 Task: Search one way flight ticket for 2 adults, 4 children and 1 infant on lap in business from Watertown: Watertown Regional Airport to Gillette: Gillette Campbell County Airport on 5-1-2023. Choice of flights is Emirates and Kenya Airways. Number of bags: 1 carry on bag. Price is upto 83000. Outbound departure time preference is 10:45.
Action: Mouse moved to (228, 271)
Screenshot: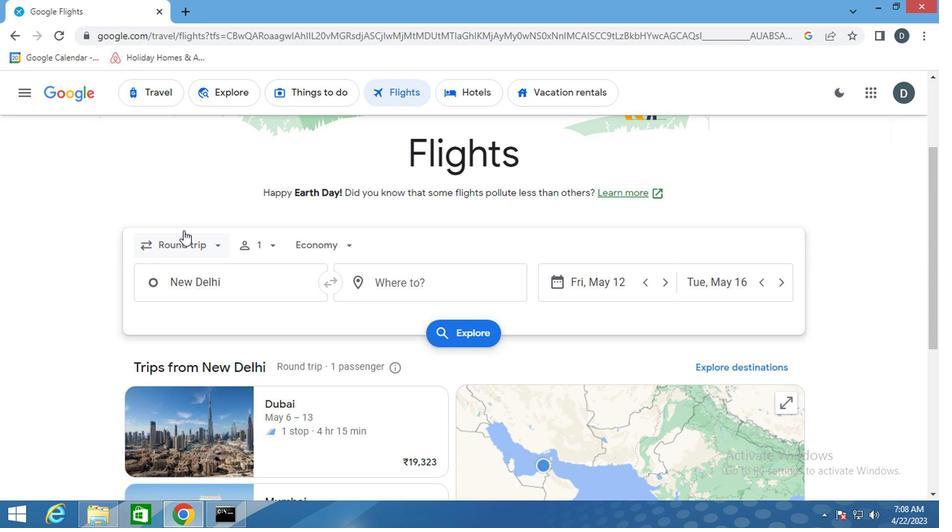 
Action: Mouse pressed left at (228, 271)
Screenshot: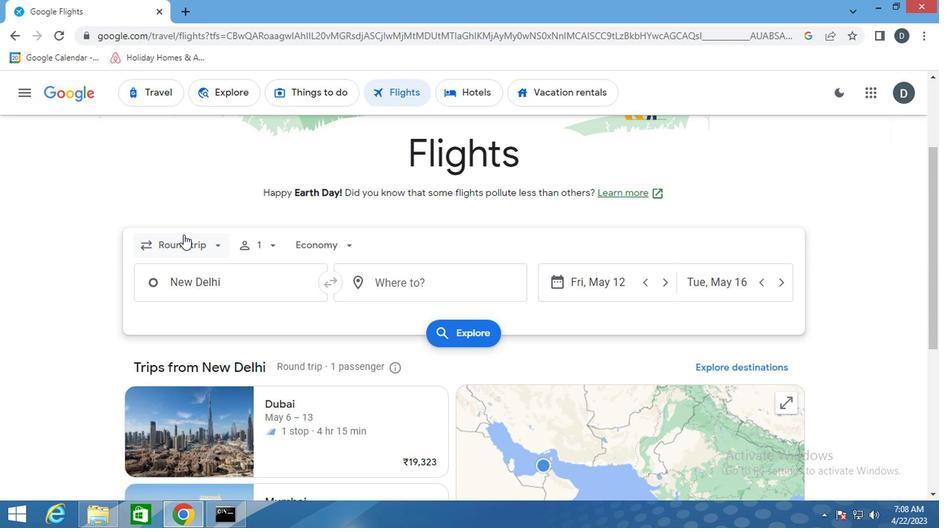 
Action: Mouse moved to (240, 322)
Screenshot: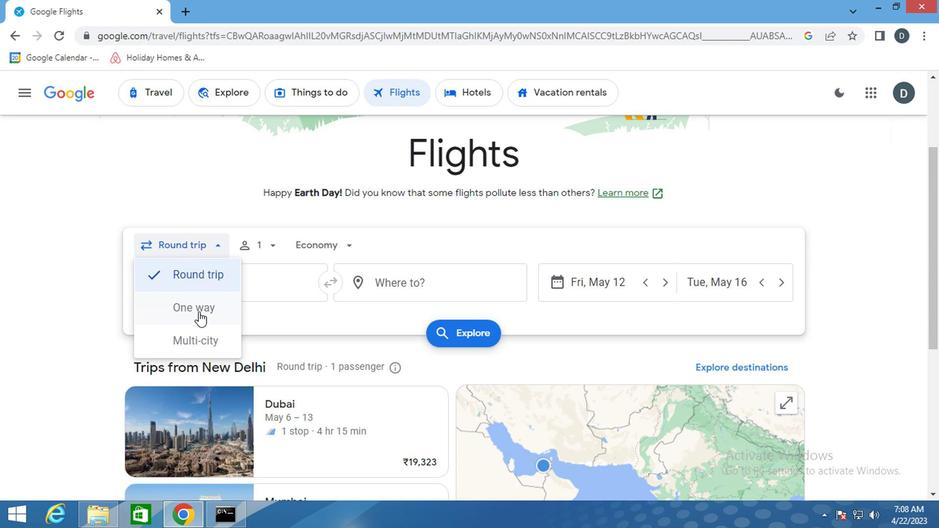 
Action: Mouse pressed left at (240, 322)
Screenshot: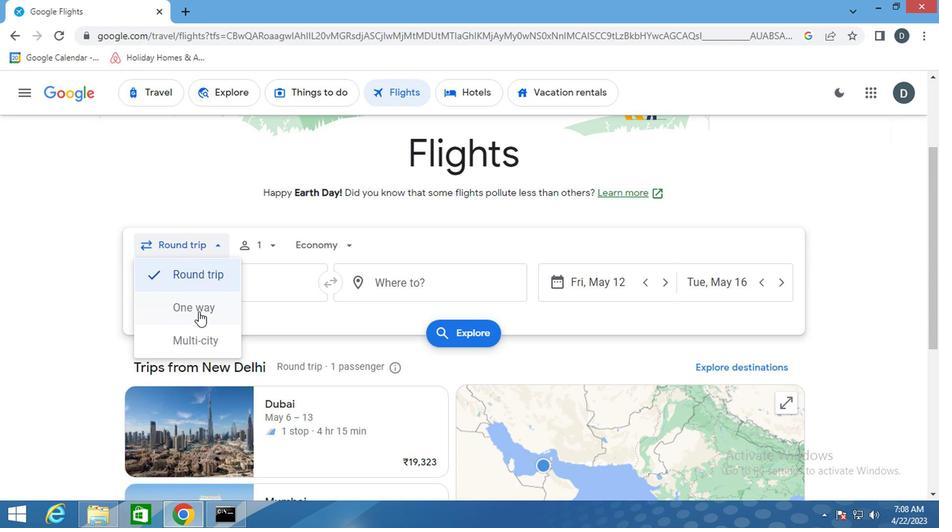 
Action: Mouse moved to (282, 270)
Screenshot: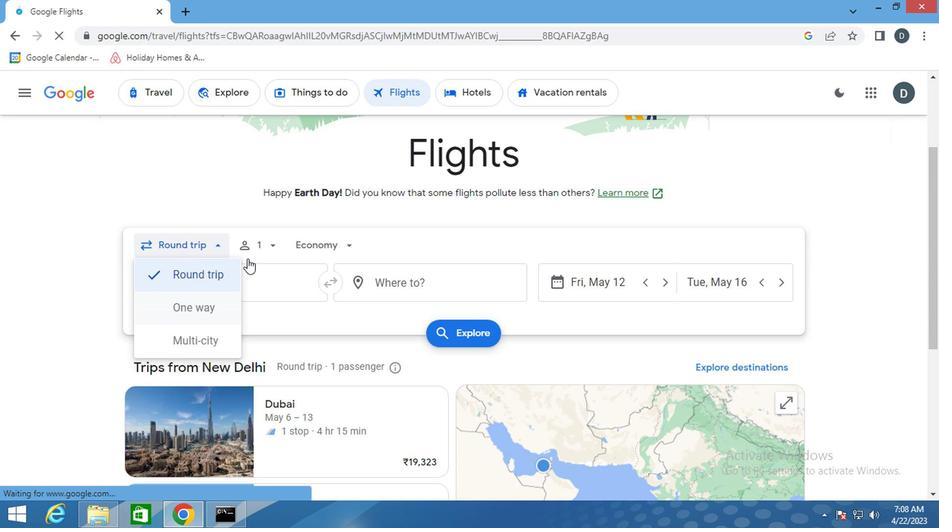 
Action: Mouse pressed left at (282, 270)
Screenshot: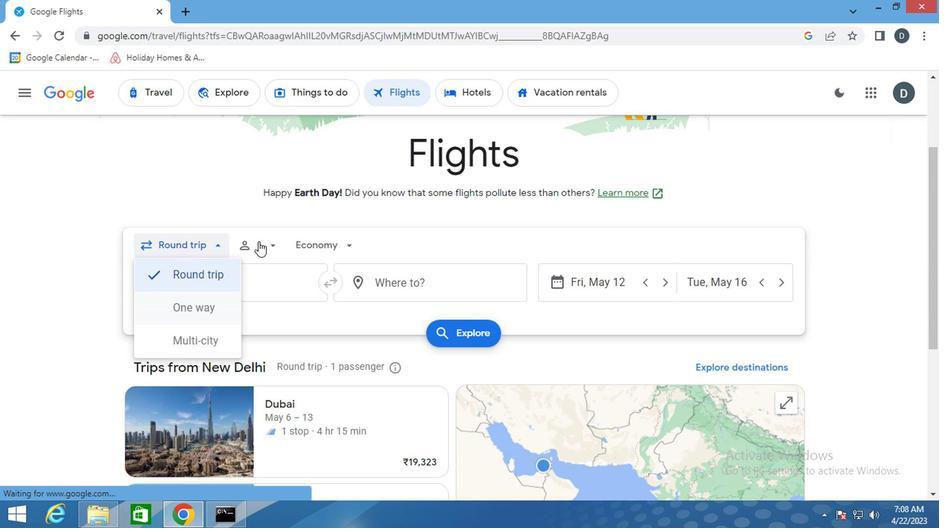 
Action: Mouse moved to (357, 300)
Screenshot: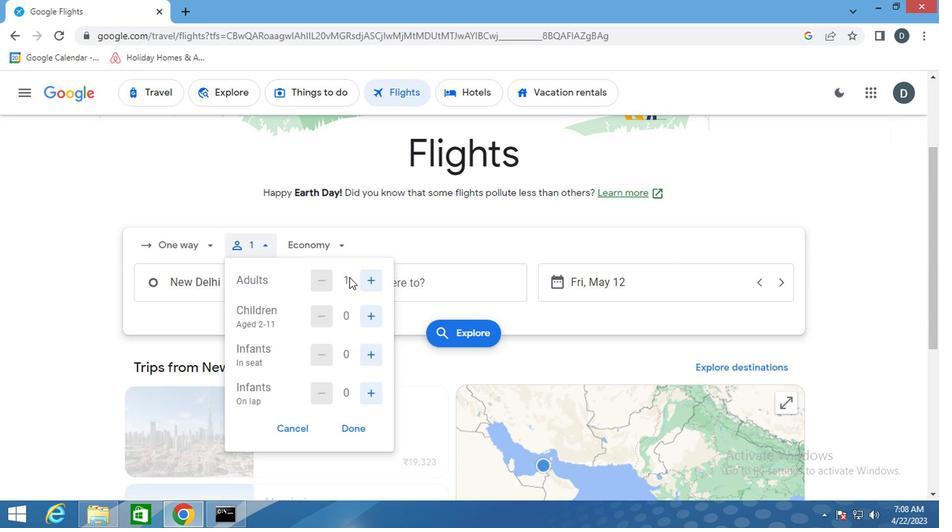 
Action: Mouse pressed left at (357, 300)
Screenshot: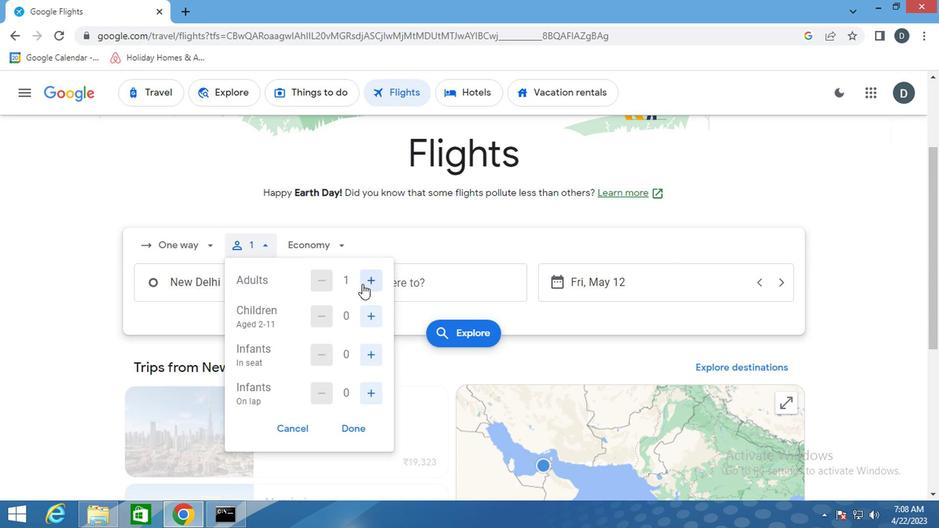 
Action: Mouse moved to (362, 330)
Screenshot: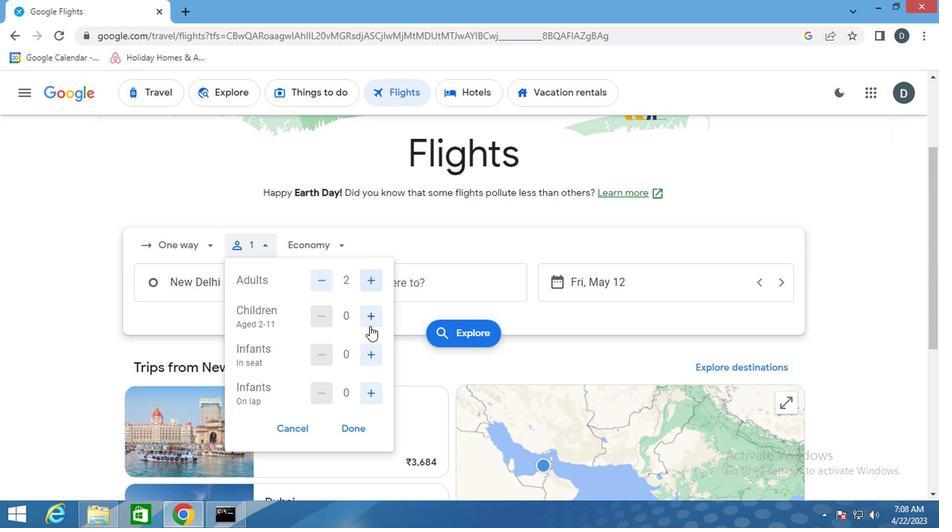 
Action: Mouse pressed left at (362, 330)
Screenshot: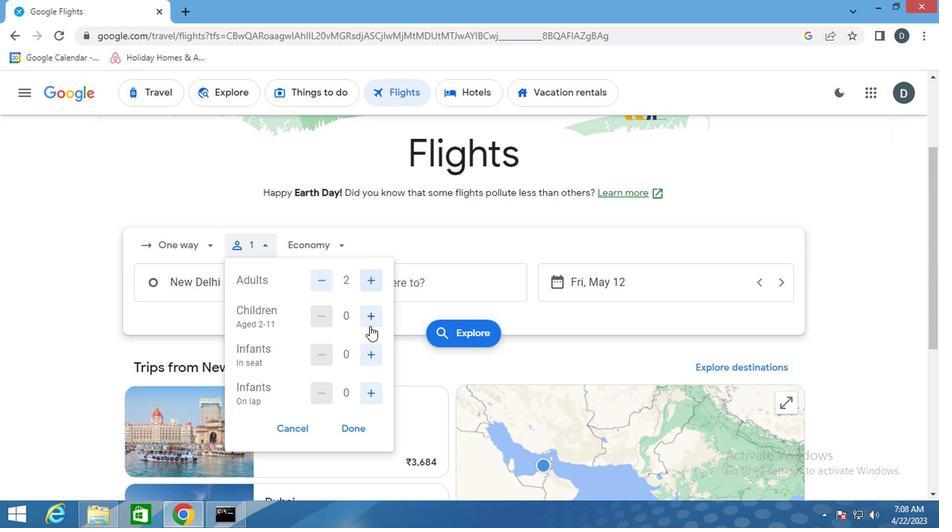 
Action: Mouse pressed left at (362, 330)
Screenshot: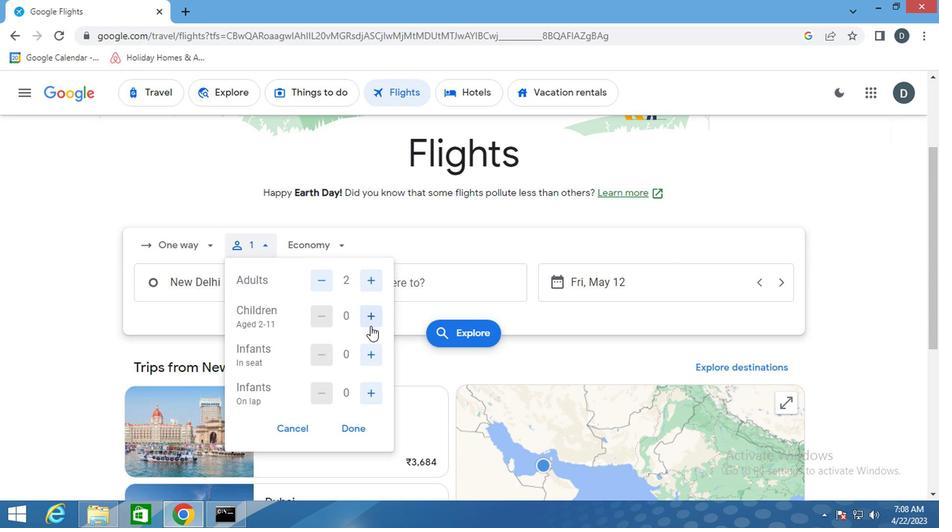 
Action: Mouse pressed left at (362, 330)
Screenshot: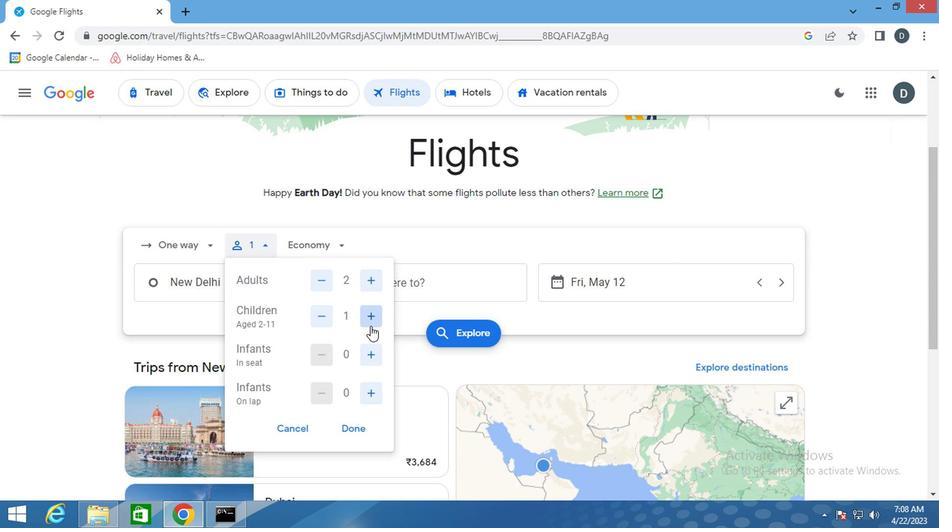 
Action: Mouse pressed left at (362, 330)
Screenshot: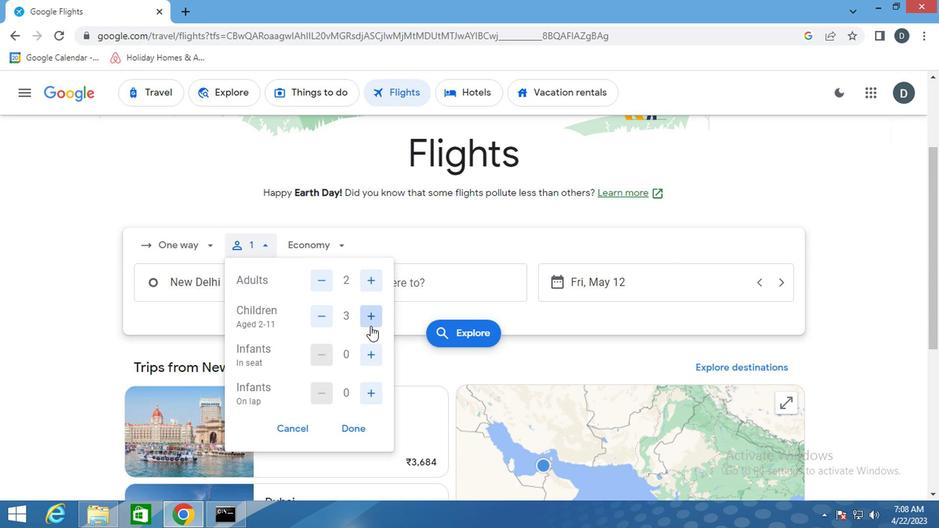 
Action: Mouse moved to (363, 379)
Screenshot: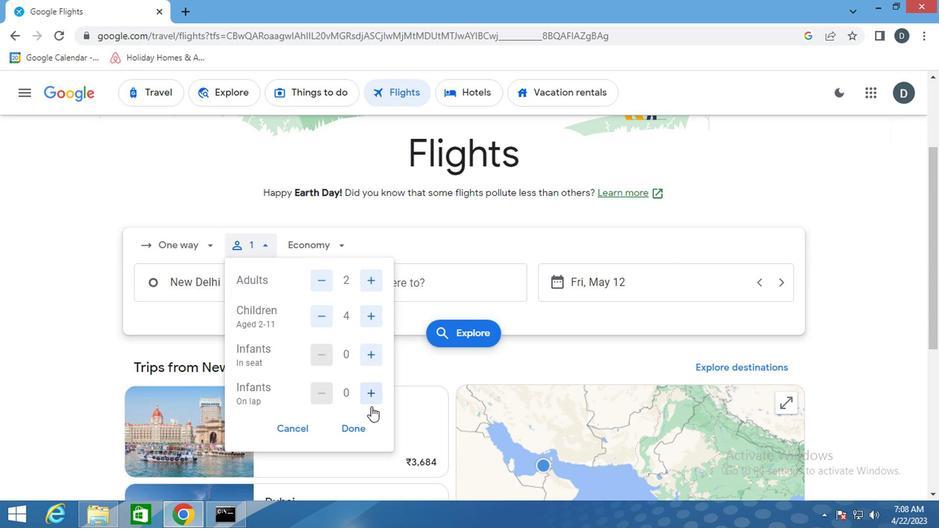 
Action: Mouse pressed left at (363, 379)
Screenshot: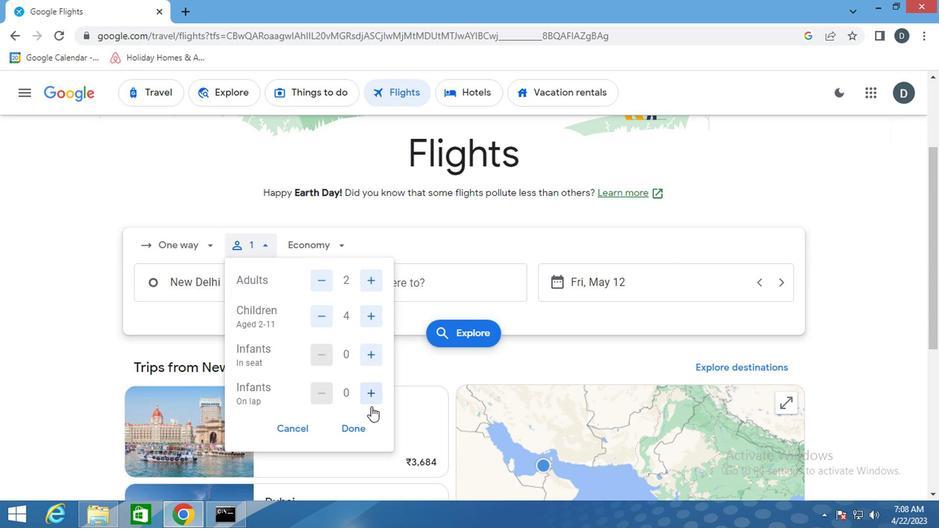 
Action: Mouse moved to (359, 400)
Screenshot: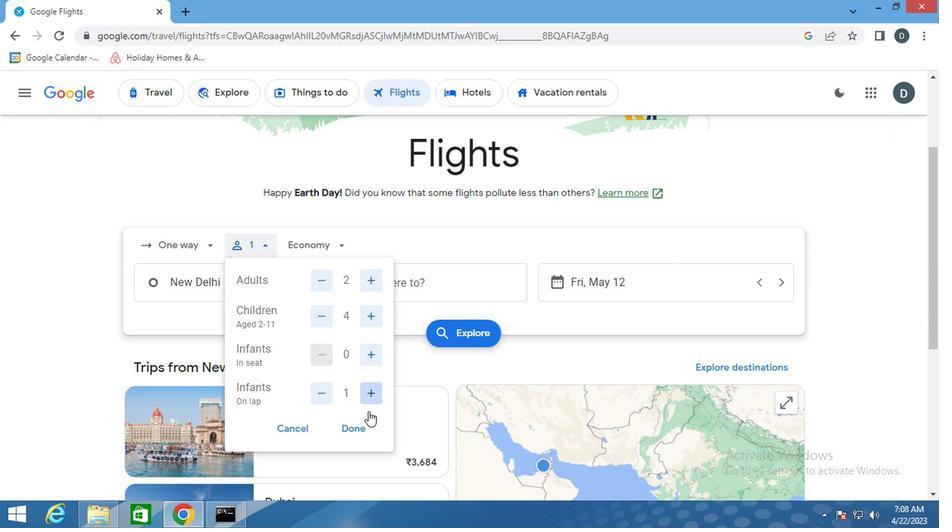 
Action: Mouse pressed left at (359, 400)
Screenshot: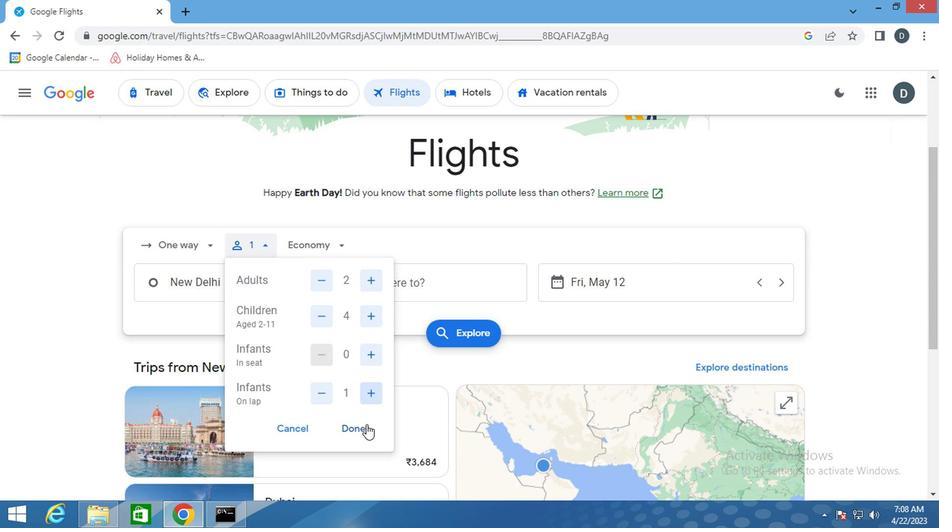 
Action: Mouse moved to (335, 271)
Screenshot: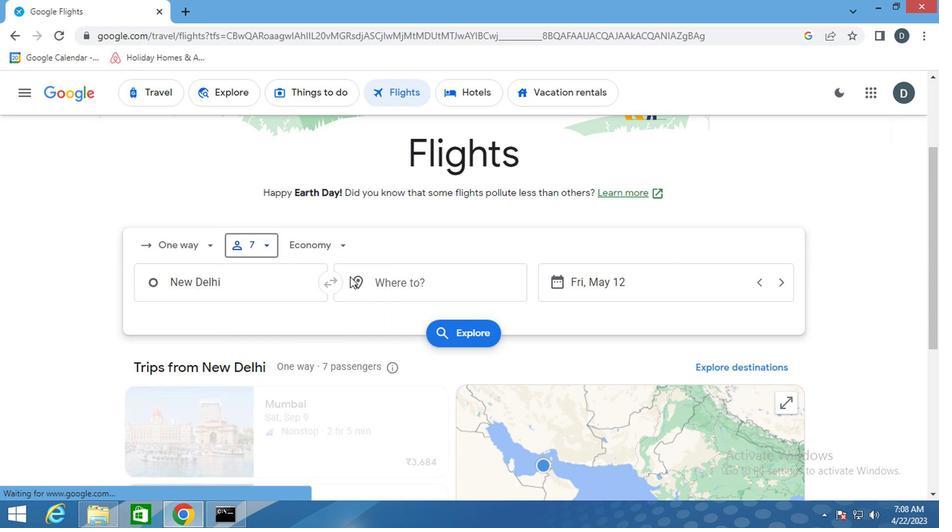 
Action: Mouse pressed left at (335, 271)
Screenshot: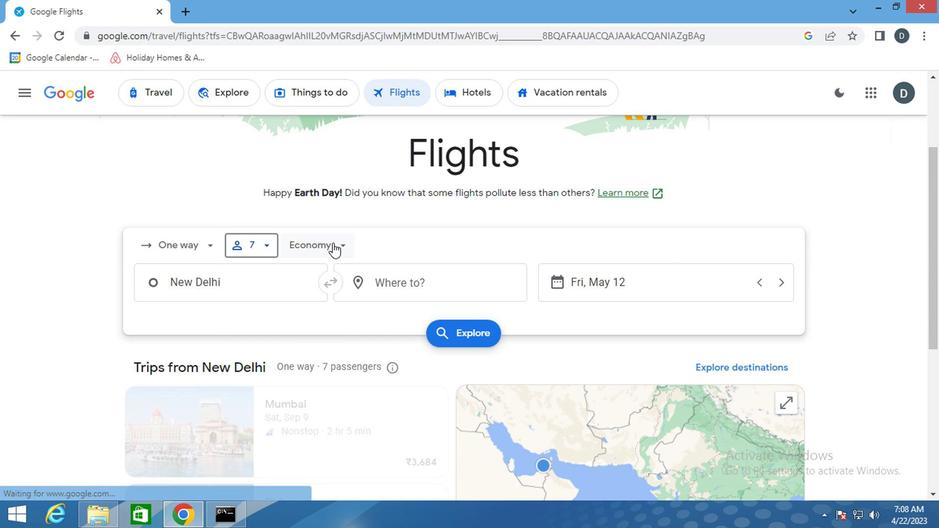 
Action: Mouse moved to (347, 348)
Screenshot: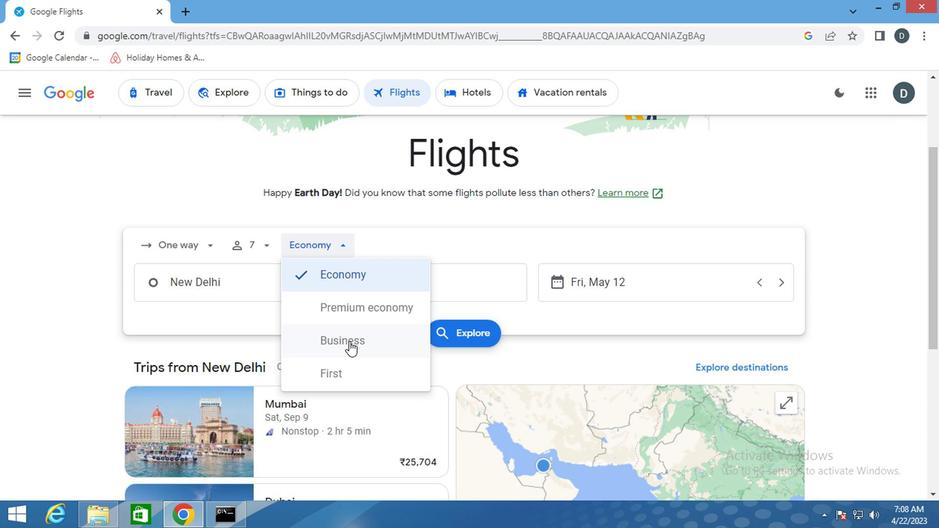 
Action: Mouse pressed left at (347, 348)
Screenshot: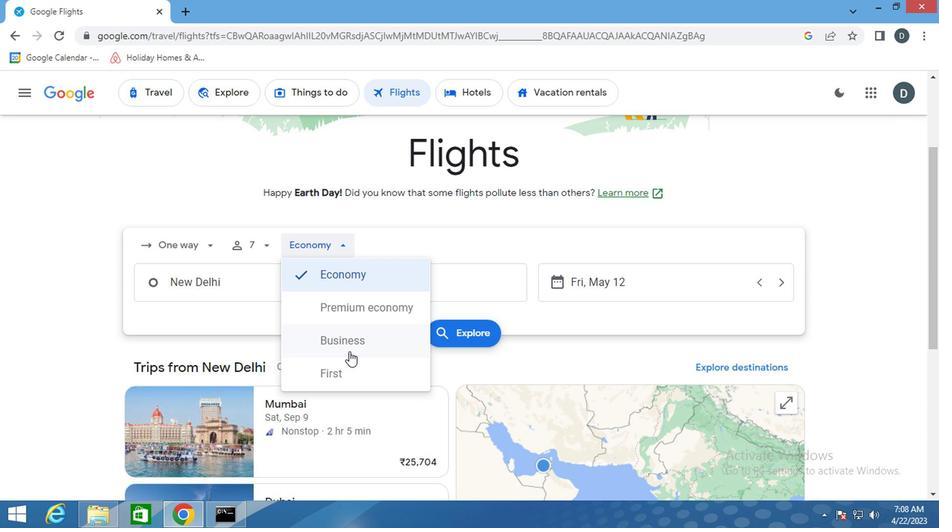 
Action: Mouse moved to (268, 299)
Screenshot: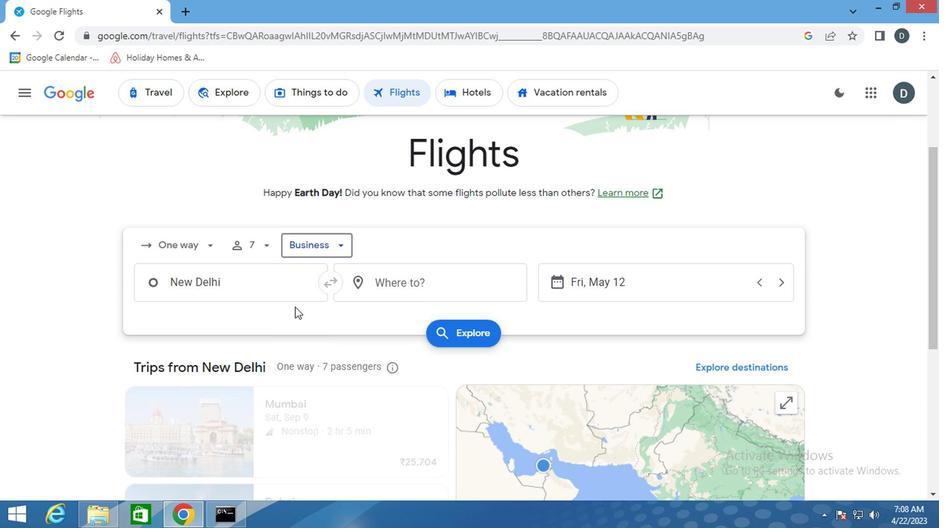 
Action: Mouse pressed left at (268, 299)
Screenshot: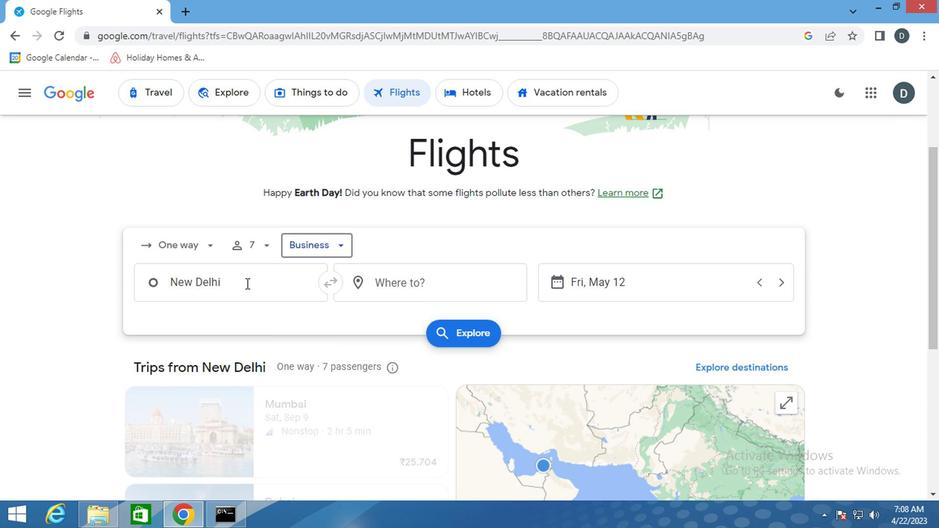
Action: Key pressed <Key.shift>WATERTOWN
Screenshot: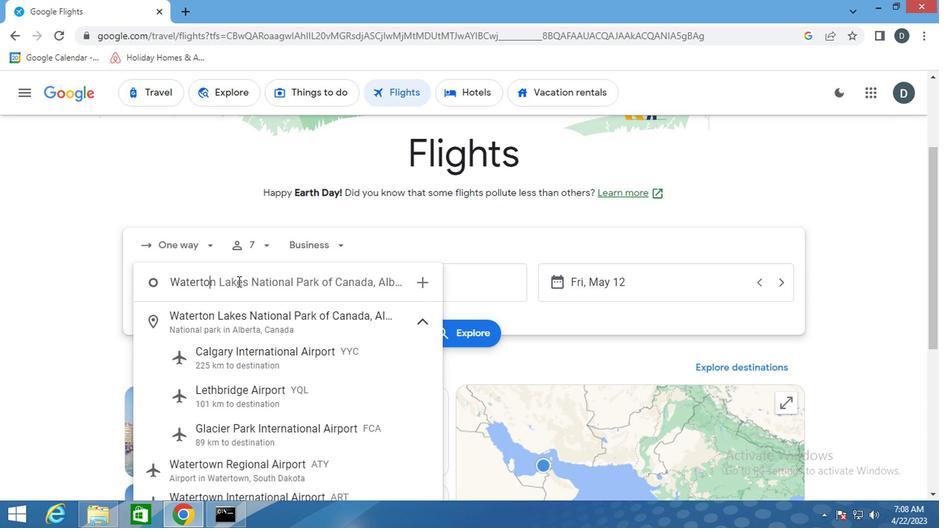 
Action: Mouse moved to (268, 330)
Screenshot: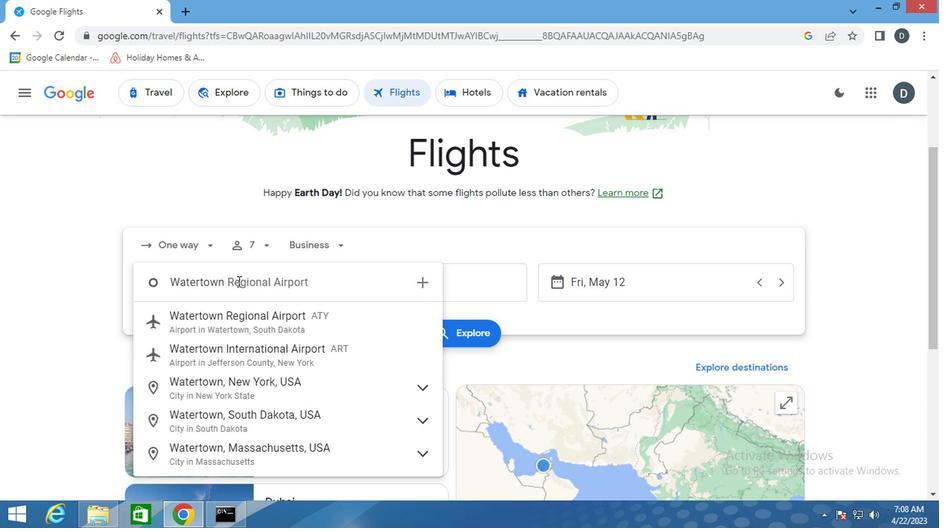 
Action: Mouse pressed left at (268, 330)
Screenshot: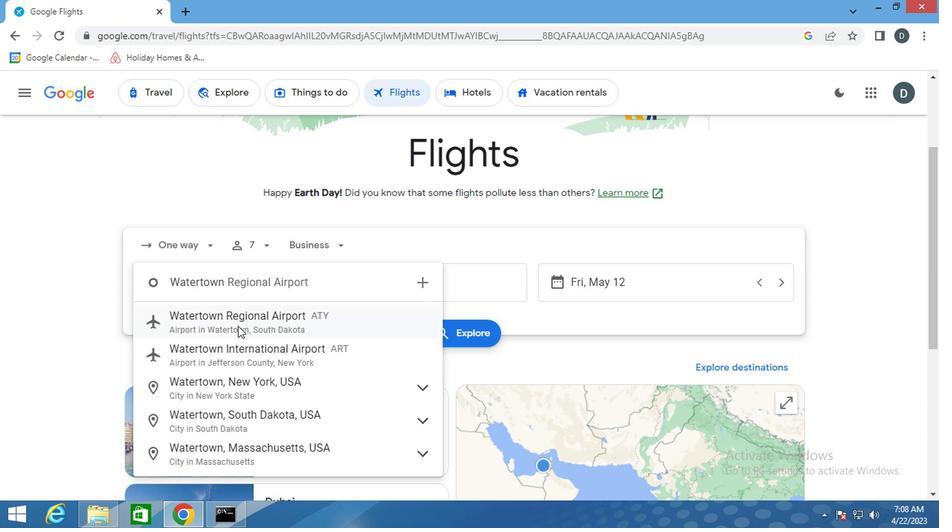 
Action: Mouse moved to (375, 299)
Screenshot: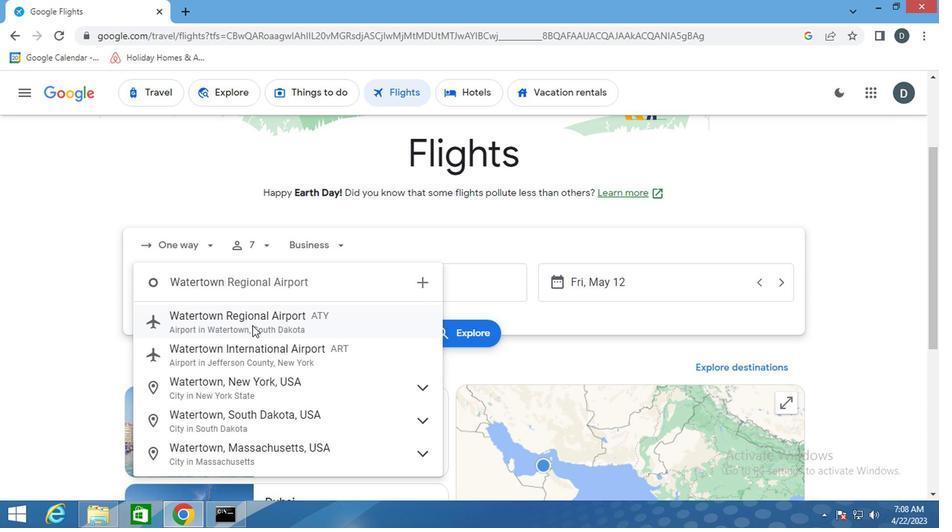 
Action: Mouse pressed left at (375, 299)
Screenshot: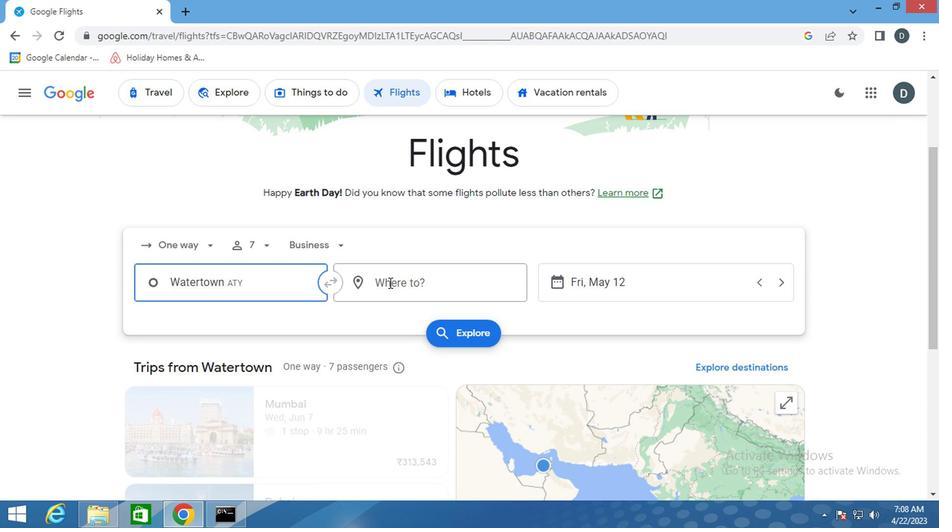 
Action: Key pressed <Key.shift><Key.shift><Key.shift><Key.shift><Key.shift><Key.shift><Key.shift><Key.shift><Key.shift>GILLETTE
Screenshot: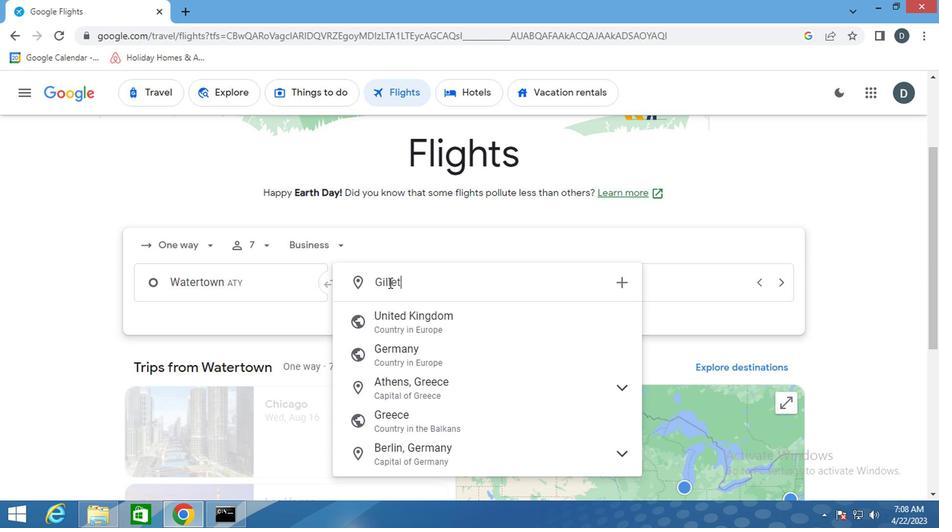
Action: Mouse moved to (446, 320)
Screenshot: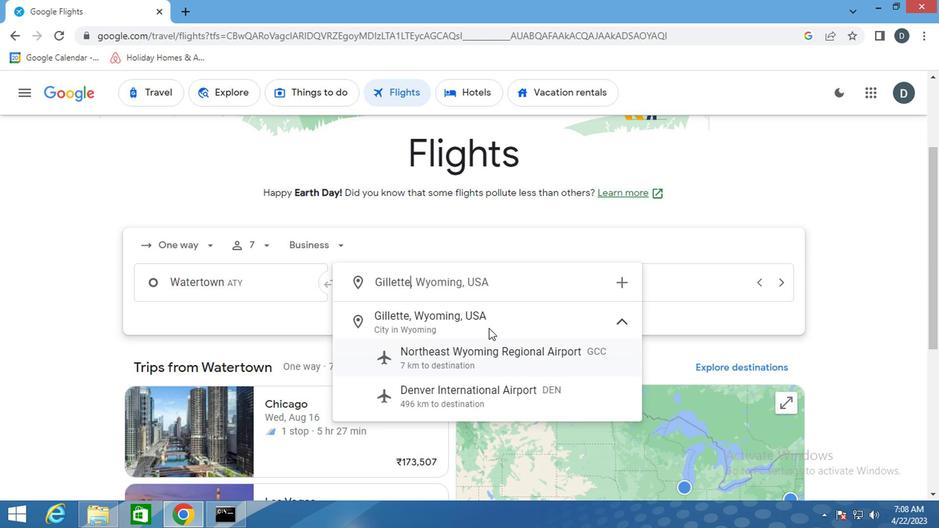 
Action: Mouse pressed left at (446, 320)
Screenshot: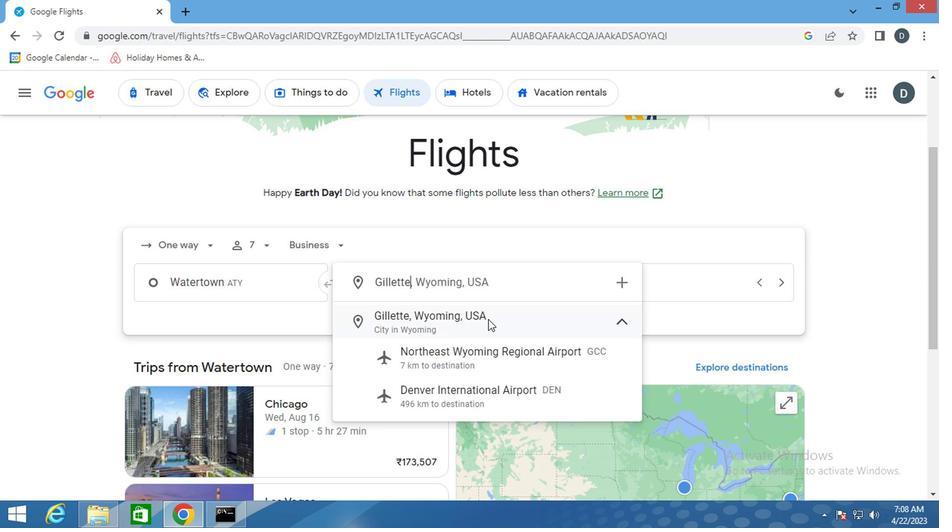 
Action: Mouse moved to (551, 292)
Screenshot: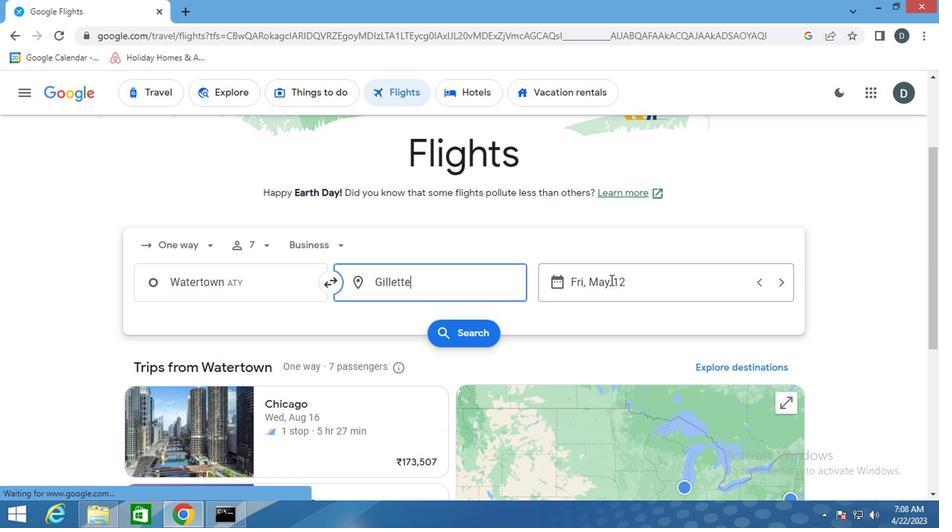 
Action: Mouse pressed left at (551, 292)
Screenshot: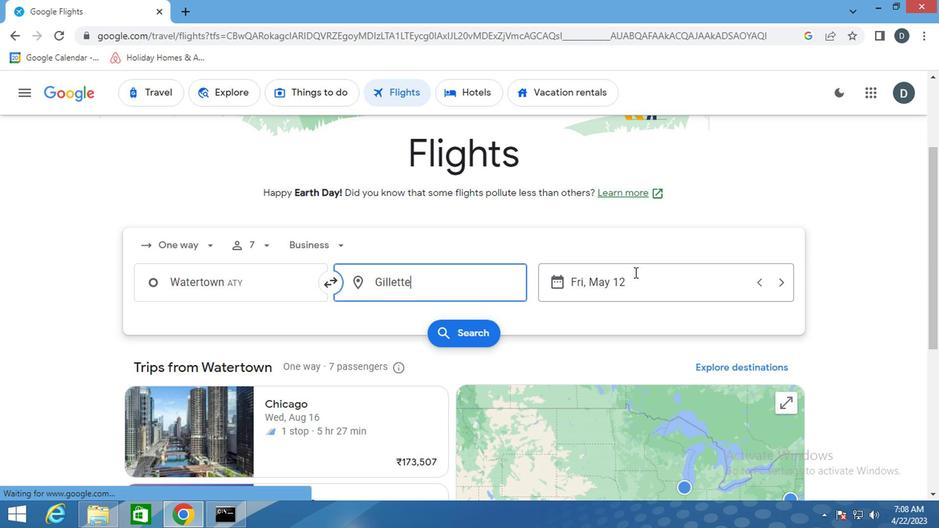 
Action: Mouse moved to (528, 273)
Screenshot: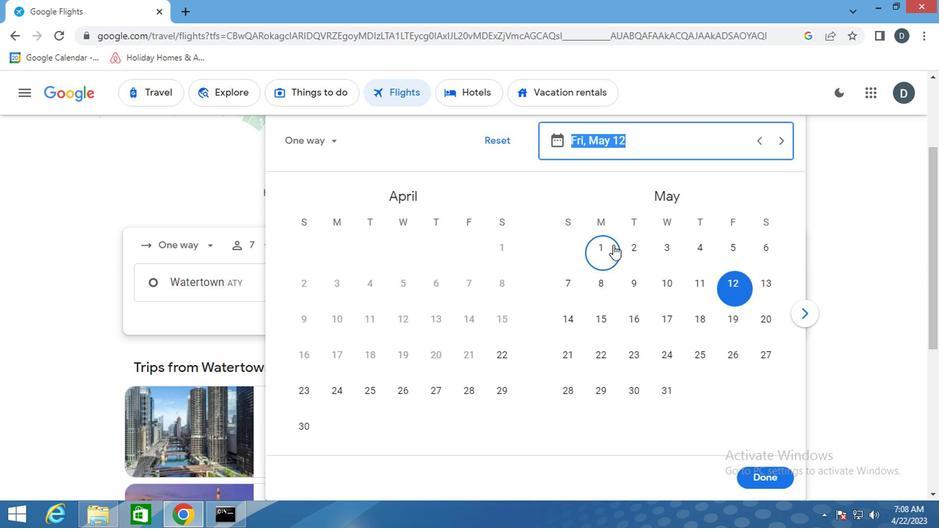 
Action: Mouse pressed left at (528, 273)
Screenshot: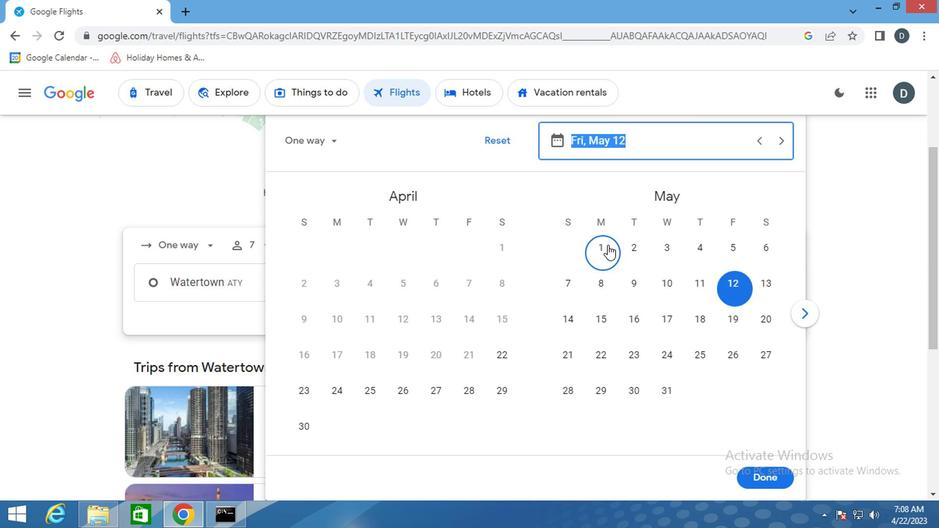 
Action: Mouse moved to (653, 435)
Screenshot: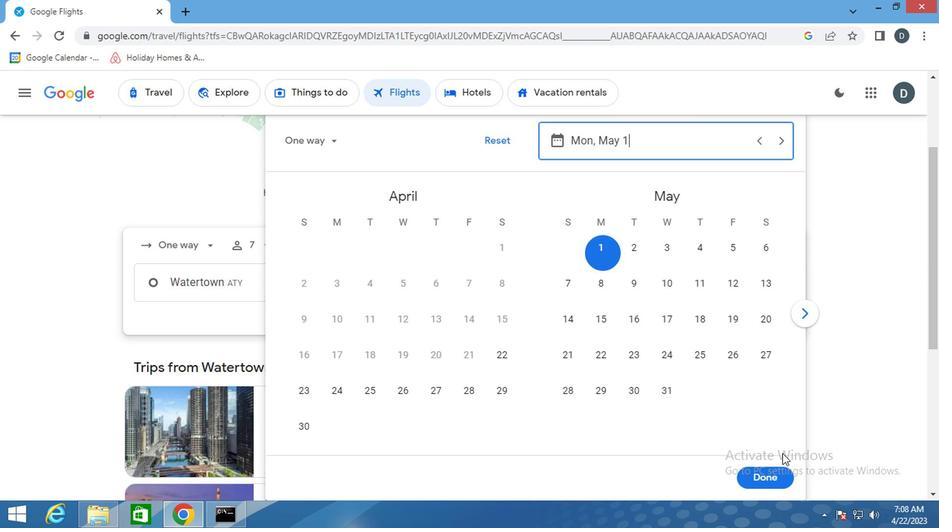
Action: Mouse pressed left at (653, 435)
Screenshot: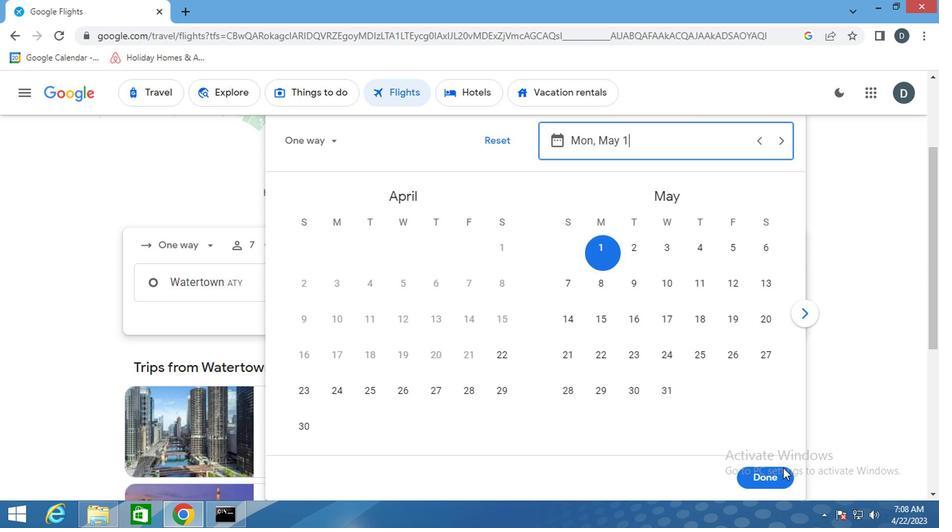
Action: Mouse moved to (430, 338)
Screenshot: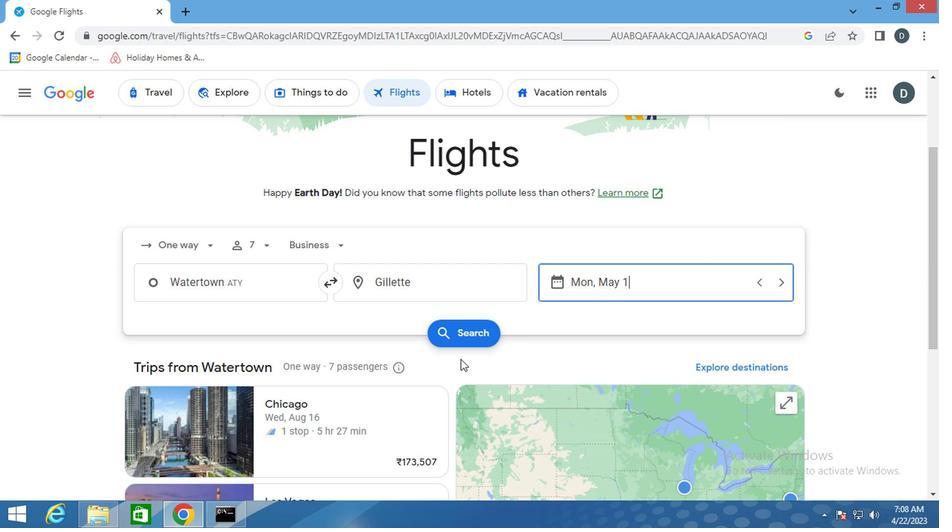 
Action: Mouse pressed left at (430, 338)
Screenshot: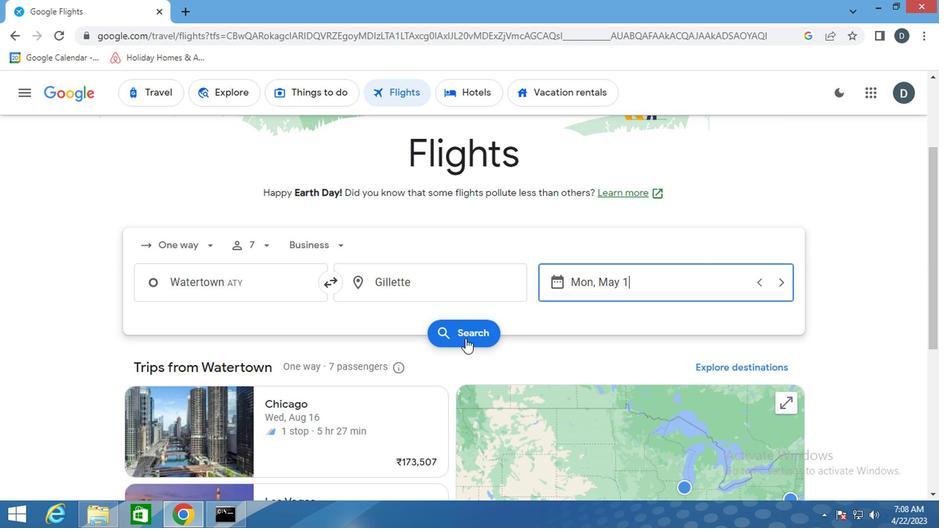 
Action: Mouse moved to (195, 256)
Screenshot: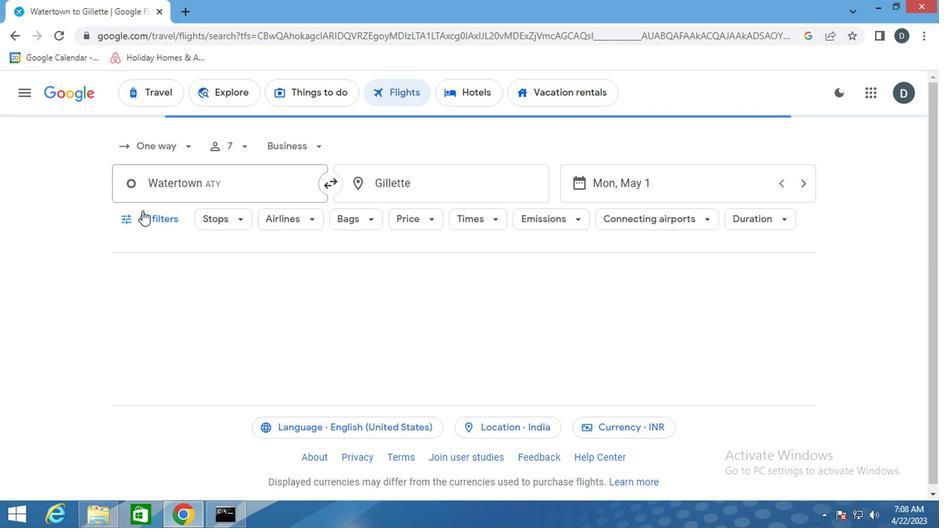 
Action: Mouse pressed left at (195, 256)
Screenshot: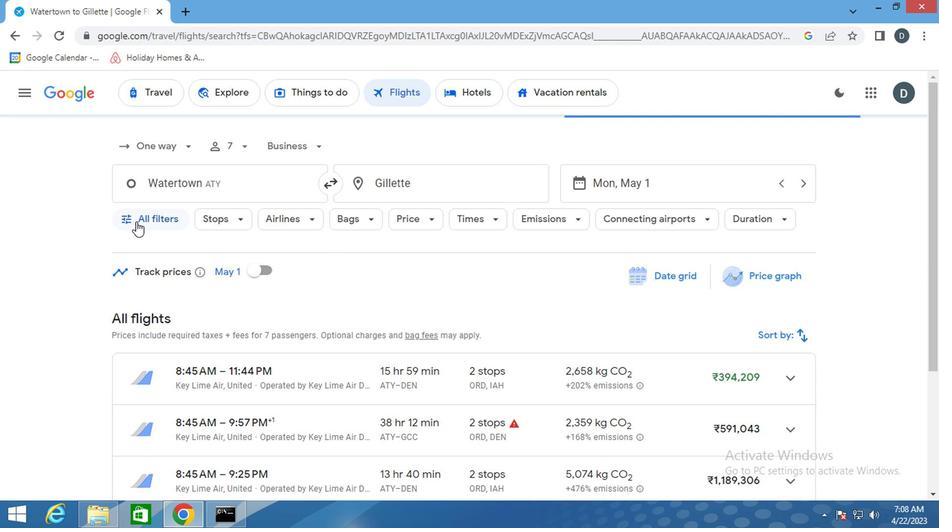 
Action: Mouse moved to (256, 339)
Screenshot: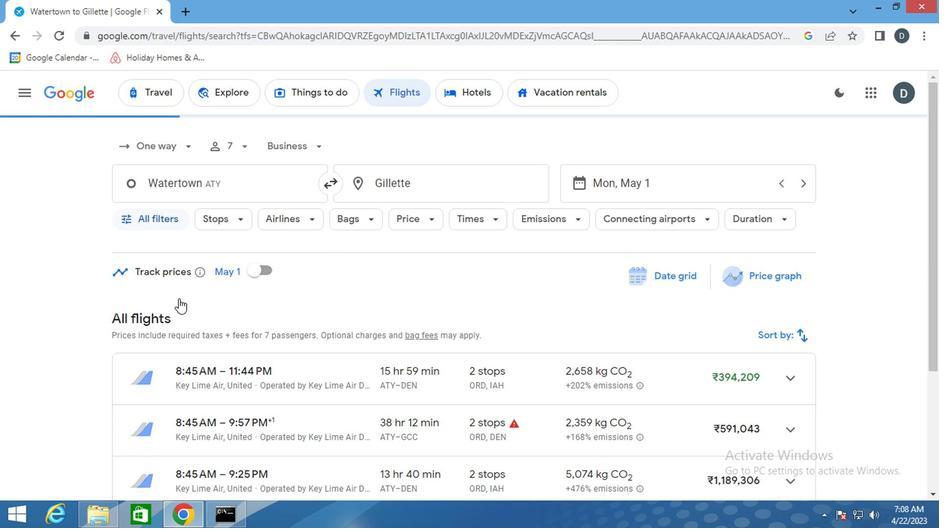 
Action: Mouse scrolled (256, 338) with delta (0, 0)
Screenshot: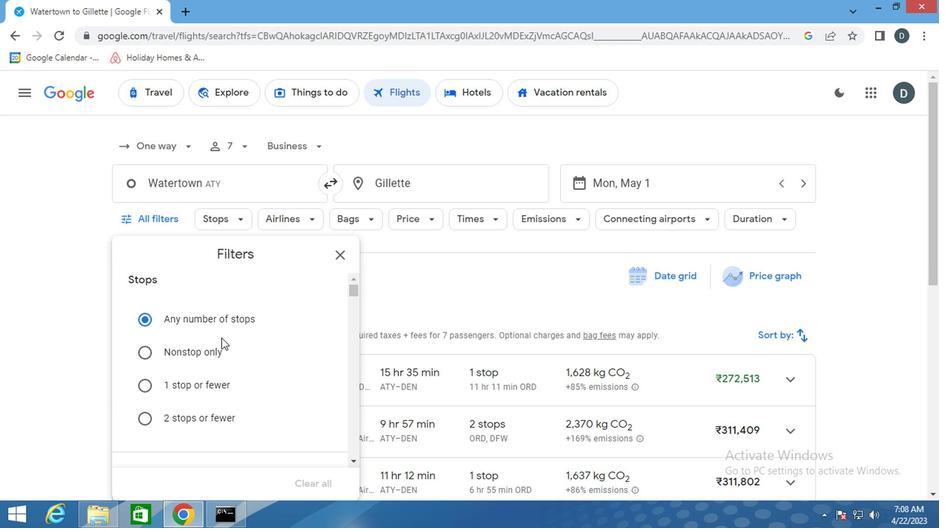 
Action: Mouse scrolled (256, 338) with delta (0, 0)
Screenshot: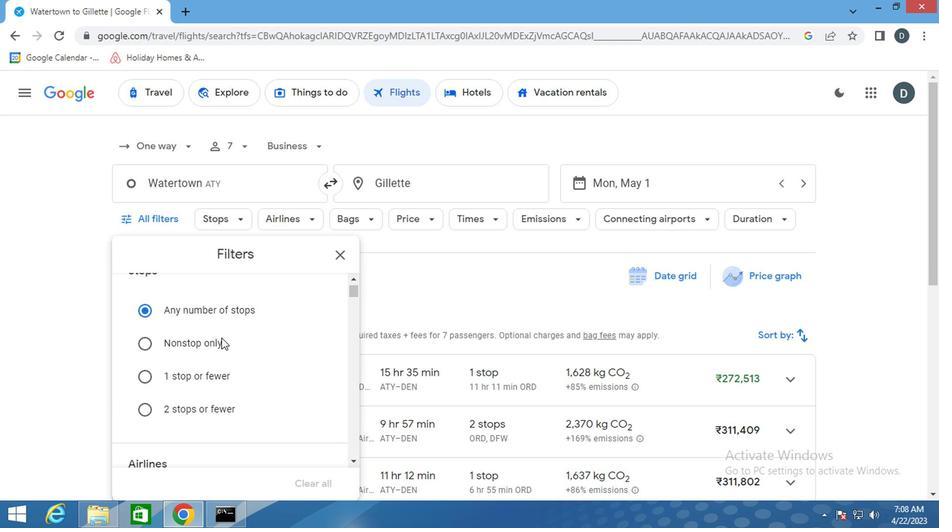 
Action: Mouse scrolled (256, 338) with delta (0, 0)
Screenshot: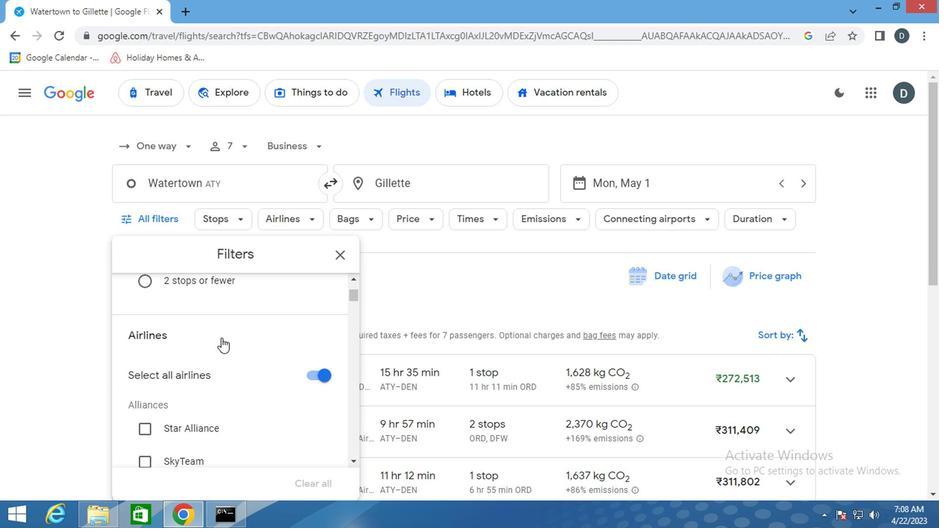 
Action: Mouse scrolled (256, 338) with delta (0, 0)
Screenshot: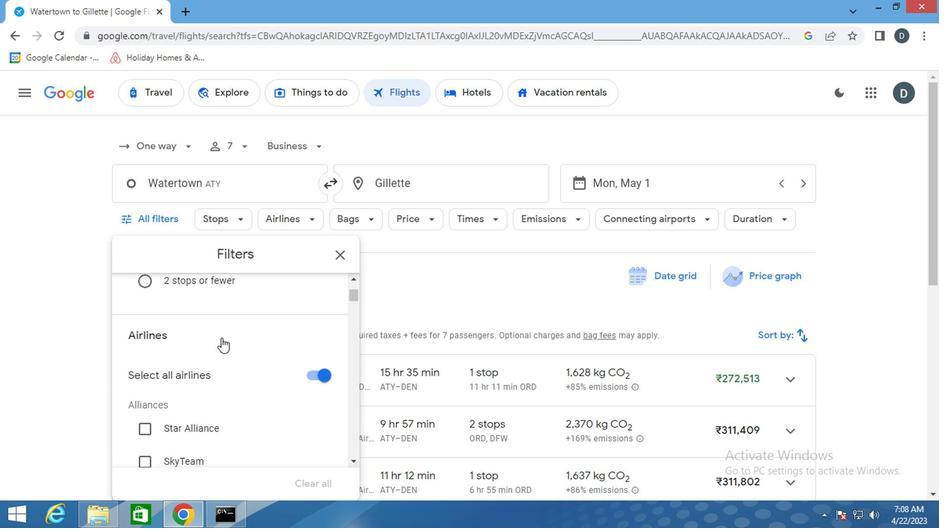 
Action: Mouse moved to (256, 339)
Screenshot: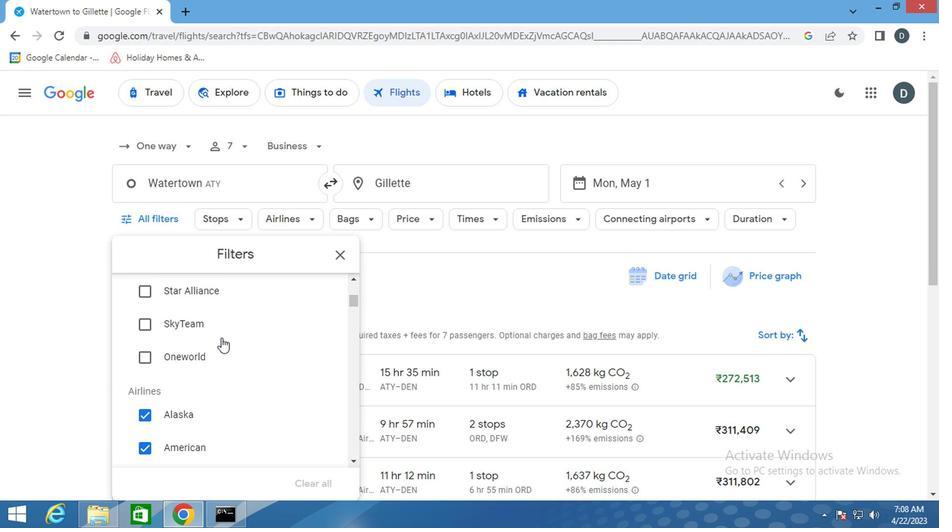 
Action: Mouse scrolled (256, 339) with delta (0, 0)
Screenshot: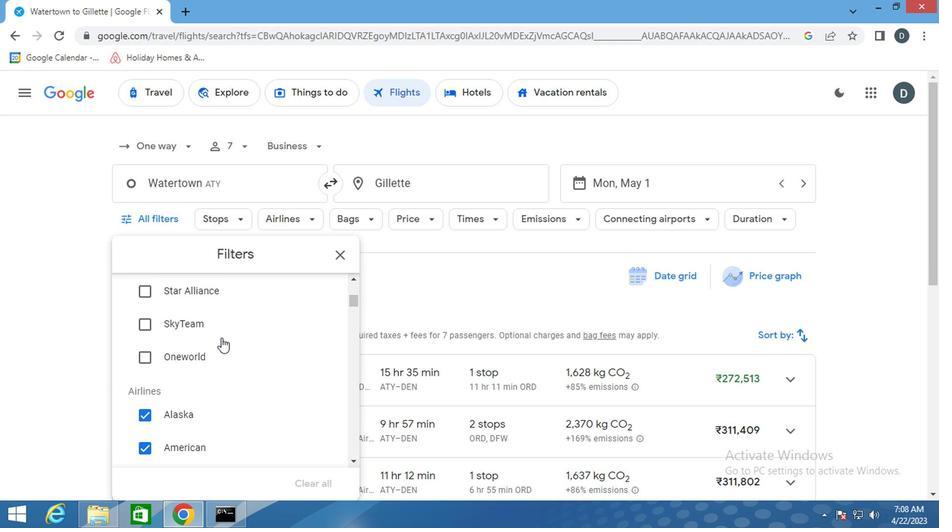 
Action: Mouse scrolled (256, 339) with delta (0, 0)
Screenshot: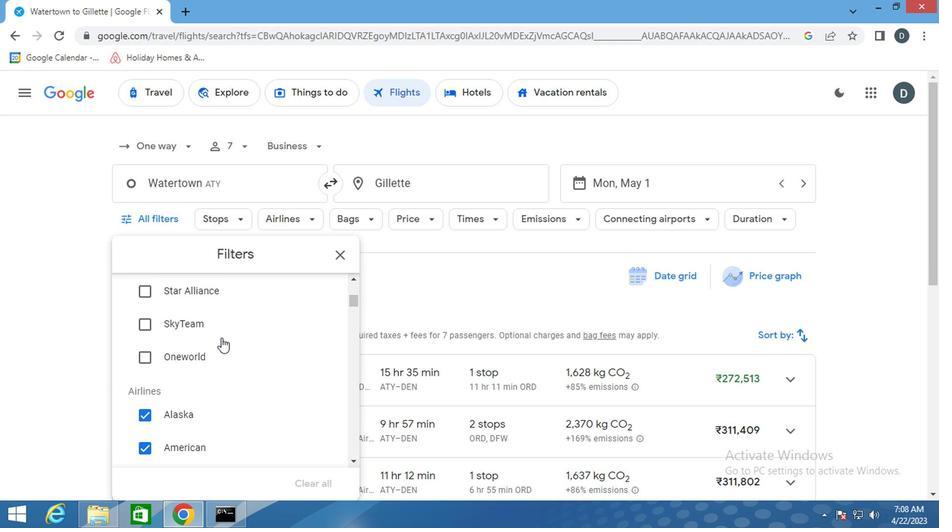 
Action: Mouse moved to (263, 363)
Screenshot: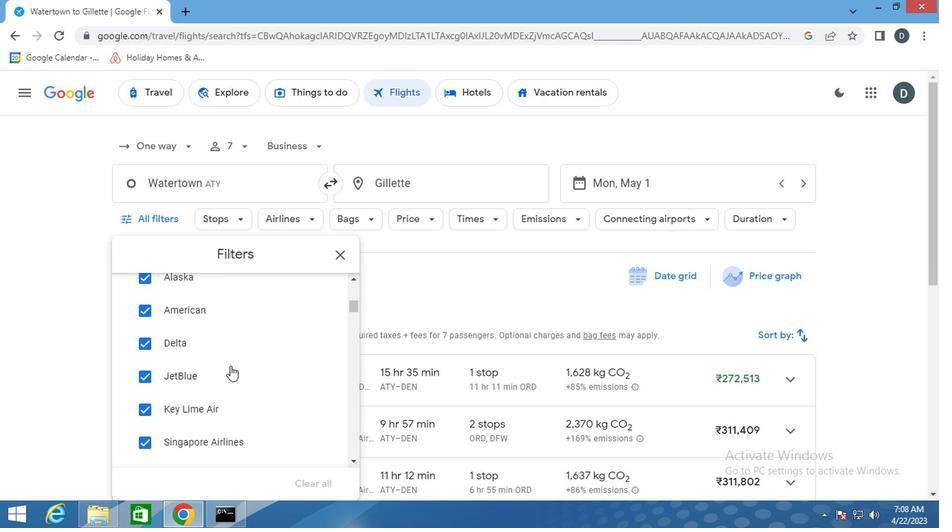 
Action: Mouse scrolled (263, 362) with delta (0, 0)
Screenshot: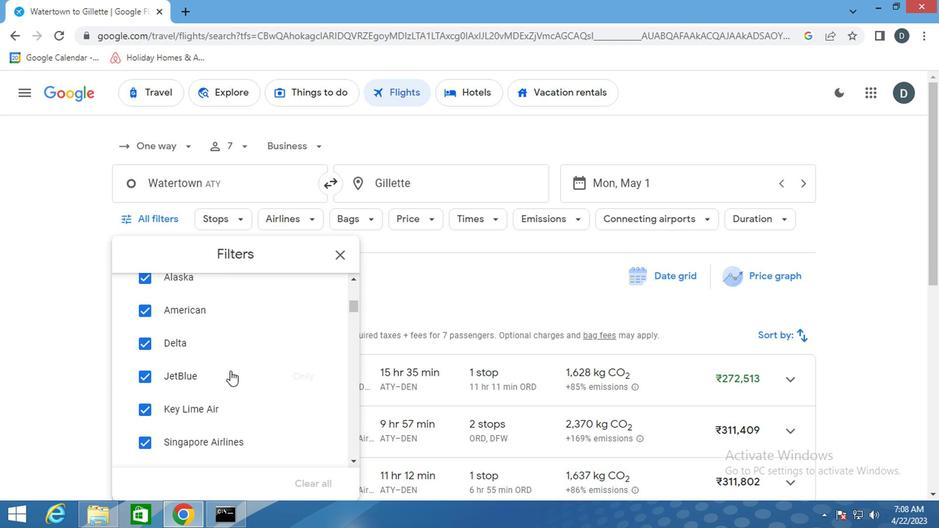 
Action: Mouse scrolled (263, 362) with delta (0, 0)
Screenshot: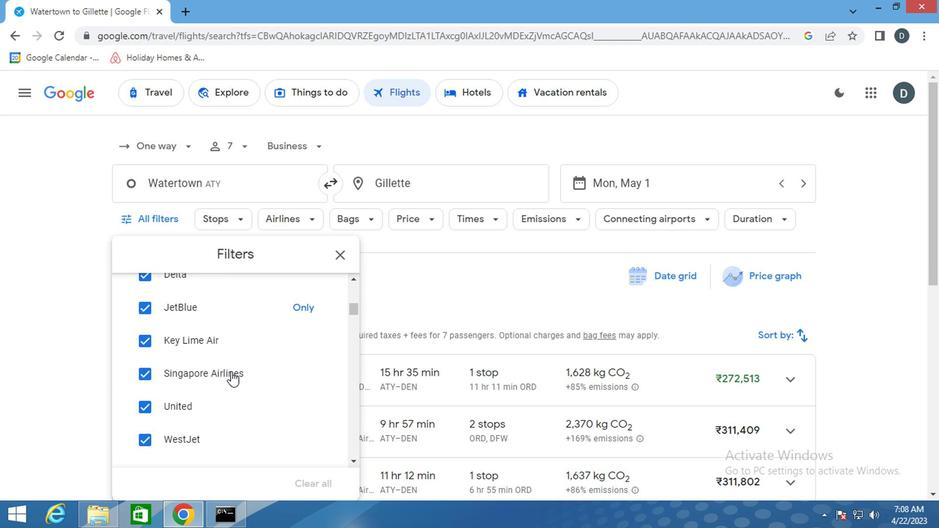 
Action: Mouse scrolled (263, 363) with delta (0, 0)
Screenshot: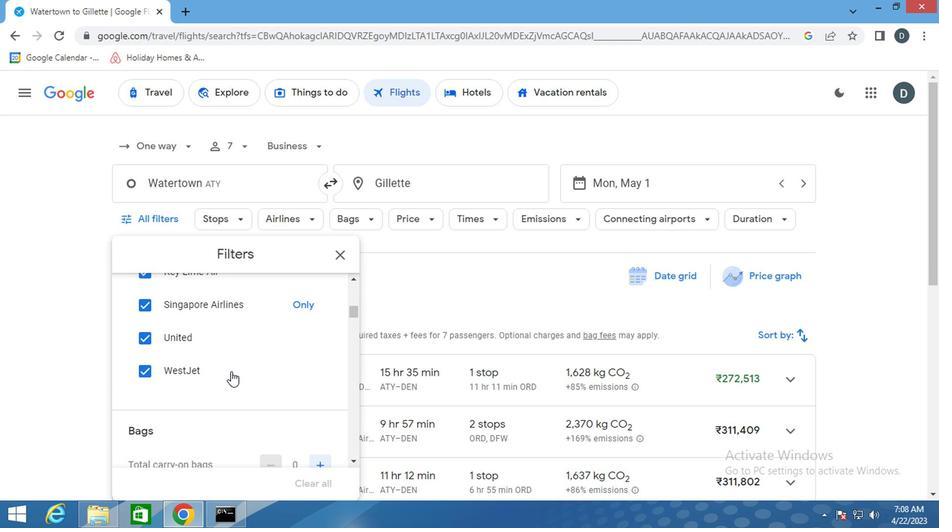 
Action: Mouse scrolled (263, 363) with delta (0, 0)
Screenshot: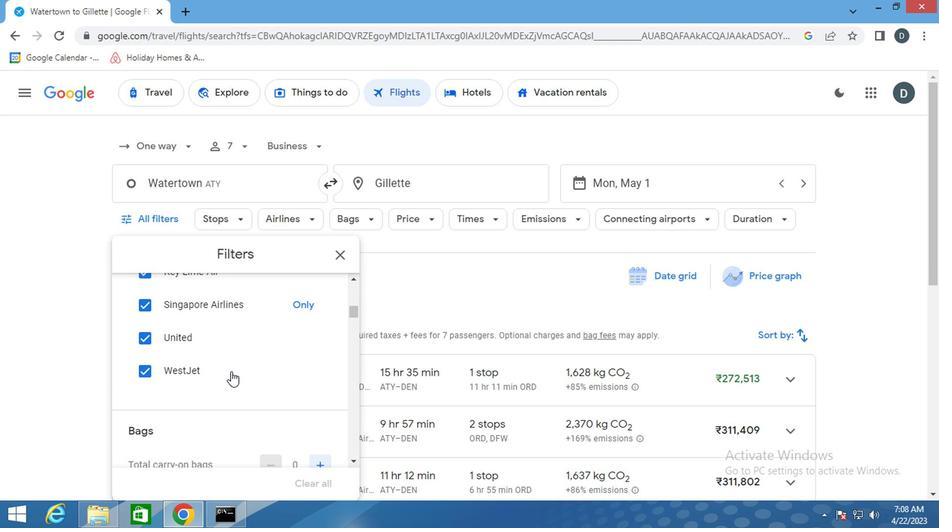 
Action: Mouse scrolled (263, 363) with delta (0, 0)
Screenshot: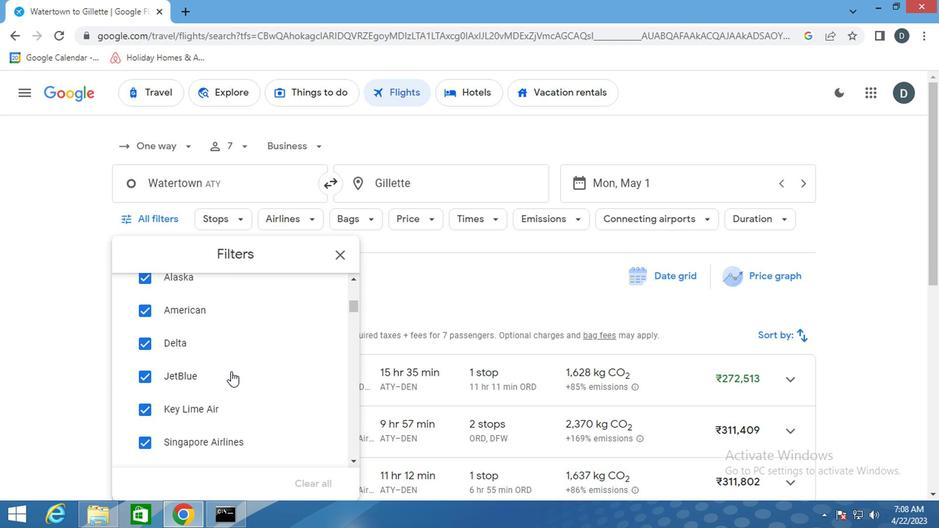 
Action: Mouse scrolled (263, 362) with delta (0, 0)
Screenshot: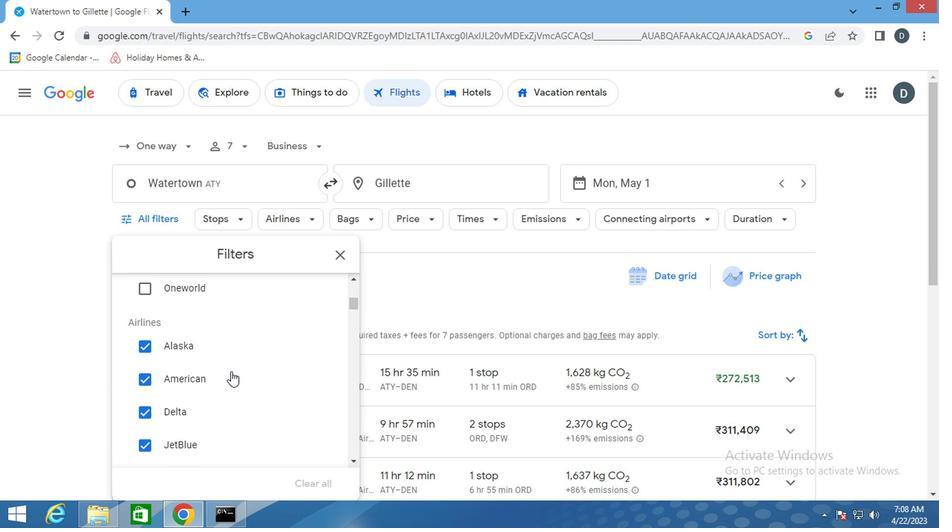 
Action: Mouse scrolled (263, 362) with delta (0, 0)
Screenshot: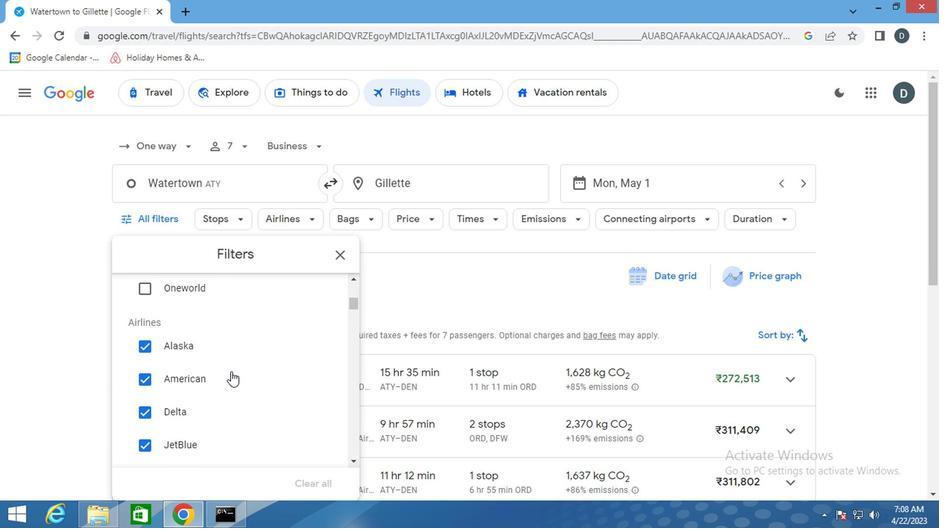 
Action: Mouse scrolled (263, 362) with delta (0, 0)
Screenshot: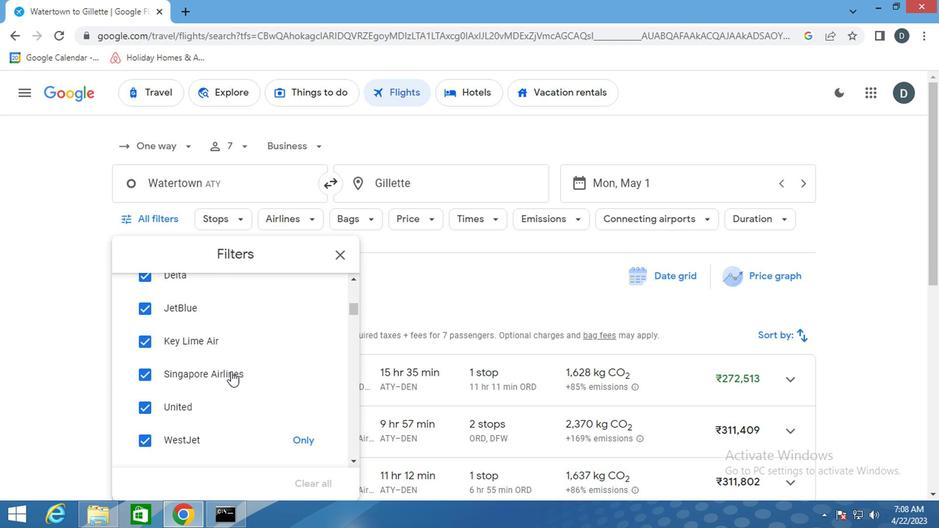 
Action: Mouse scrolled (263, 363) with delta (0, 0)
Screenshot: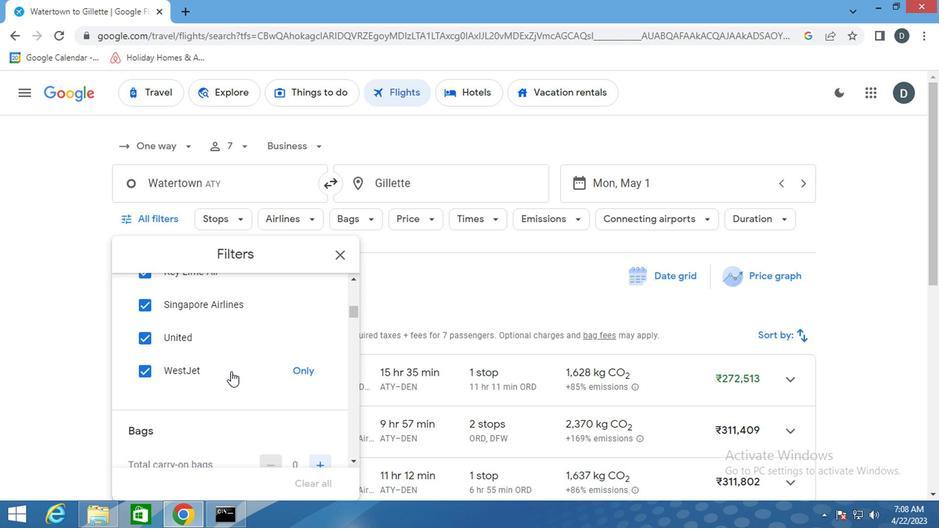 
Action: Mouse scrolled (263, 363) with delta (0, 0)
Screenshot: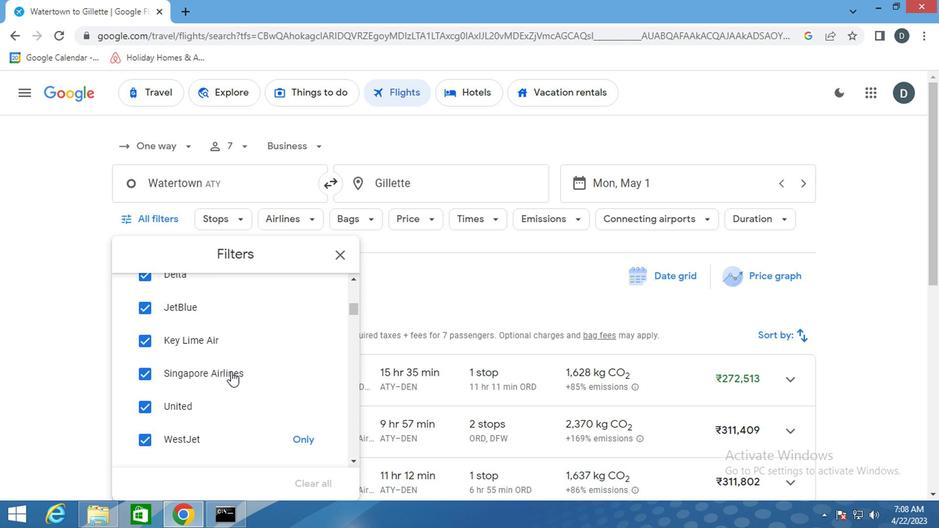 
Action: Mouse scrolled (263, 363) with delta (0, 0)
Screenshot: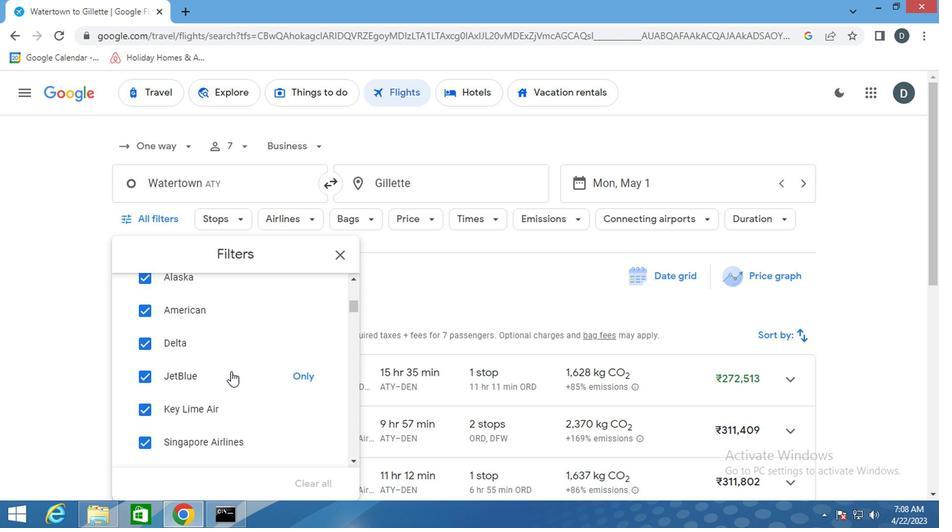 
Action: Mouse scrolled (263, 362) with delta (0, 0)
Screenshot: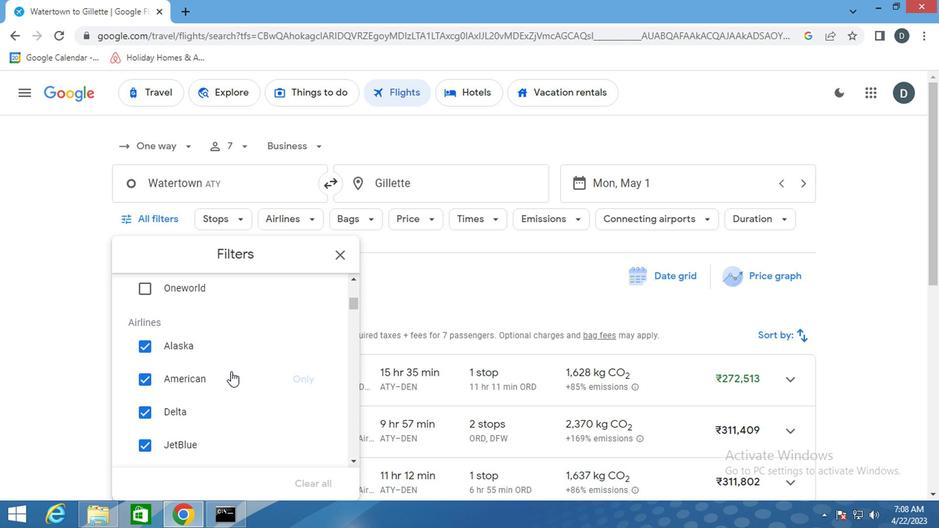 
Action: Mouse scrolled (263, 362) with delta (0, 0)
Screenshot: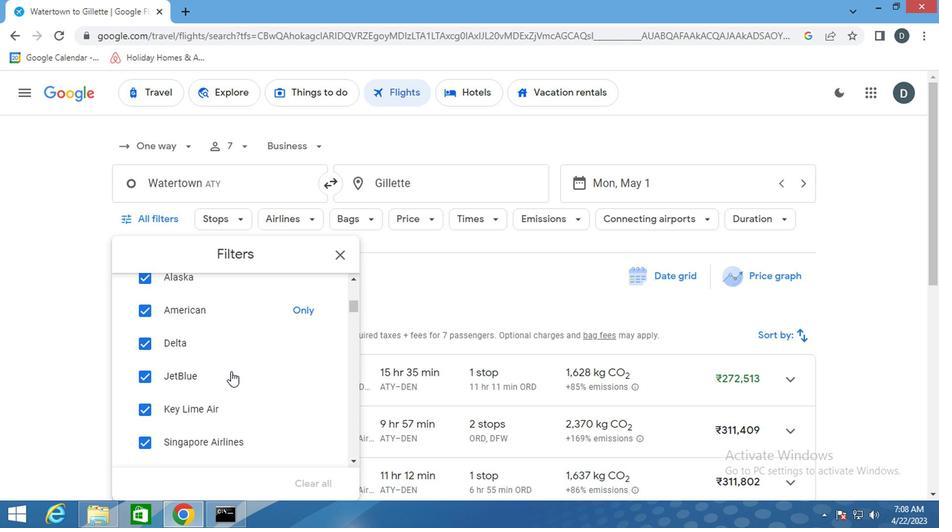 
Action: Mouse scrolled (263, 362) with delta (0, 0)
Screenshot: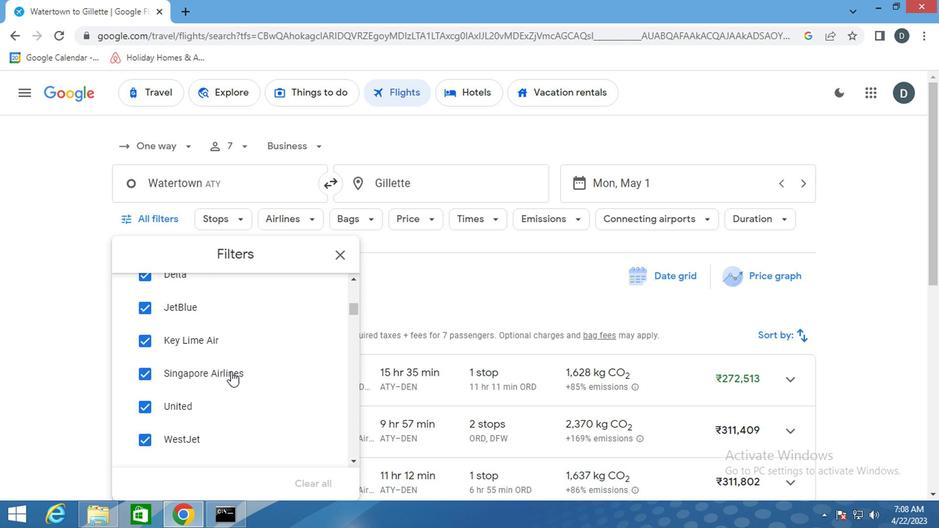 
Action: Mouse scrolled (263, 362) with delta (0, 0)
Screenshot: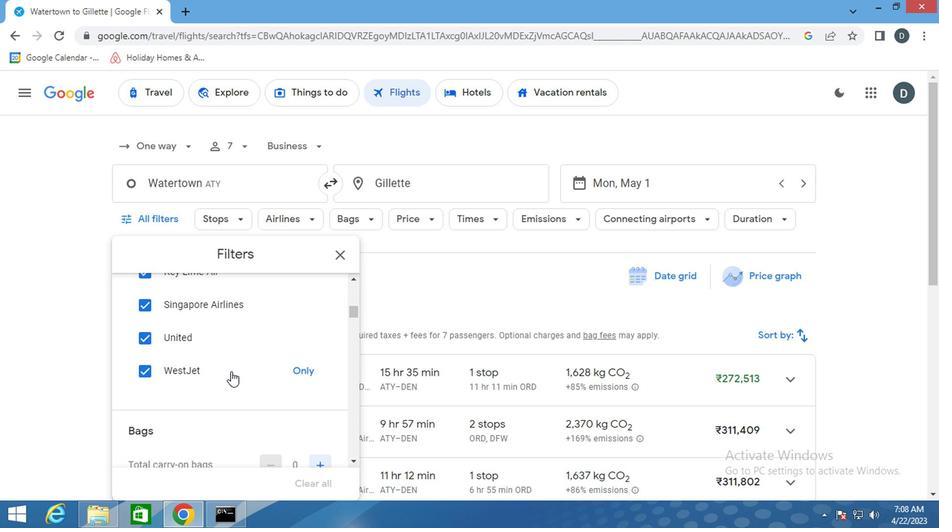 
Action: Mouse scrolled (263, 362) with delta (0, 0)
Screenshot: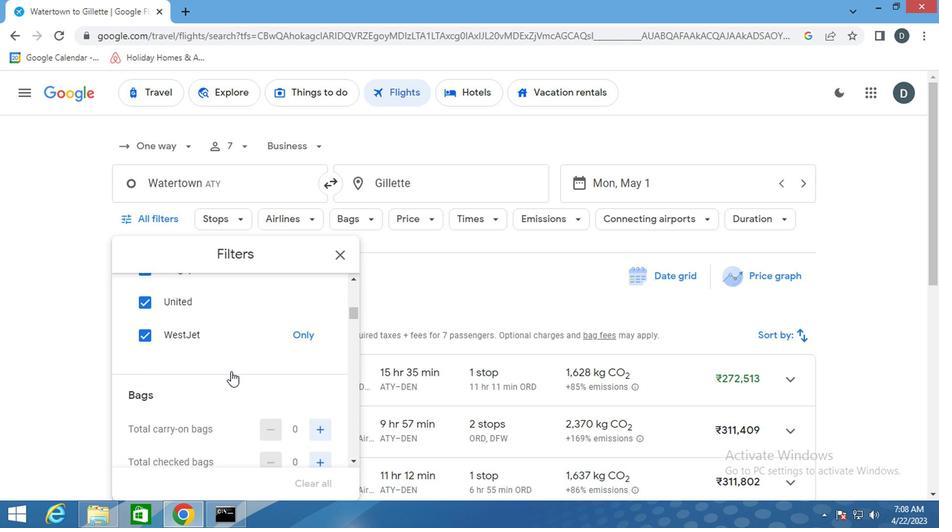 
Action: Mouse moved to (327, 332)
Screenshot: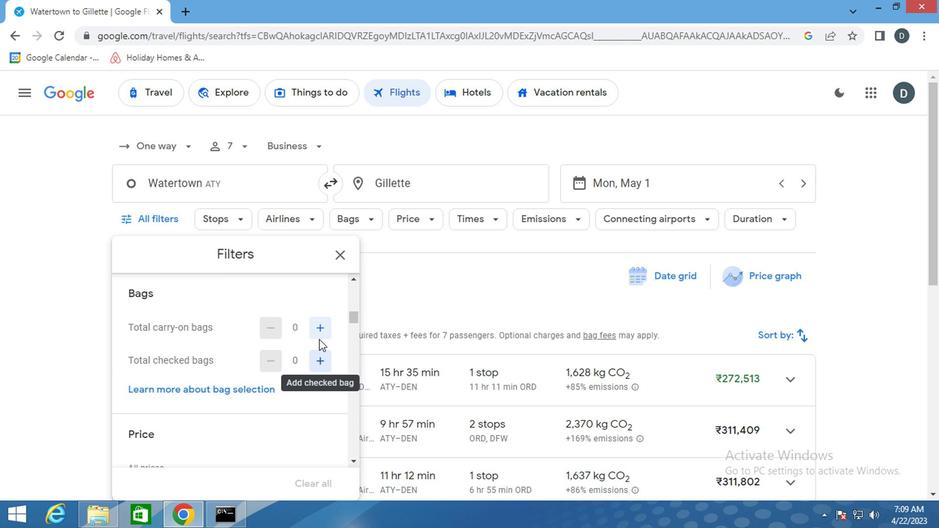 
Action: Mouse pressed left at (327, 332)
Screenshot: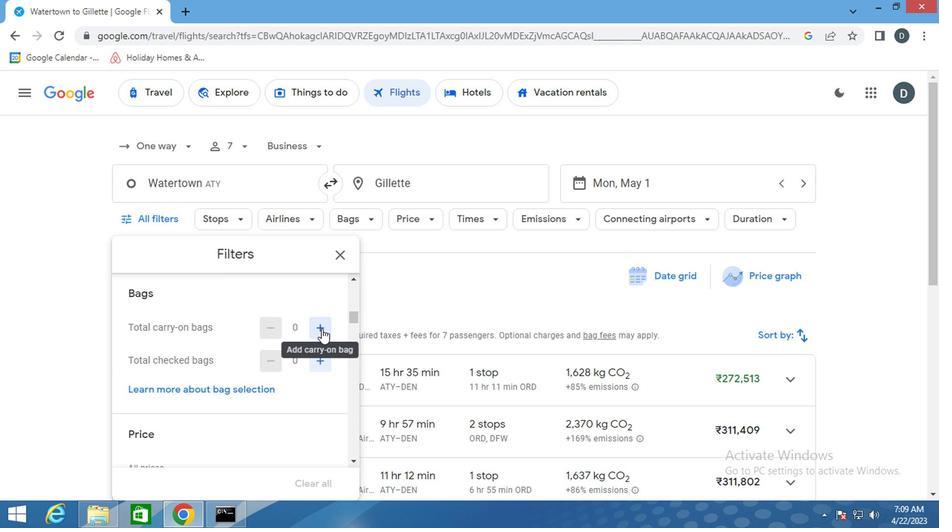 
Action: Mouse moved to (306, 383)
Screenshot: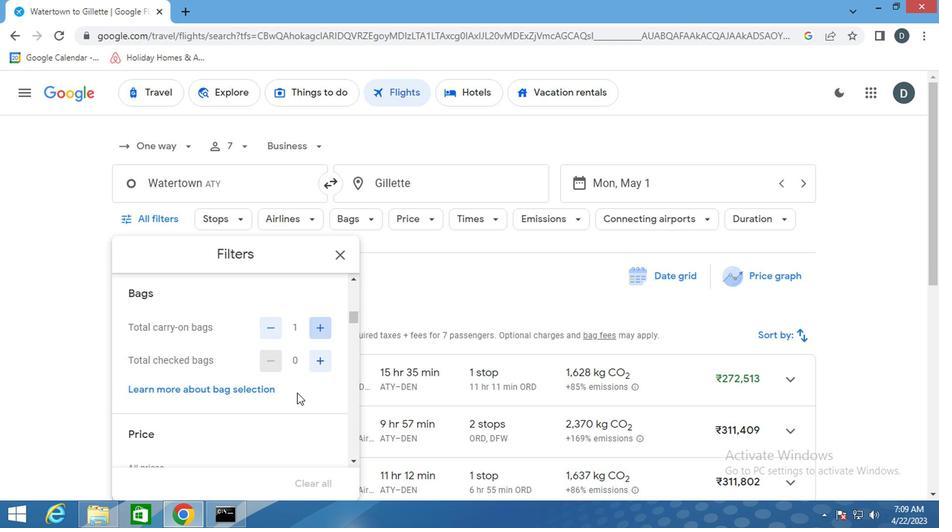 
Action: Mouse scrolled (306, 382) with delta (0, 0)
Screenshot: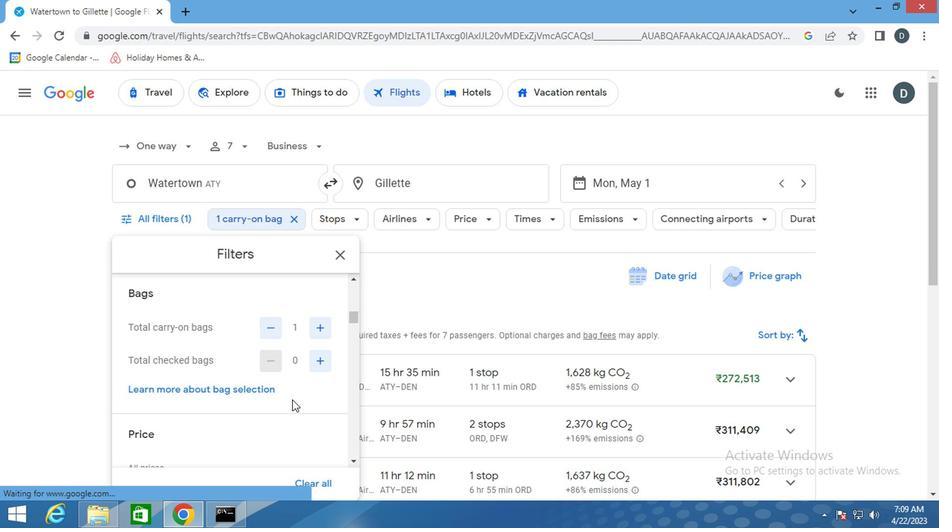 
Action: Mouse scrolled (306, 382) with delta (0, 0)
Screenshot: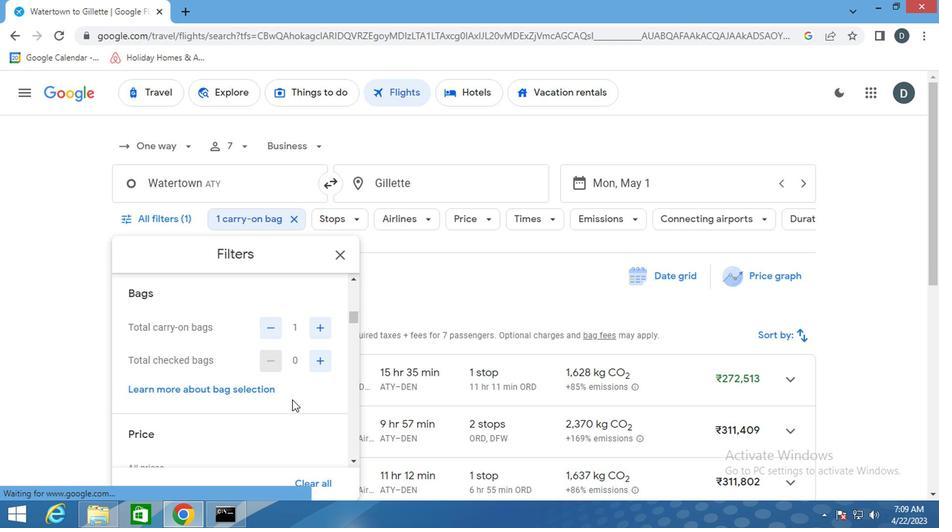 
Action: Mouse moved to (332, 356)
Screenshot: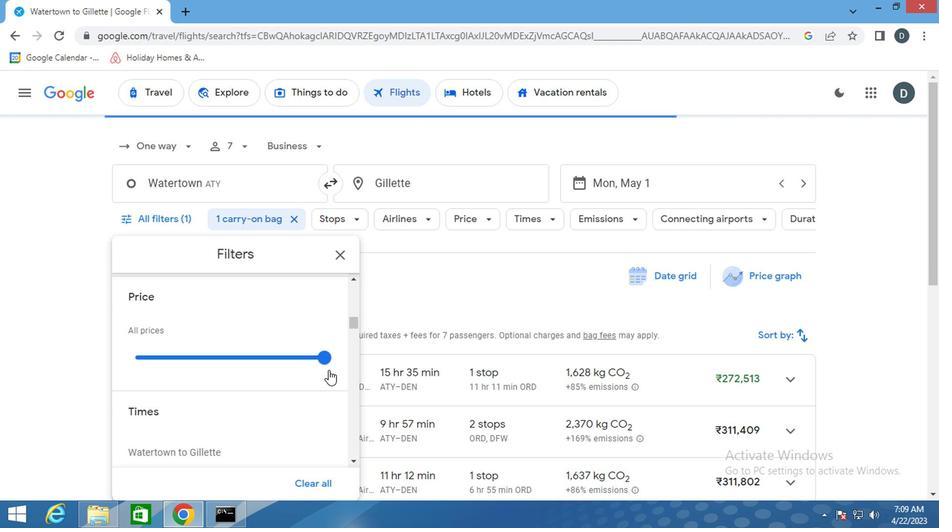 
Action: Mouse pressed left at (332, 356)
Screenshot: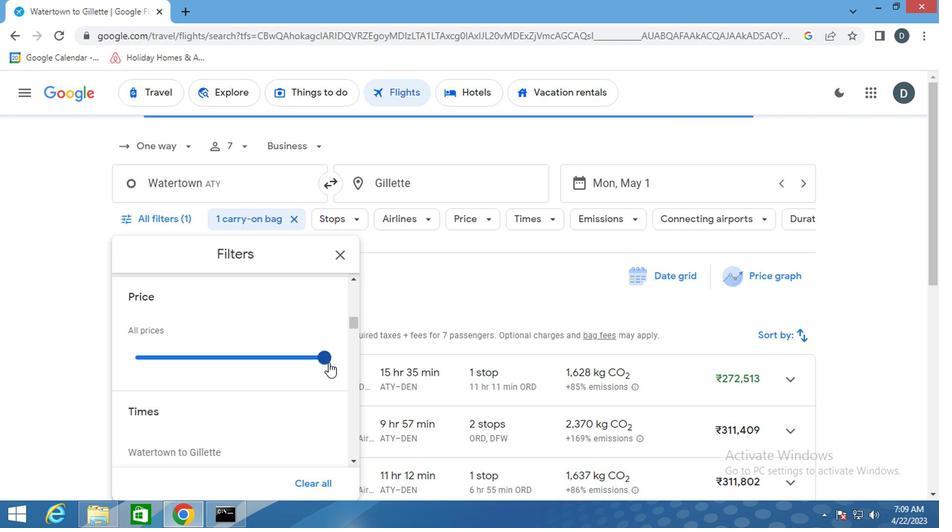 
Action: Mouse moved to (333, 352)
Screenshot: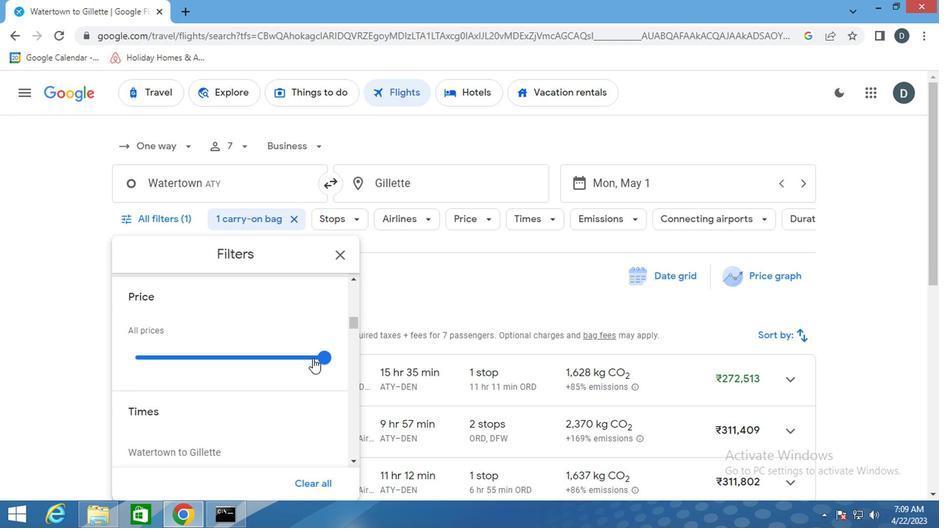 
Action: Mouse pressed left at (333, 352)
Screenshot: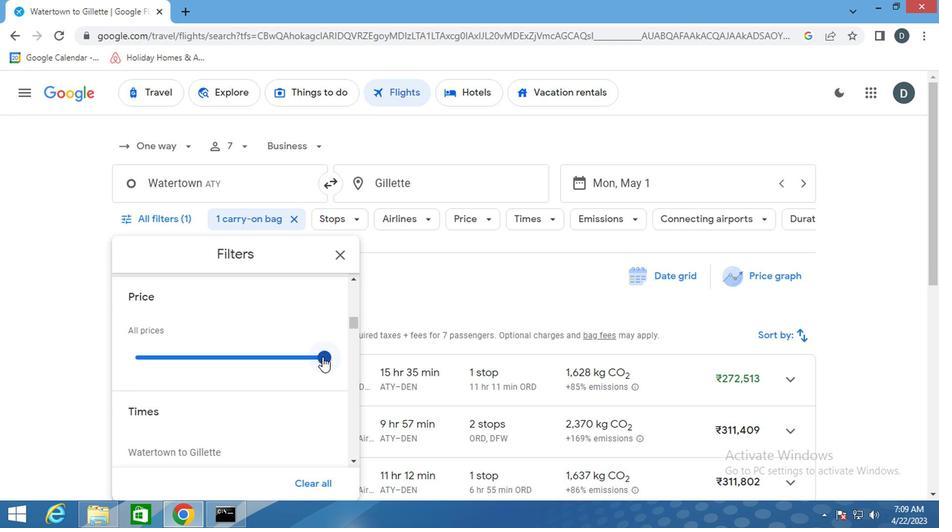 
Action: Mouse moved to (234, 366)
Screenshot: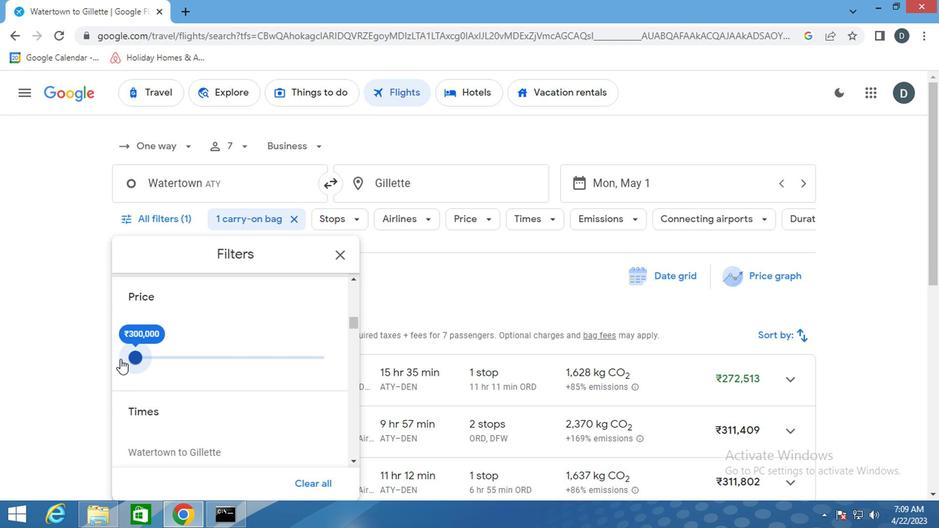 
Action: Mouse scrolled (234, 366) with delta (0, 0)
Screenshot: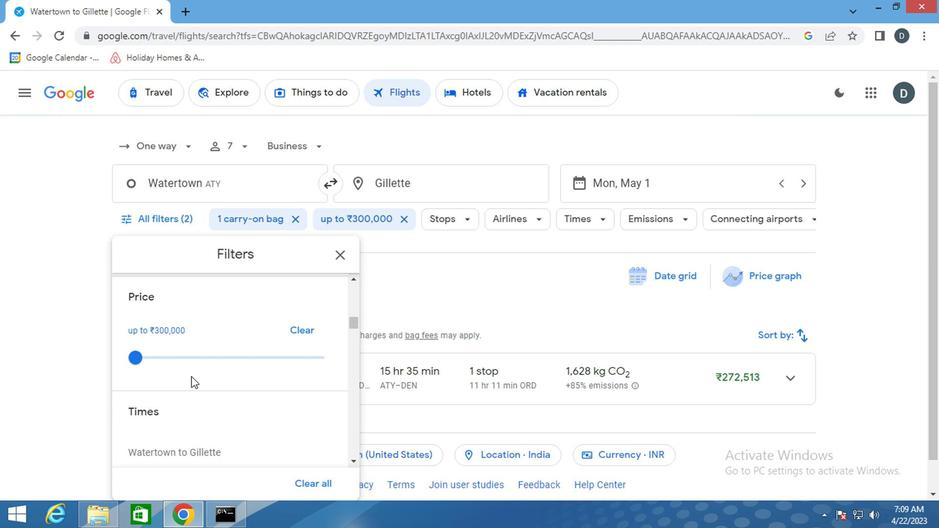 
Action: Mouse scrolled (234, 366) with delta (0, 0)
Screenshot: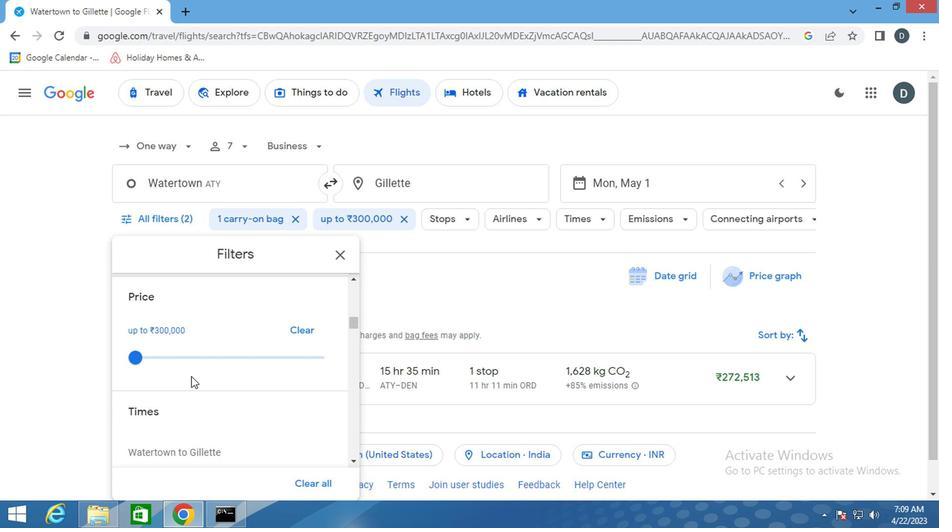 
Action: Mouse moved to (243, 366)
Screenshot: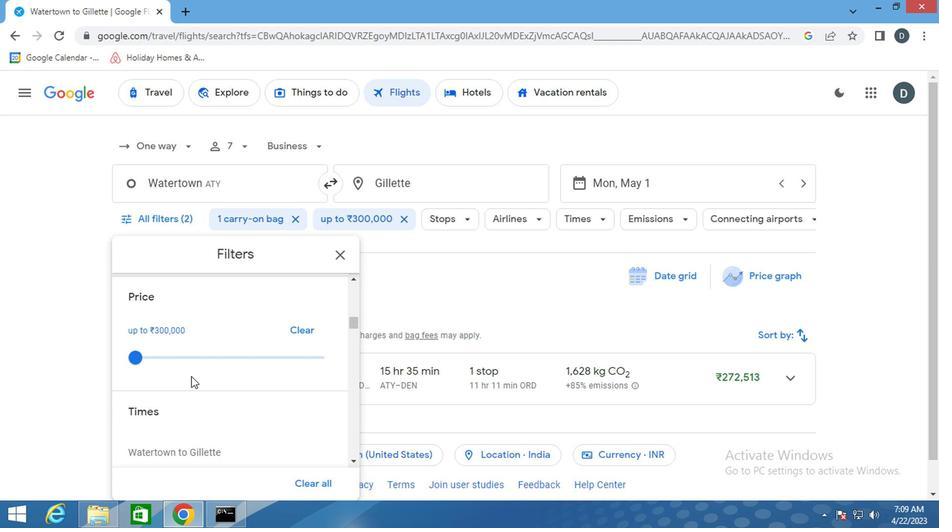 
Action: Mouse scrolled (243, 365) with delta (0, 0)
Screenshot: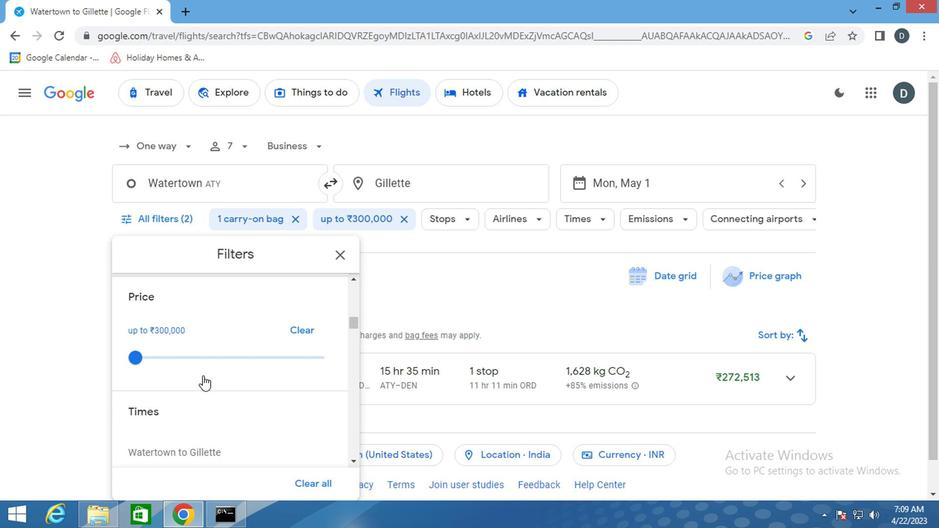 
Action: Mouse moved to (239, 353)
Screenshot: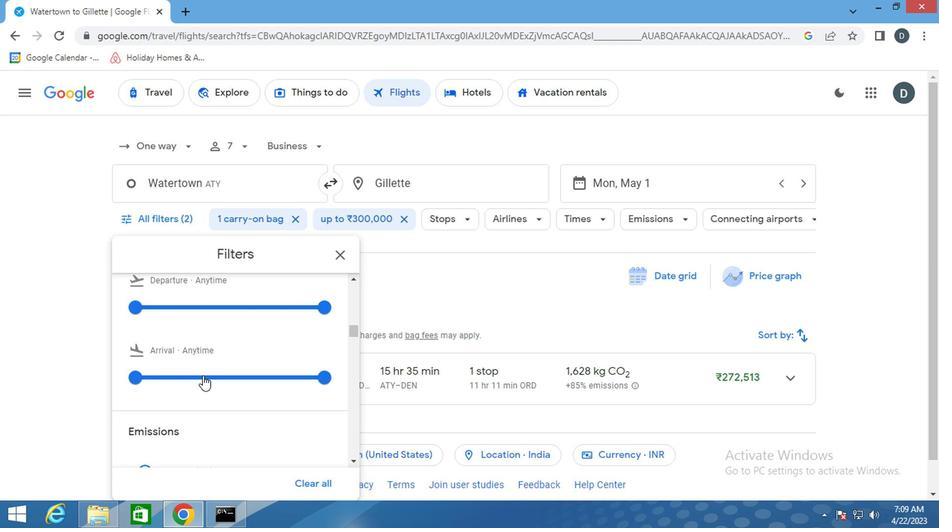 
Action: Mouse scrolled (239, 353) with delta (0, 0)
Screenshot: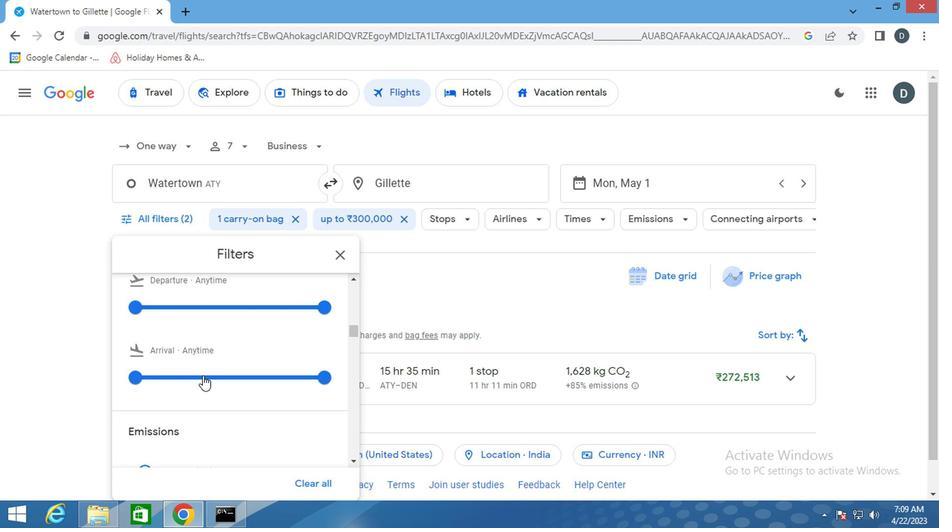 
Action: Mouse scrolled (239, 353) with delta (0, 0)
Screenshot: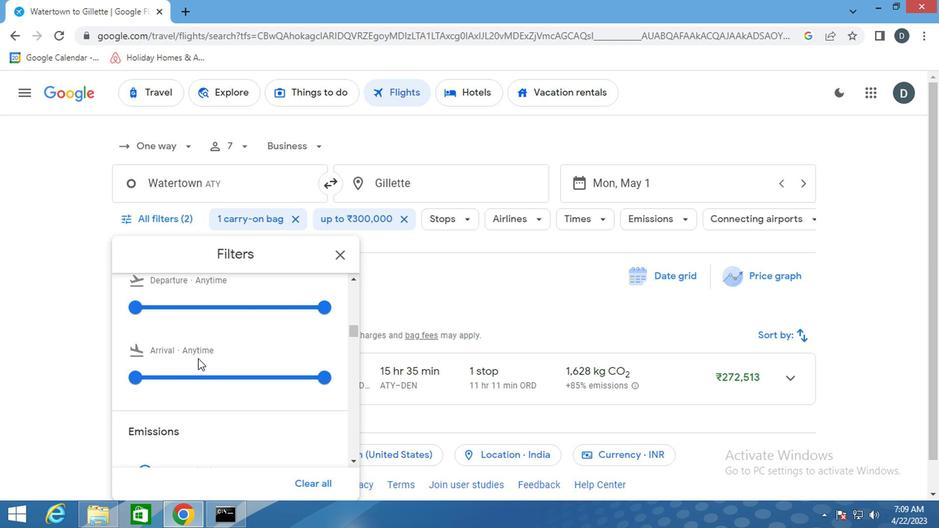
Action: Mouse moved to (195, 377)
Screenshot: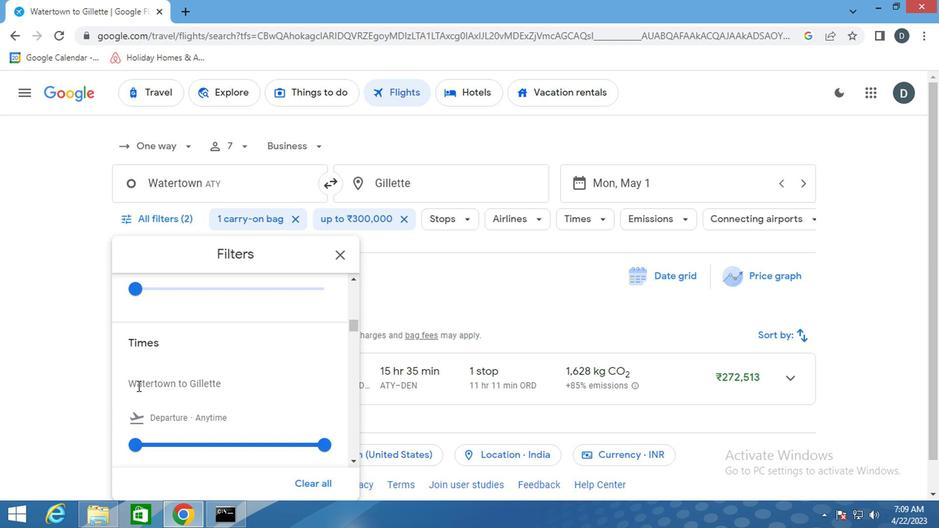 
Action: Mouse scrolled (195, 377) with delta (0, 0)
Screenshot: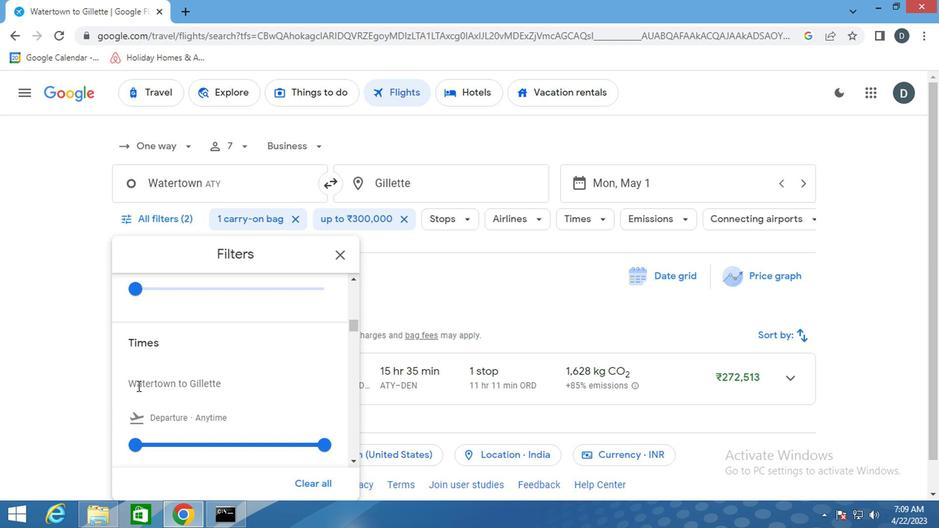 
Action: Mouse moved to (200, 363)
Screenshot: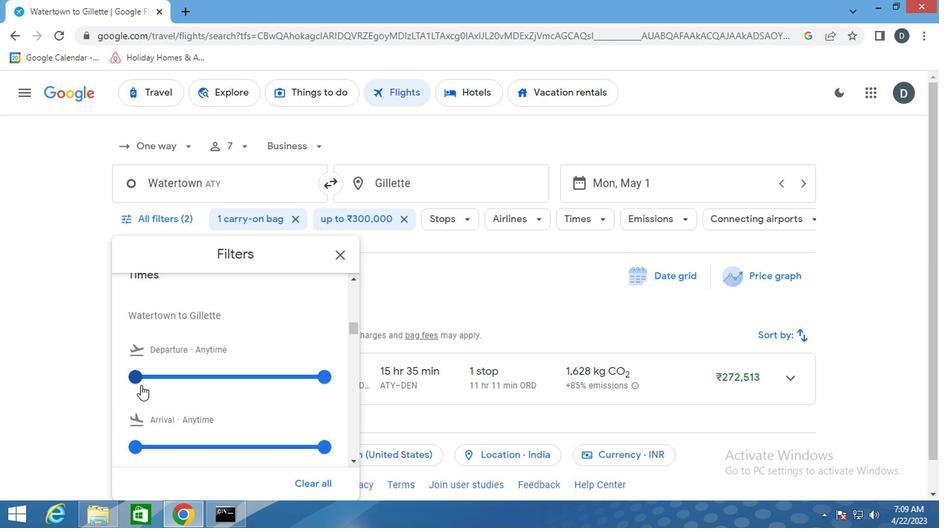 
Action: Mouse pressed left at (200, 363)
Screenshot: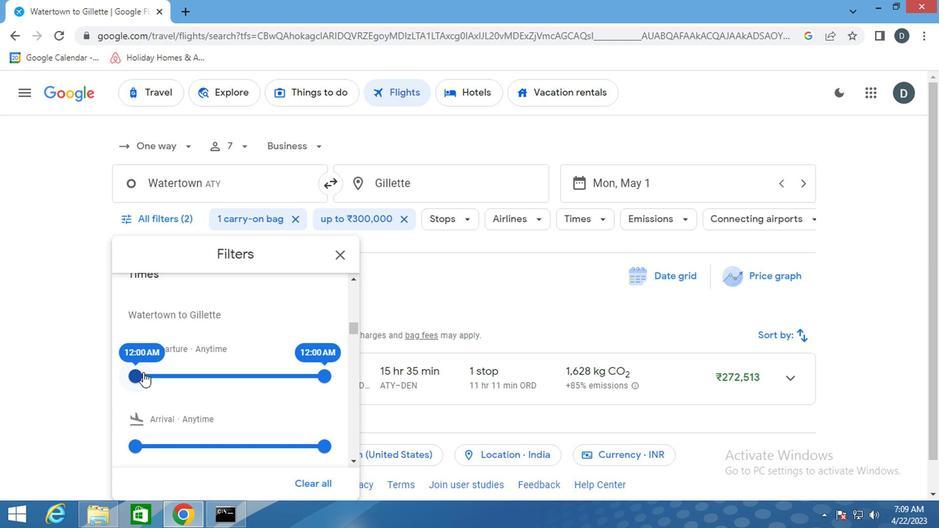 
Action: Mouse moved to (334, 360)
Screenshot: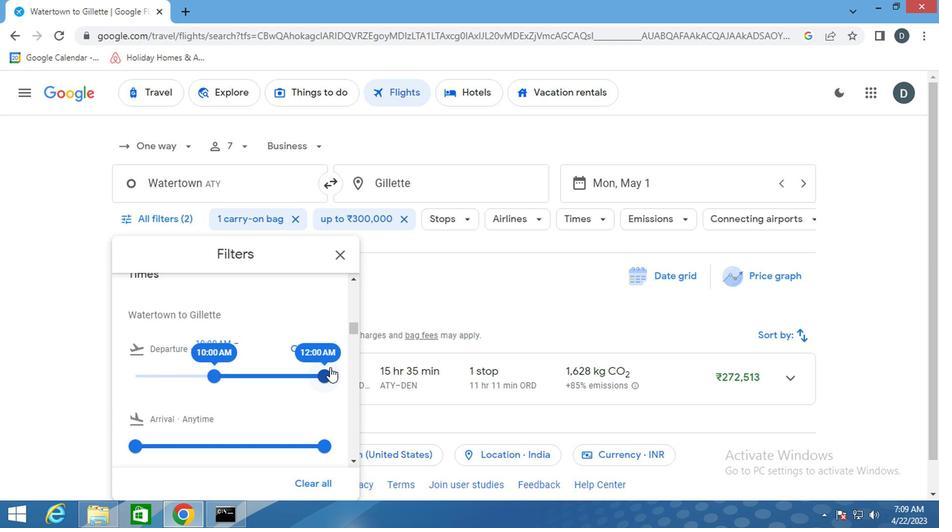 
Action: Mouse pressed left at (334, 360)
Screenshot: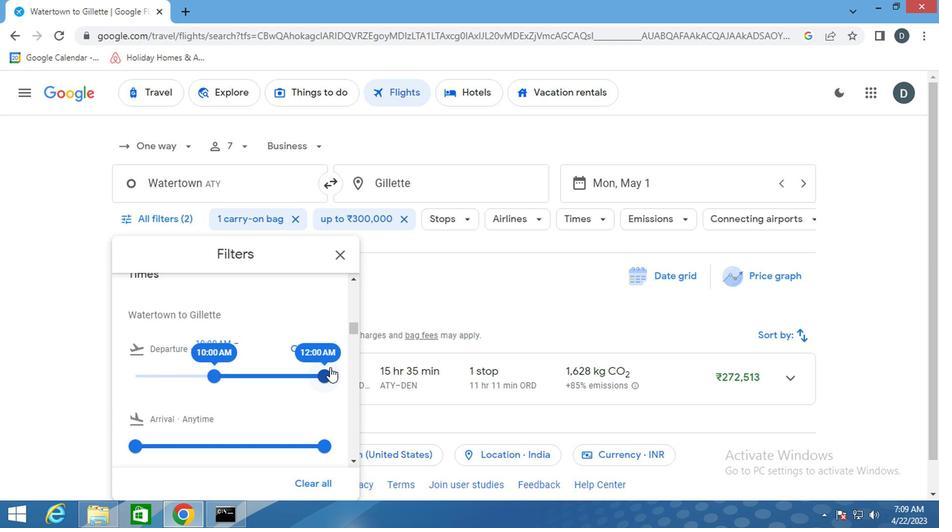 
Action: Mouse moved to (268, 386)
Screenshot: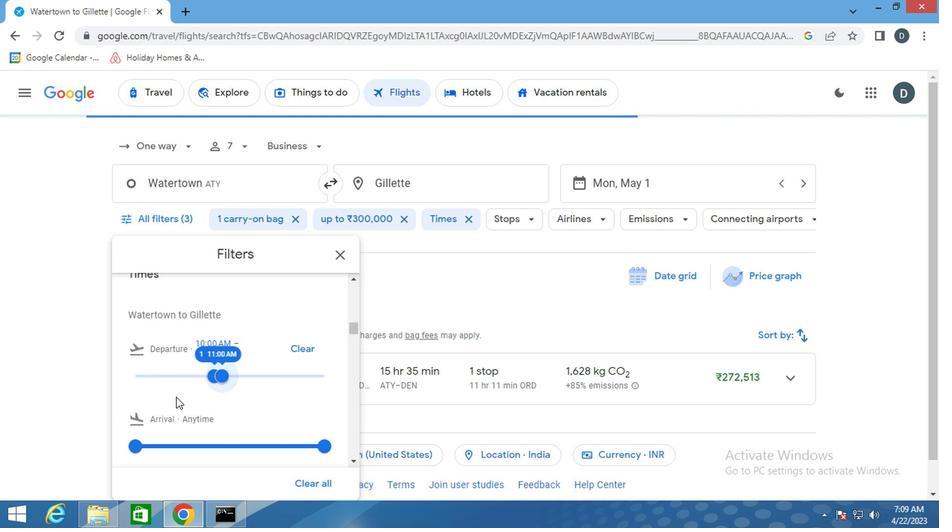 
Action: Mouse scrolled (268, 386) with delta (0, 0)
Screenshot: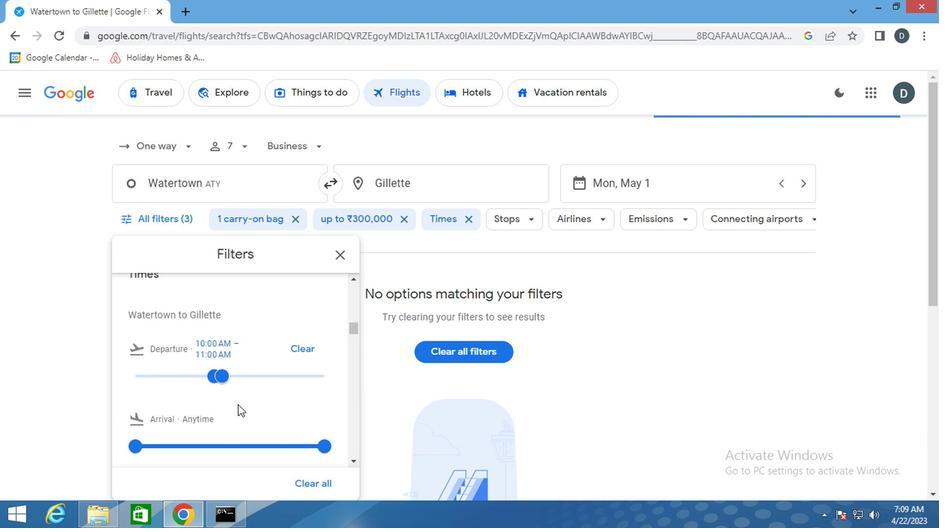 
Action: Mouse scrolled (268, 386) with delta (0, 0)
Screenshot: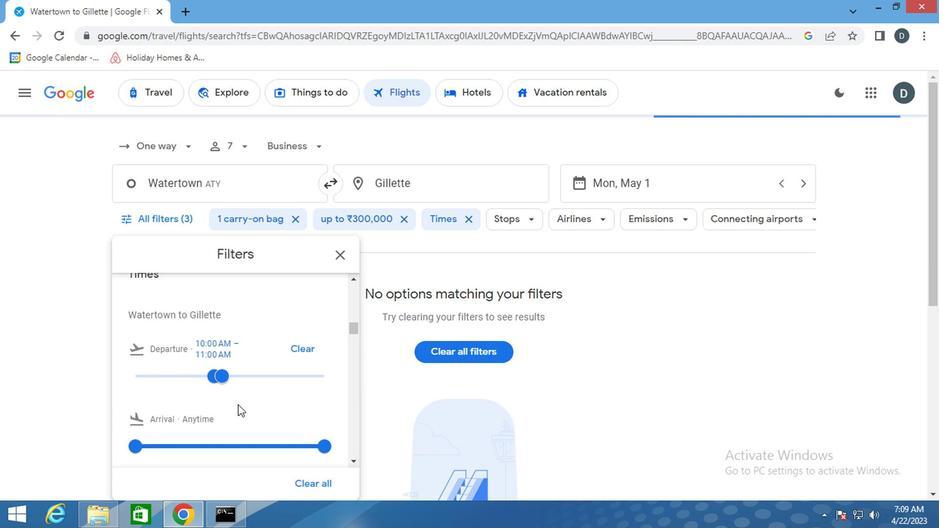 
Action: Mouse scrolled (268, 386) with delta (0, 0)
Screenshot: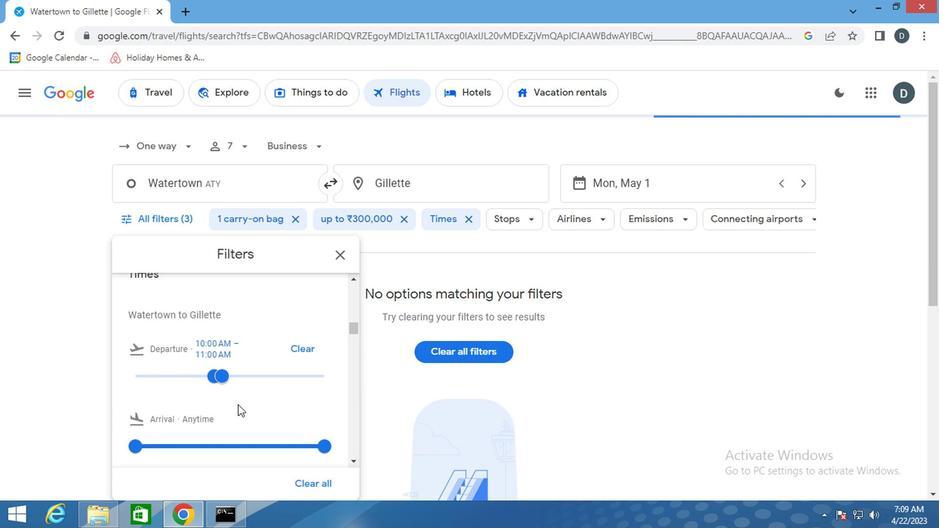 
Action: Mouse scrolled (268, 386) with delta (0, 0)
Screenshot: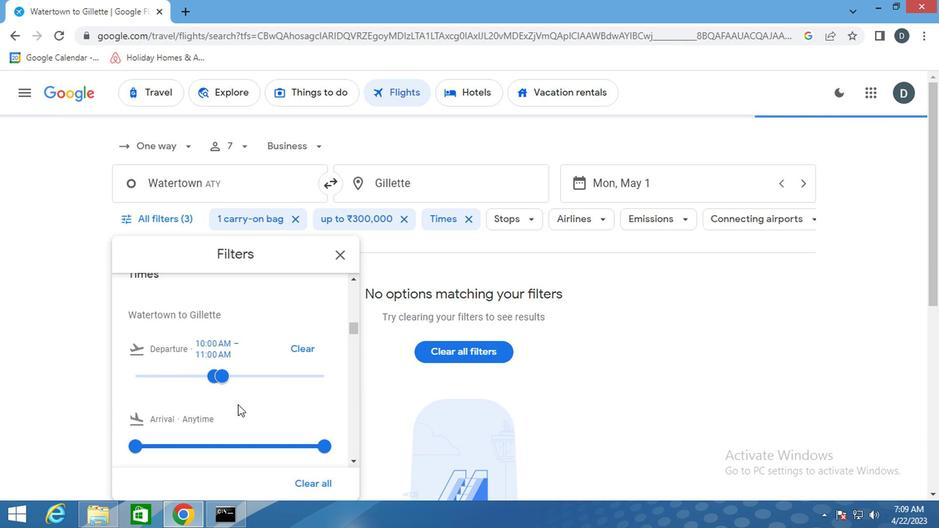 
Action: Mouse scrolled (268, 386) with delta (0, 0)
Screenshot: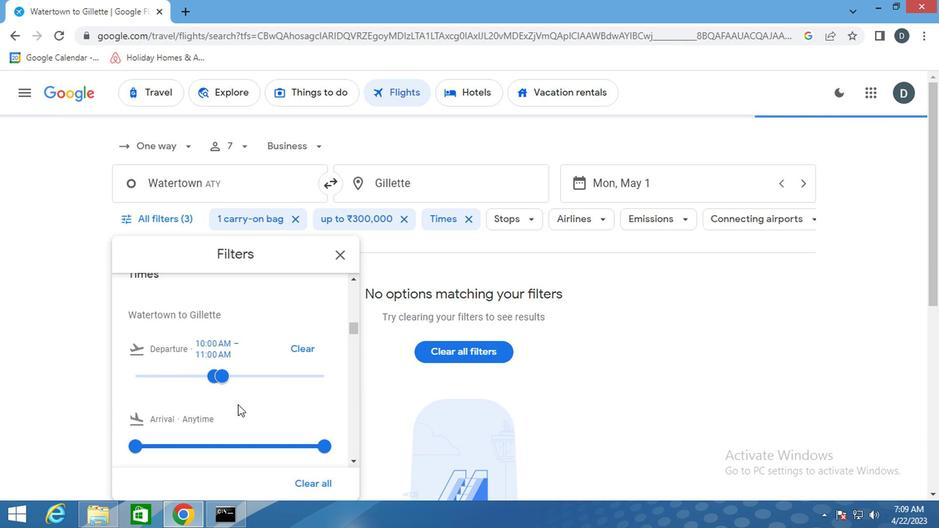 
Action: Mouse scrolled (268, 386) with delta (0, 0)
Screenshot: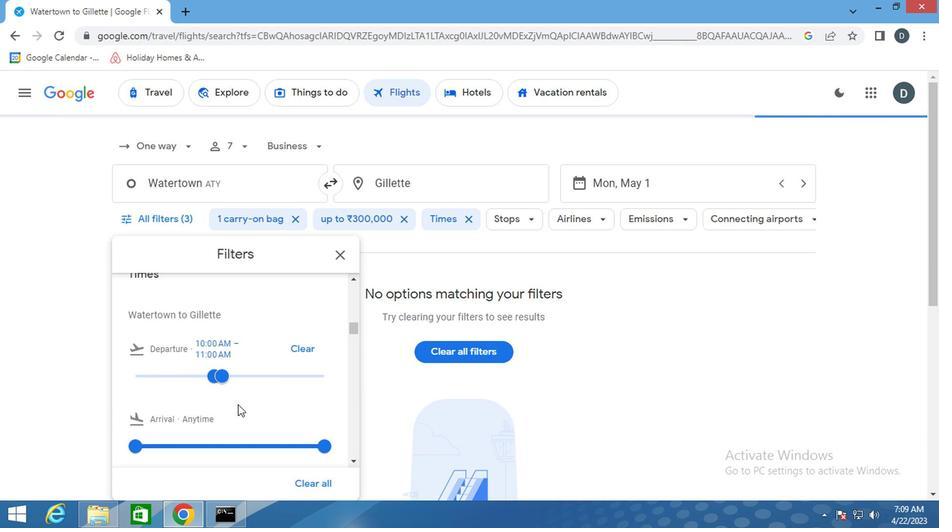 
Action: Mouse scrolled (268, 386) with delta (0, 0)
Screenshot: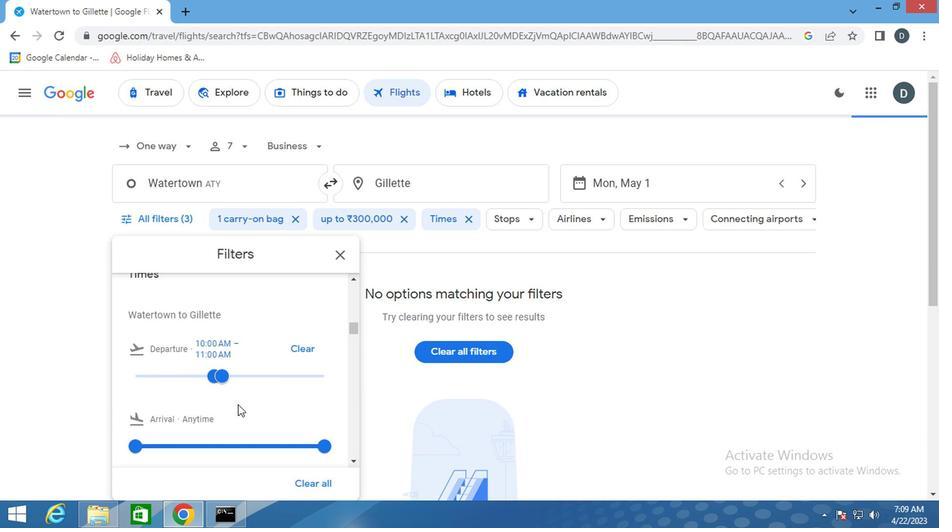 
Action: Mouse scrolled (268, 386) with delta (0, 0)
Screenshot: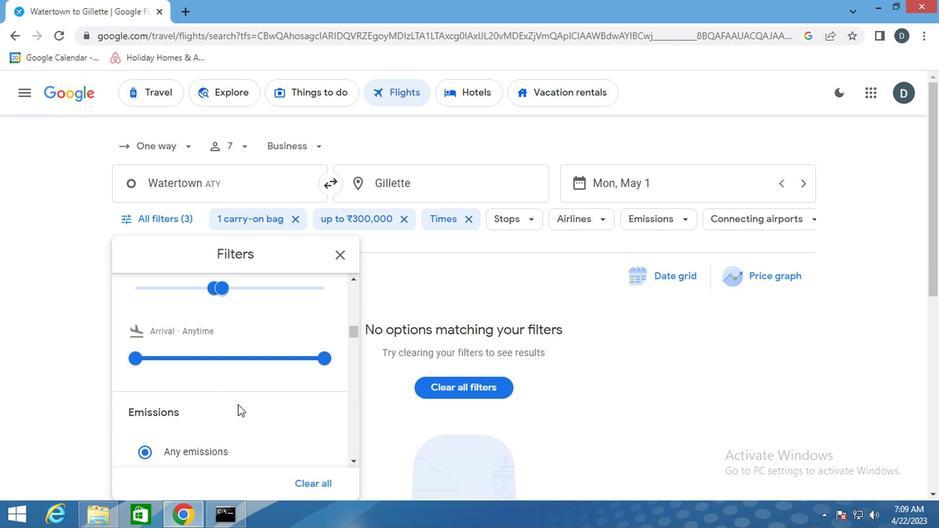 
Action: Mouse scrolled (268, 386) with delta (0, 0)
Screenshot: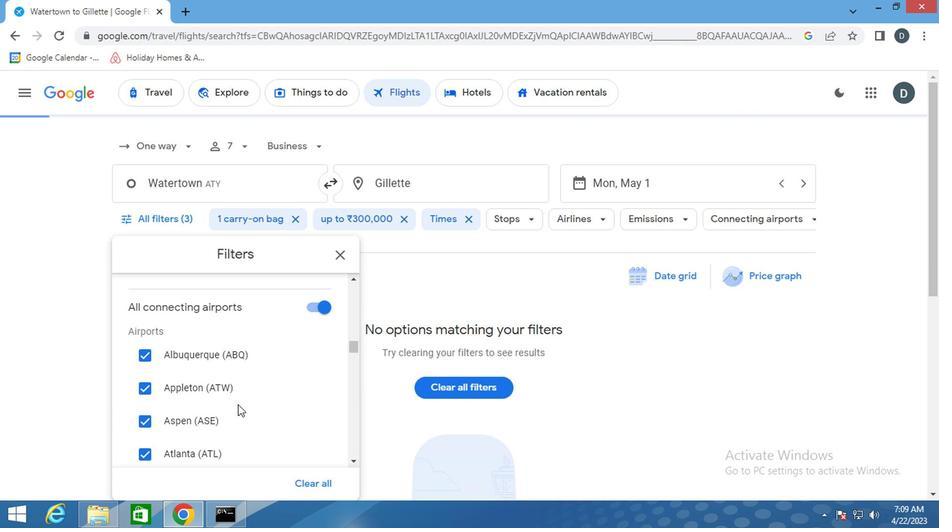 
Action: Mouse scrolled (268, 386) with delta (0, 0)
Screenshot: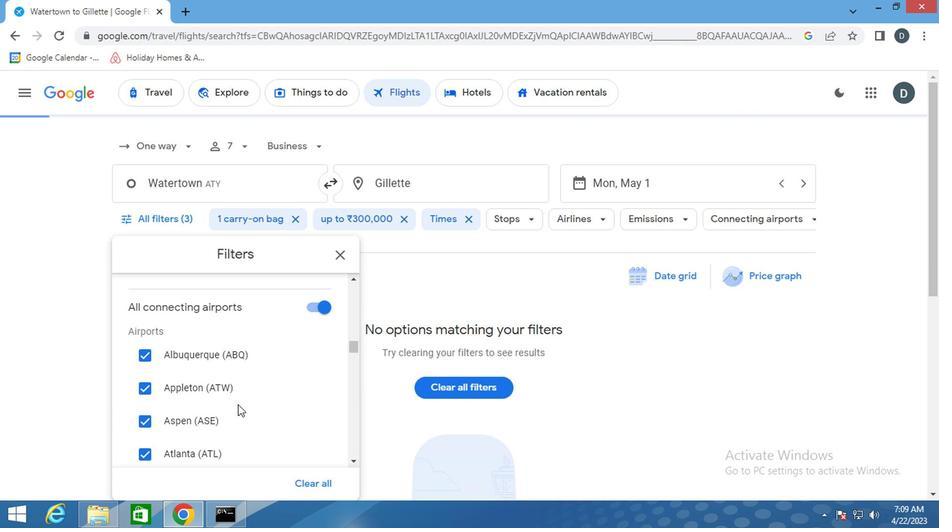 
Action: Mouse scrolled (268, 386) with delta (0, 0)
Screenshot: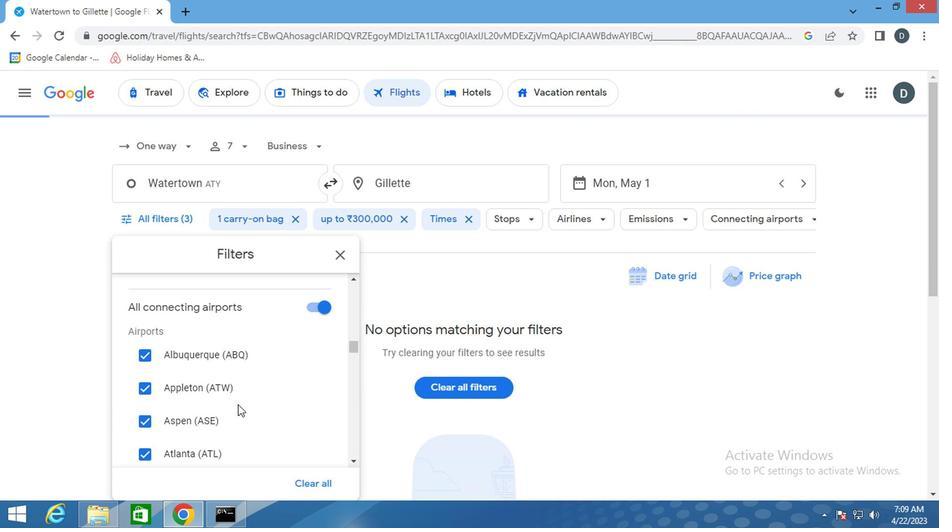 
Action: Mouse scrolled (268, 386) with delta (0, 0)
Screenshot: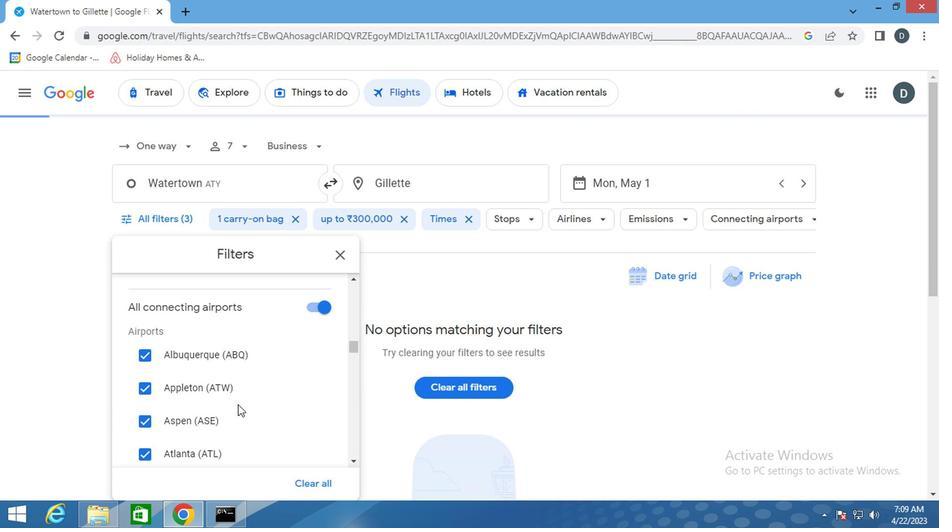 
Action: Mouse scrolled (268, 386) with delta (0, 0)
Screenshot: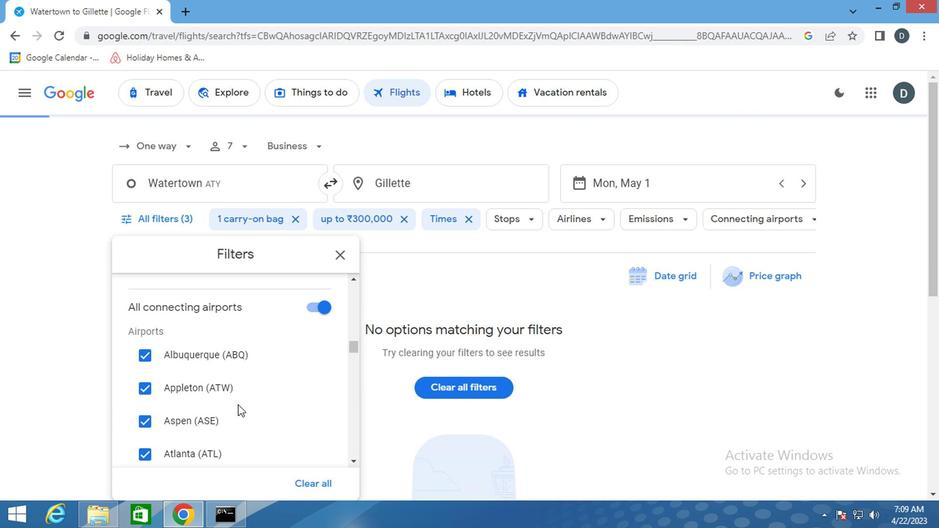 
Action: Mouse scrolled (268, 386) with delta (0, 0)
Screenshot: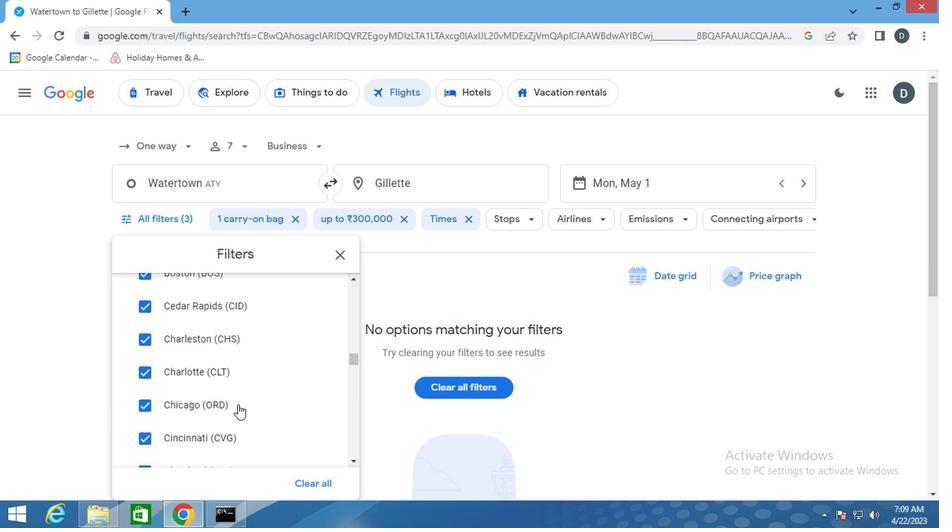 
Action: Mouse scrolled (268, 386) with delta (0, 0)
Screenshot: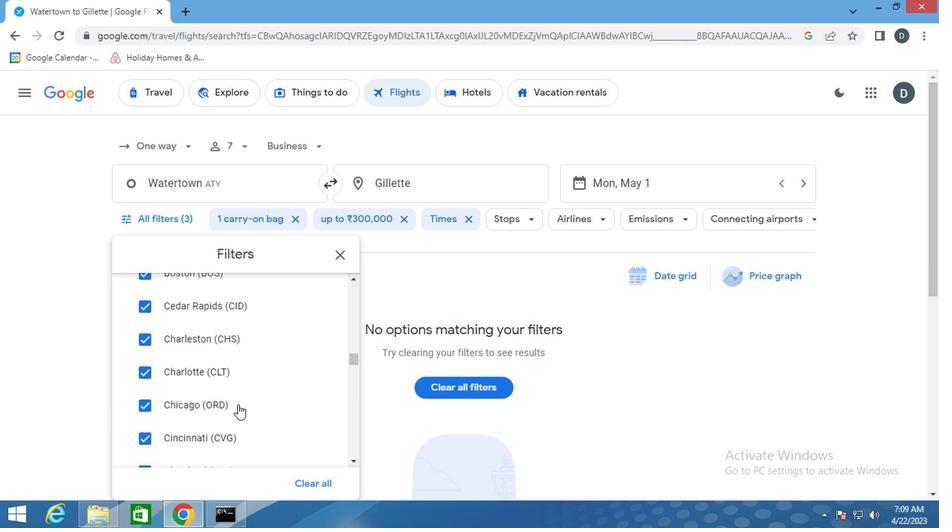 
Action: Mouse scrolled (268, 386) with delta (0, 0)
Screenshot: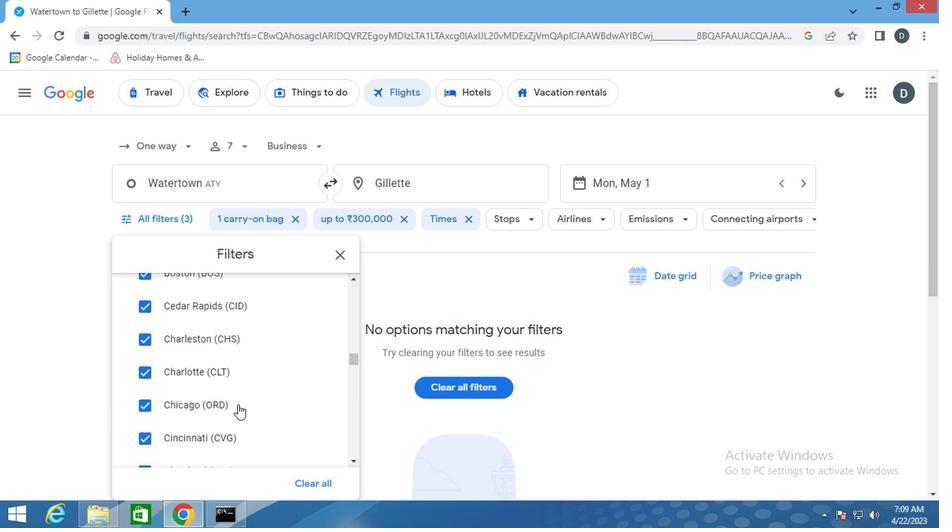 
Action: Mouse scrolled (268, 386) with delta (0, 0)
Screenshot: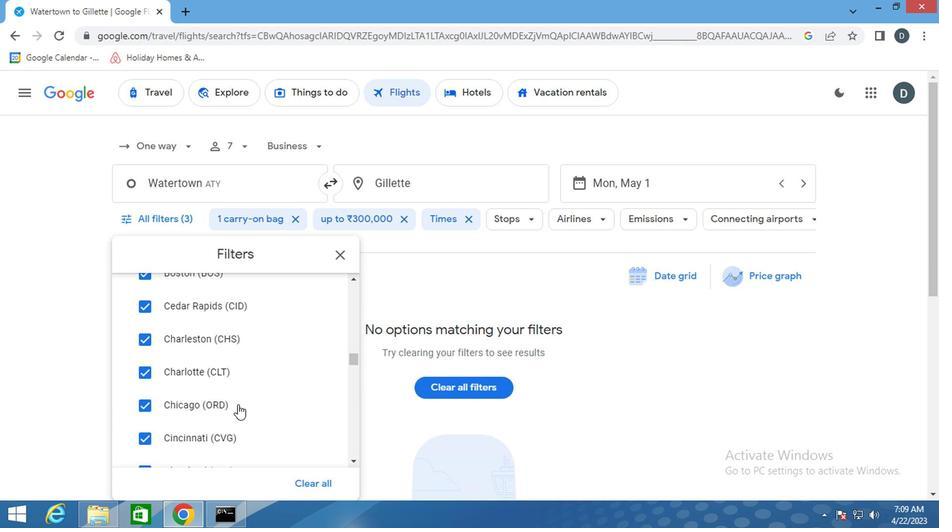 
Action: Mouse scrolled (268, 386) with delta (0, 0)
Screenshot: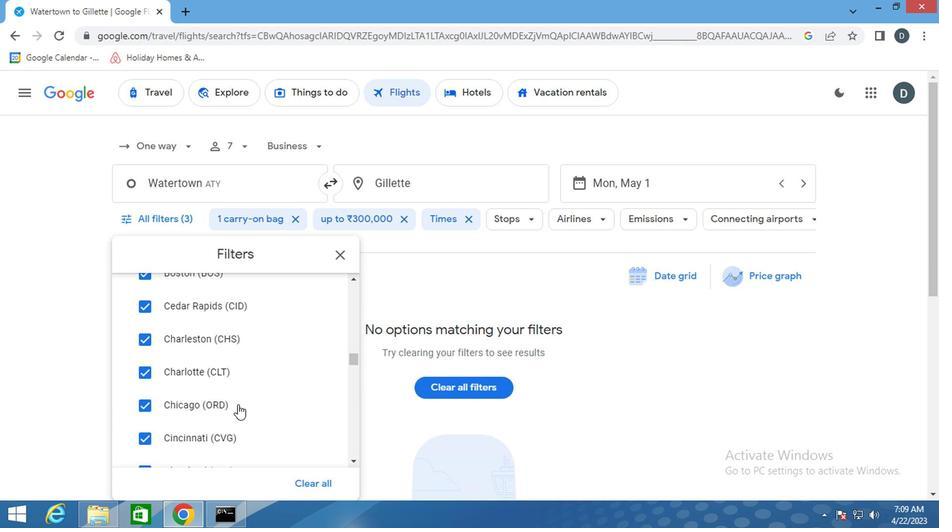 
Action: Mouse scrolled (268, 386) with delta (0, 0)
Screenshot: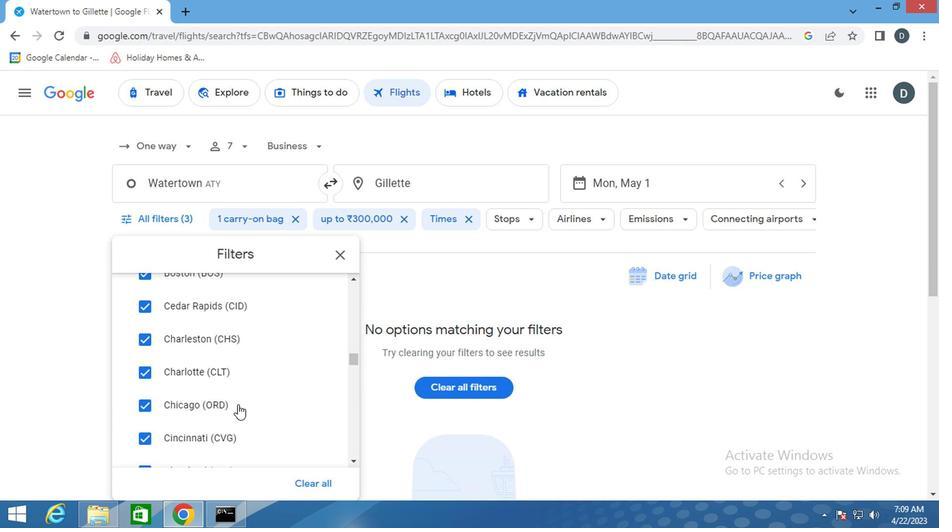 
Action: Mouse scrolled (268, 386) with delta (0, 0)
Screenshot: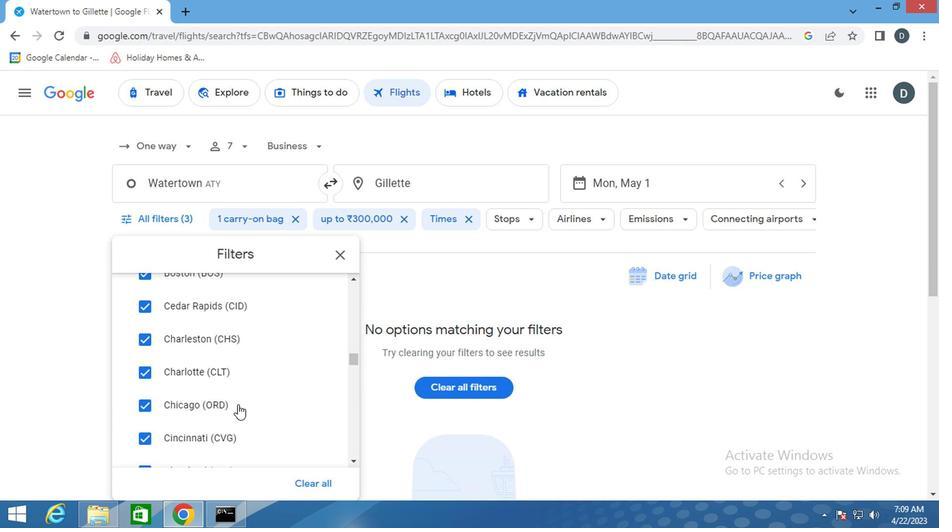 
Action: Mouse scrolled (268, 386) with delta (0, 0)
Screenshot: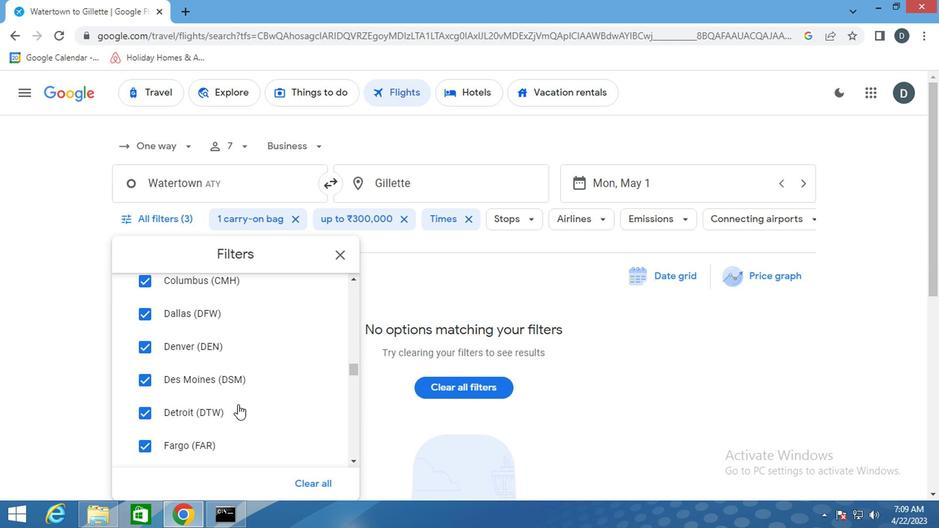 
Action: Mouse scrolled (268, 385) with delta (0, 0)
Screenshot: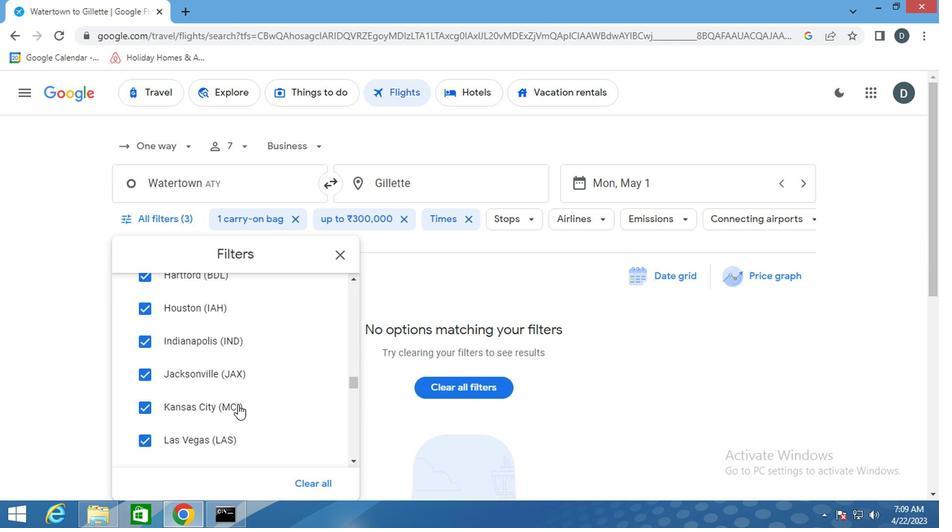 
Action: Mouse scrolled (268, 386) with delta (0, 0)
Screenshot: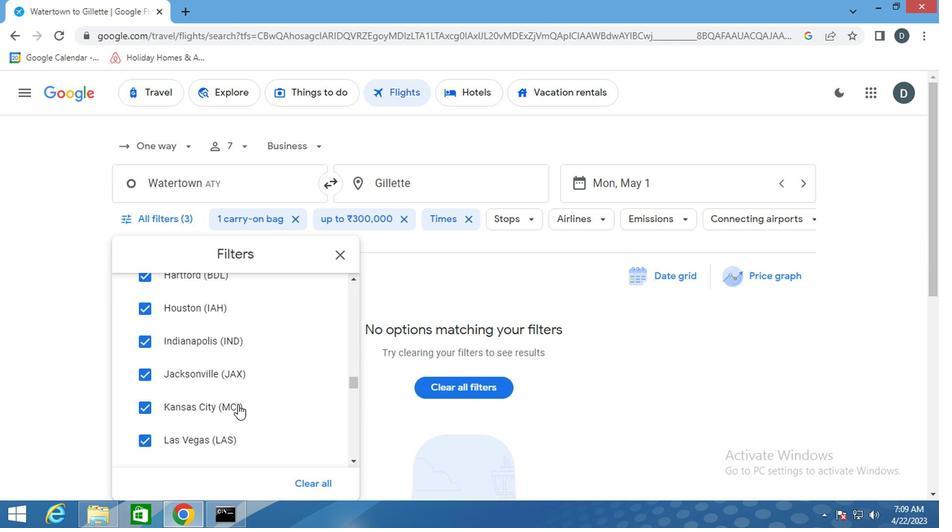 
Action: Mouse scrolled (268, 385) with delta (0, 0)
Screenshot: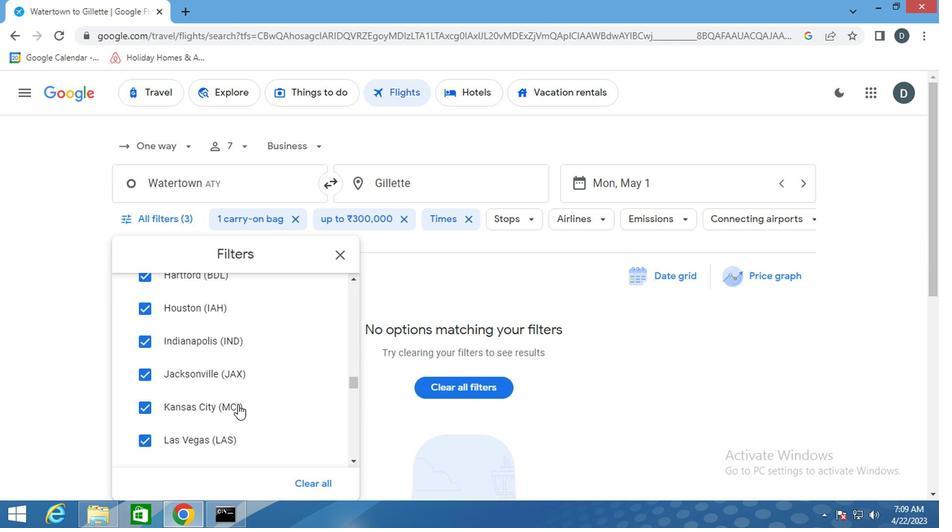 
Action: Mouse scrolled (268, 386) with delta (0, 0)
Screenshot: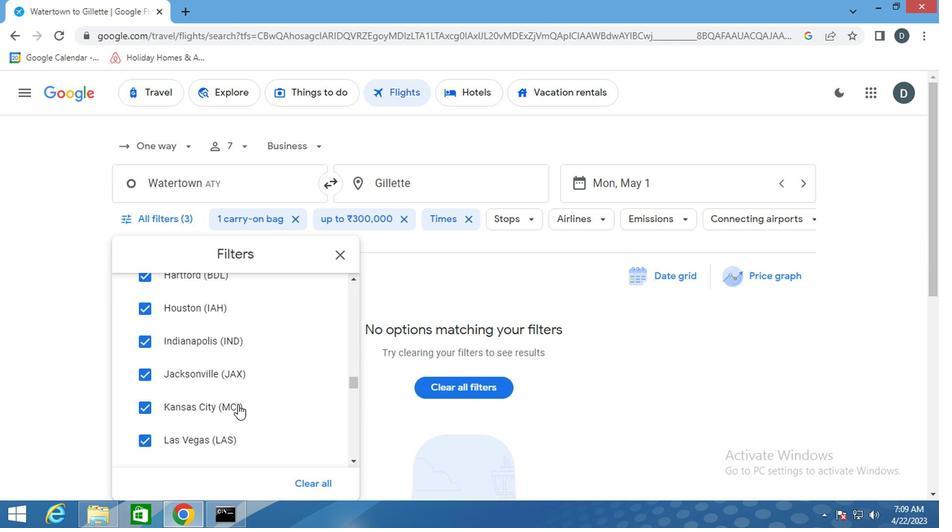 
Action: Mouse scrolled (268, 386) with delta (0, 0)
Screenshot: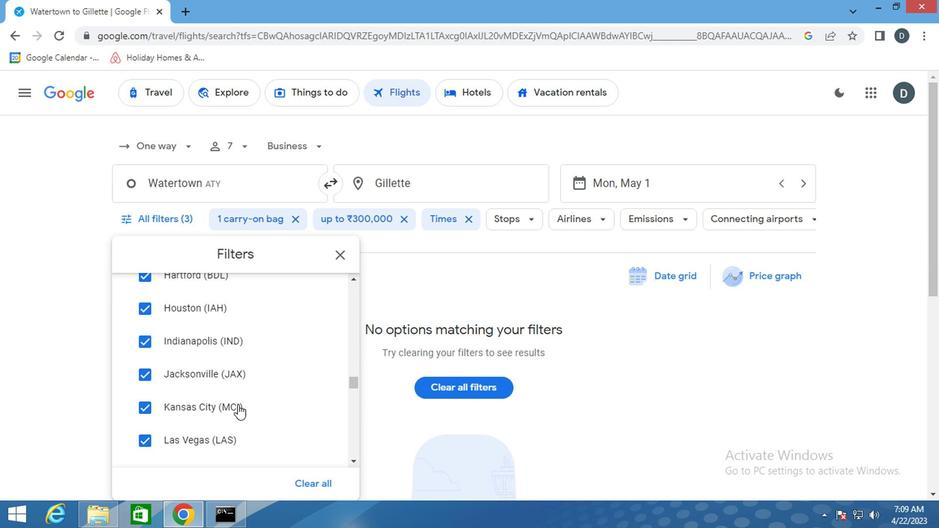 
Action: Mouse scrolled (268, 386) with delta (0, 0)
Screenshot: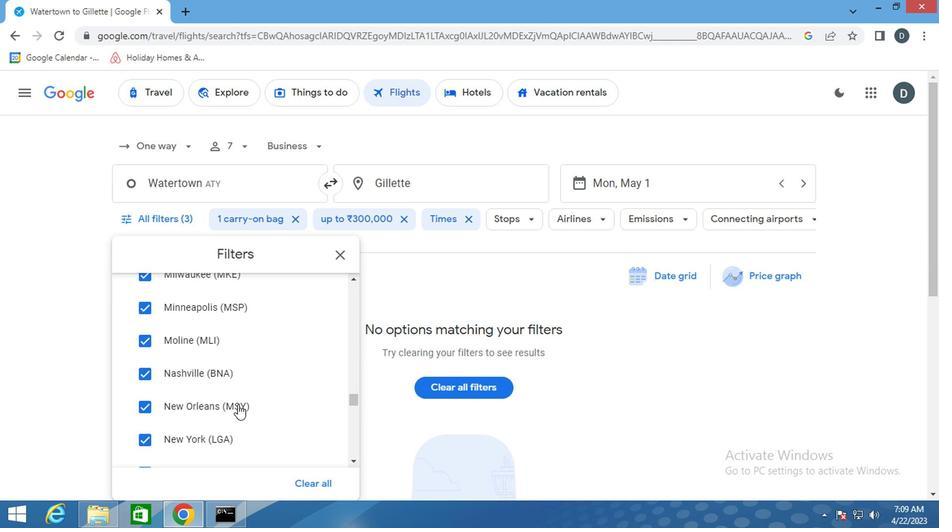 
Action: Mouse scrolled (268, 386) with delta (0, 0)
Screenshot: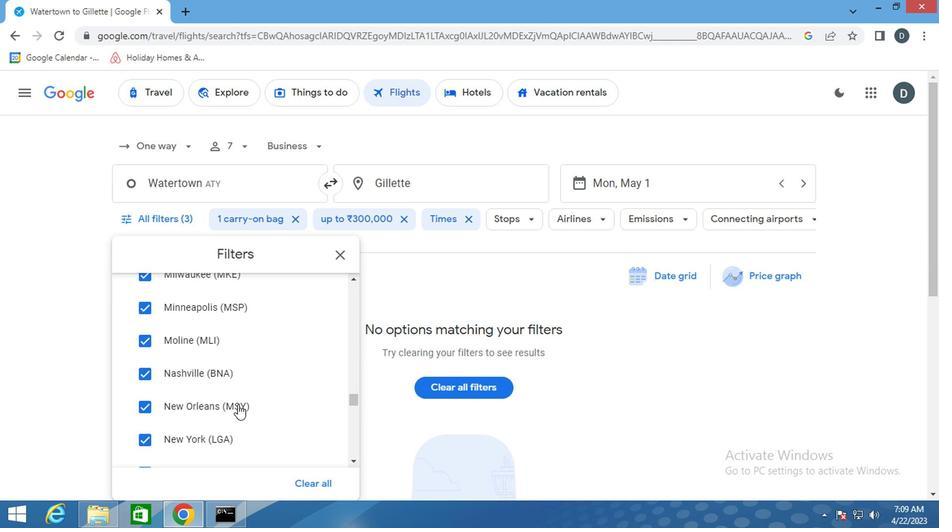 
Action: Mouse scrolled (268, 386) with delta (0, 0)
Screenshot: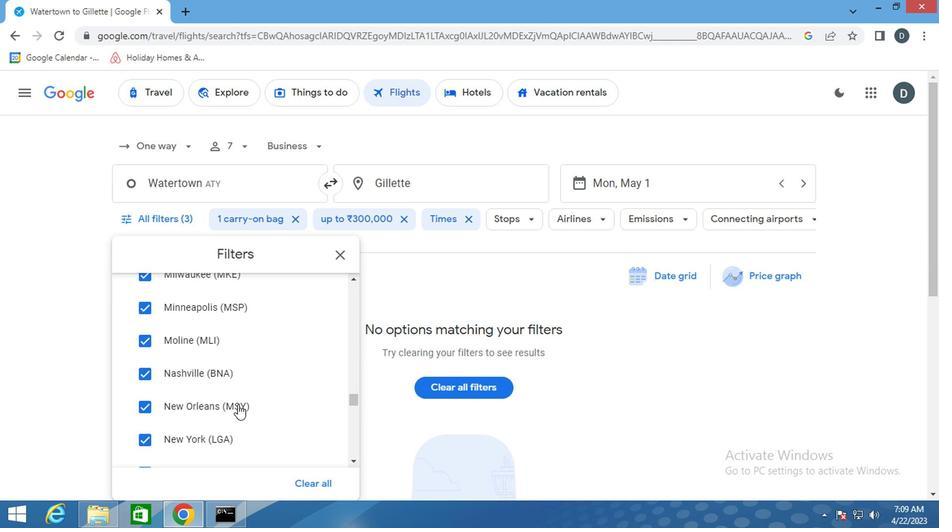 
Action: Mouse scrolled (268, 385) with delta (0, 0)
Screenshot: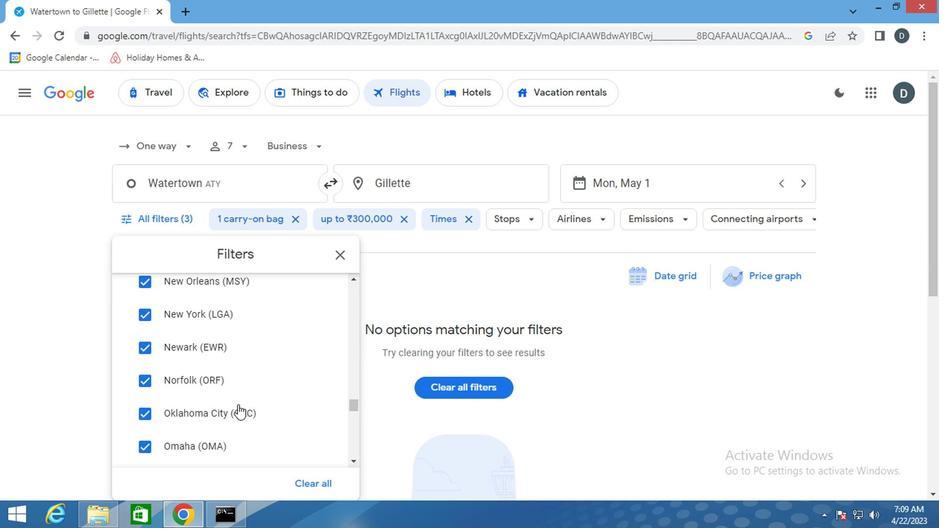 
Action: Mouse scrolled (268, 385) with delta (0, 0)
Screenshot: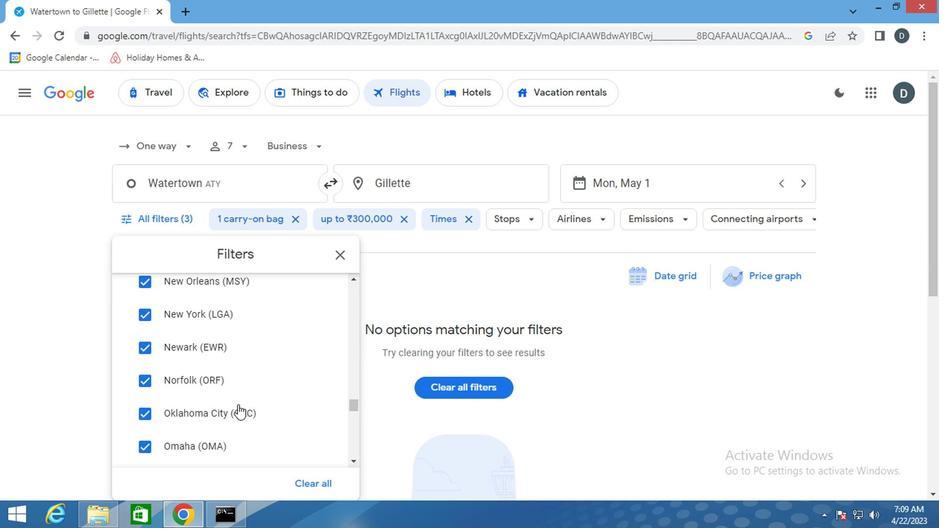 
Action: Mouse scrolled (268, 386) with delta (0, 0)
Screenshot: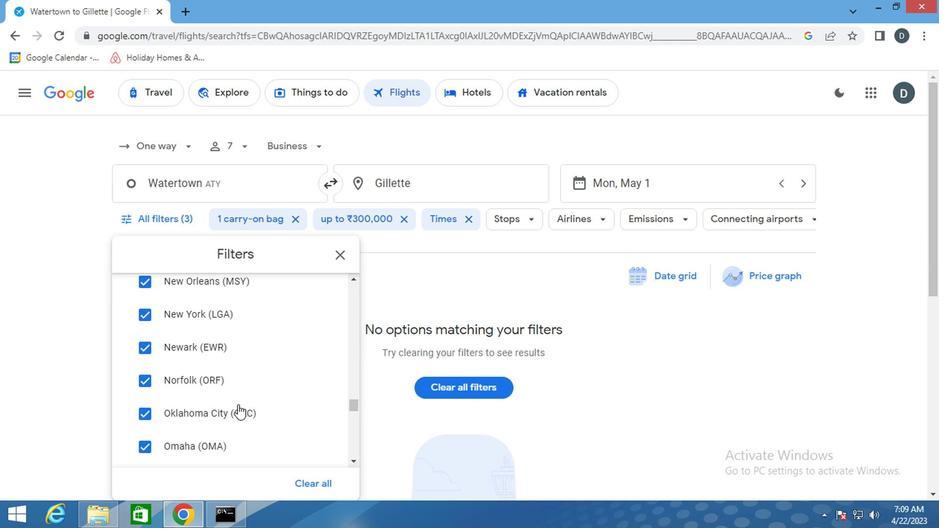 
Action: Mouse scrolled (268, 386) with delta (0, 0)
Screenshot: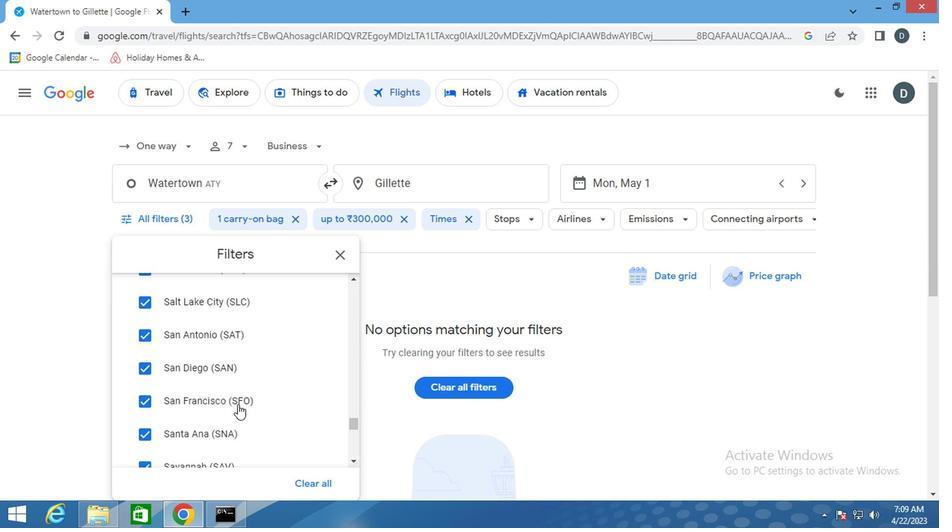 
Action: Mouse scrolled (268, 386) with delta (0, 0)
Screenshot: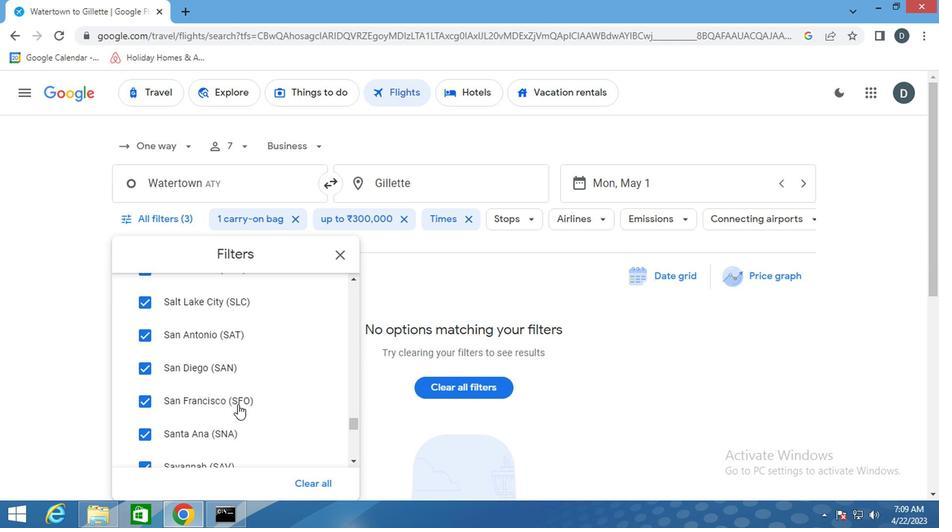 
Action: Mouse scrolled (268, 386) with delta (0, 0)
Screenshot: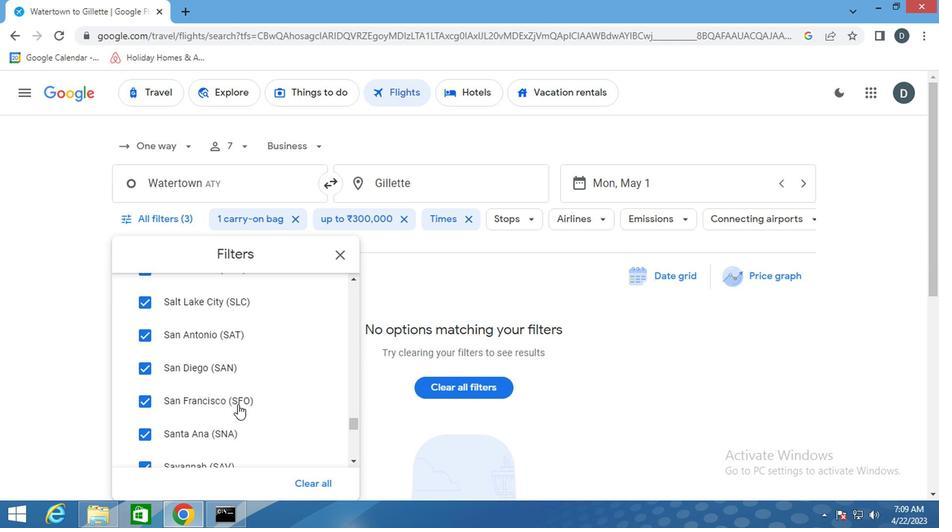 
Action: Mouse scrolled (268, 386) with delta (0, 0)
Screenshot: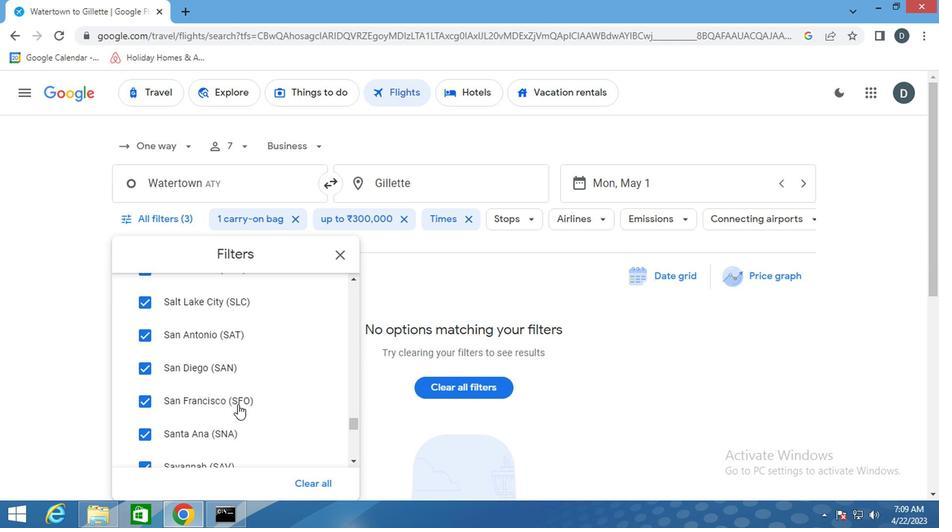 
Action: Mouse scrolled (268, 386) with delta (0, 0)
Screenshot: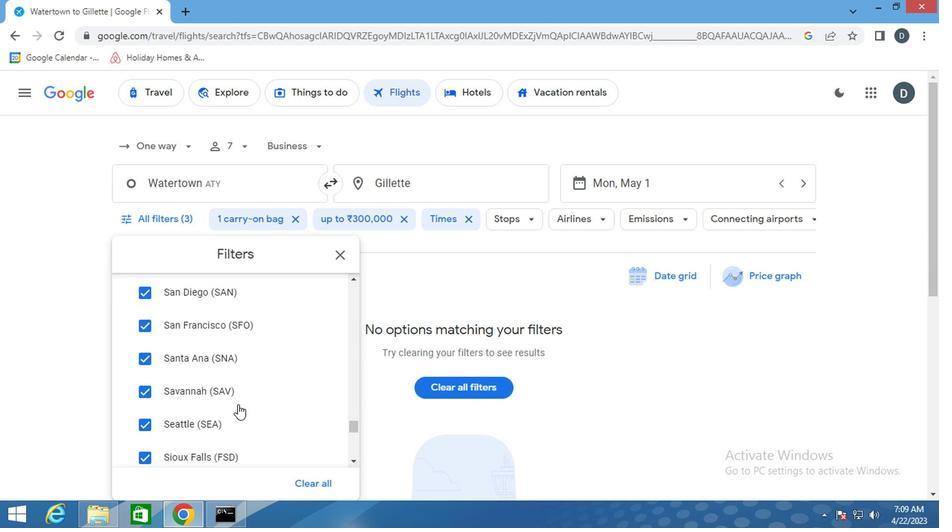 
Action: Mouse scrolled (268, 386) with delta (0, 0)
Screenshot: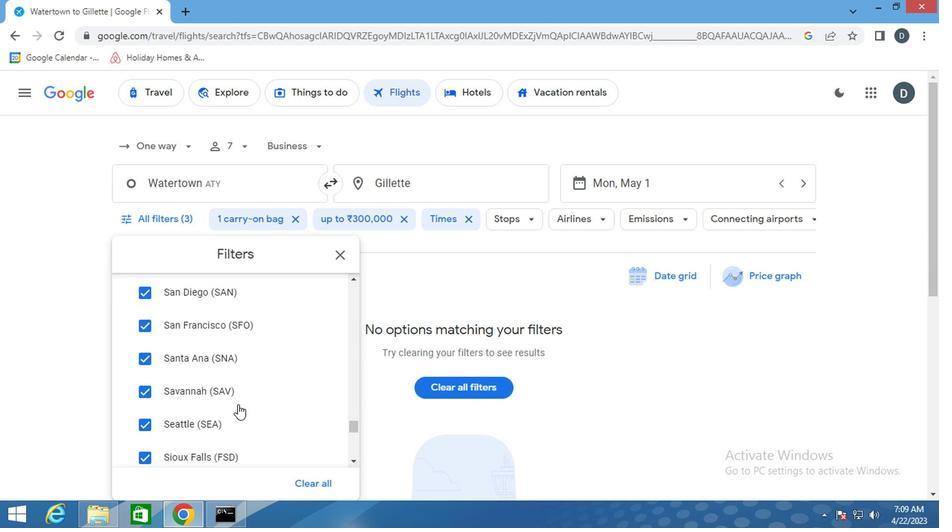 
Action: Mouse scrolled (268, 386) with delta (0, 0)
Screenshot: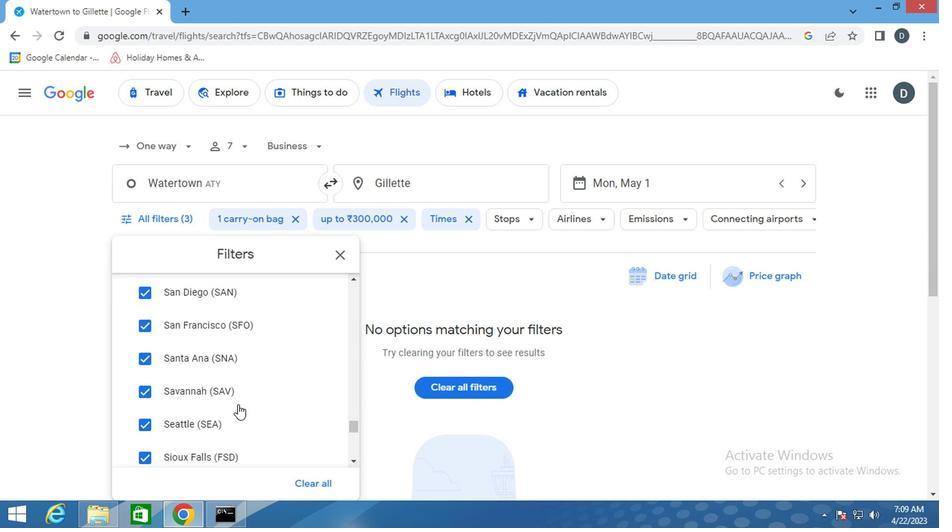 
Action: Mouse moved to (278, 365)
Screenshot: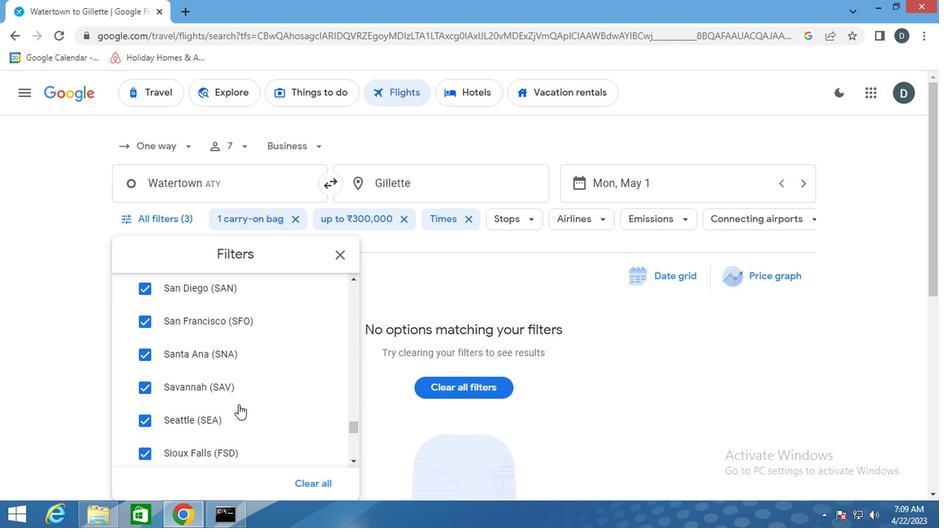 
Action: Mouse scrolled (278, 365) with delta (0, 0)
Screenshot: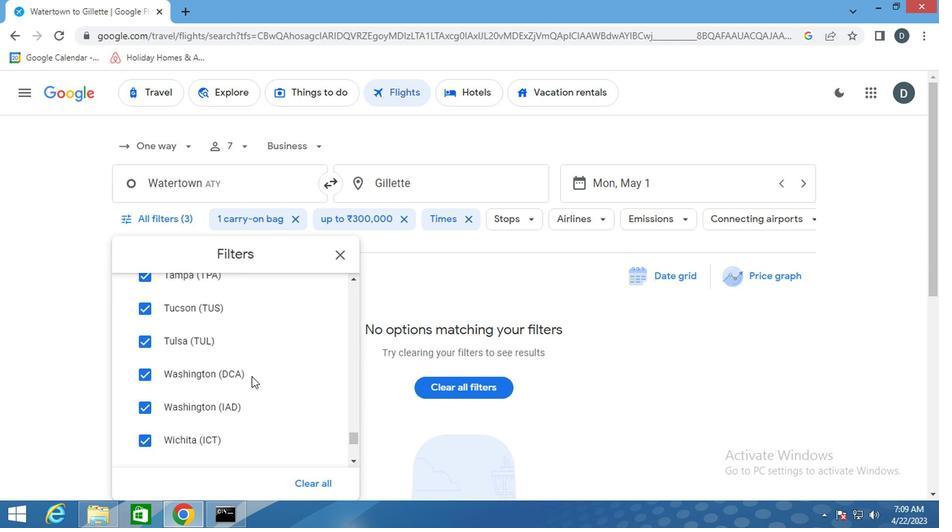 
Action: Mouse scrolled (278, 365) with delta (0, 0)
Screenshot: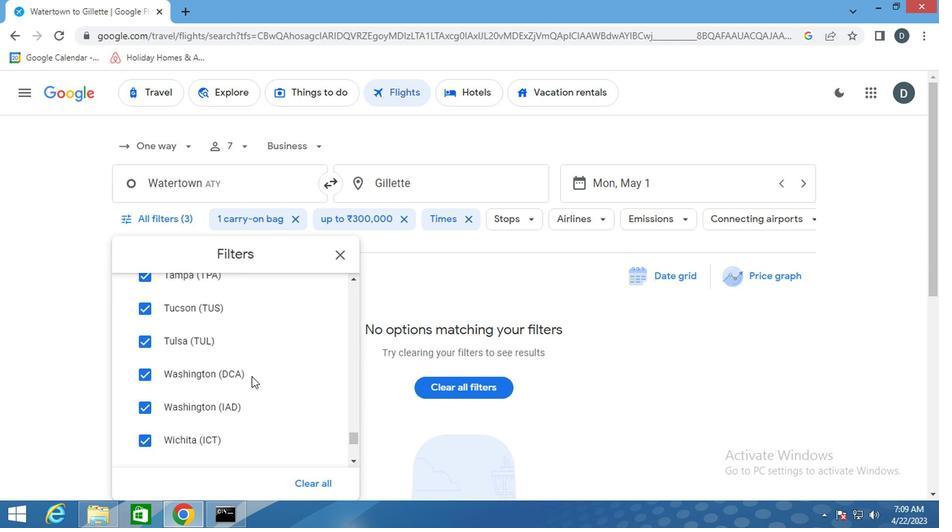 
Action: Mouse scrolled (278, 365) with delta (0, 0)
Screenshot: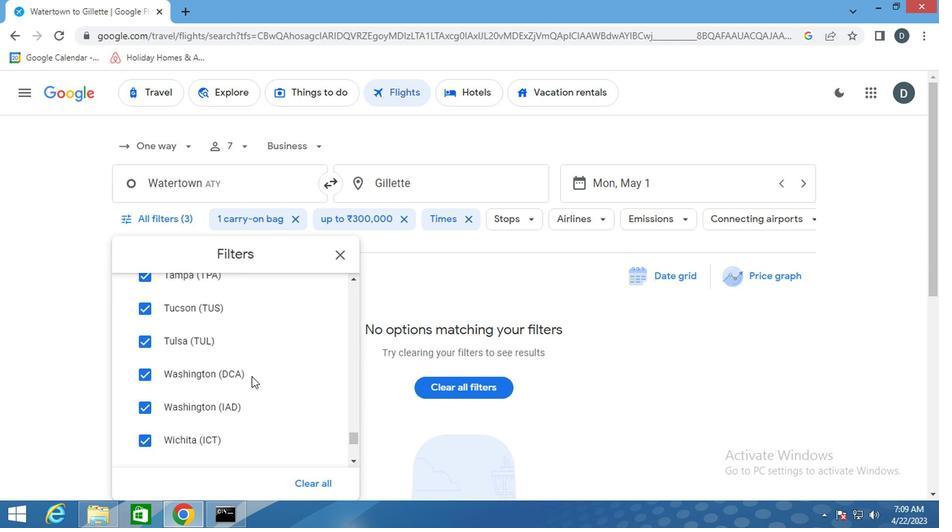 
Action: Mouse scrolled (278, 365) with delta (0, 0)
Screenshot: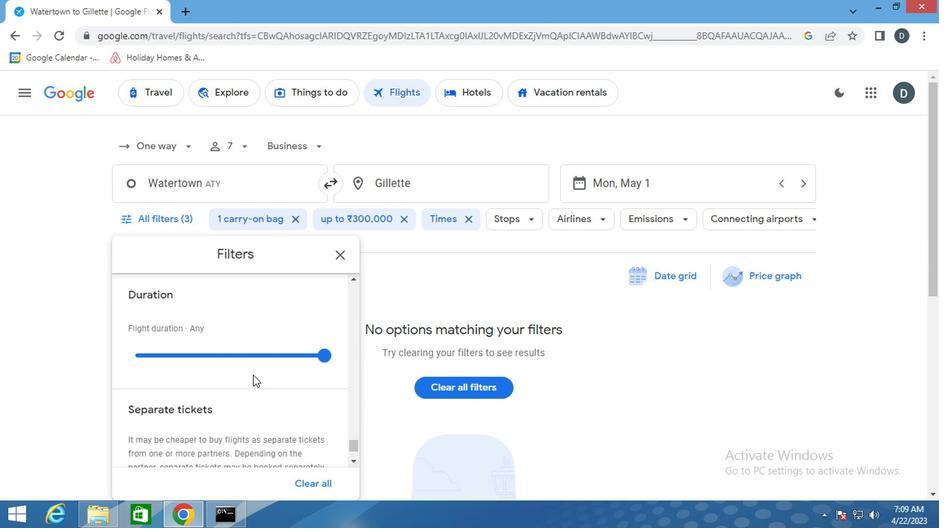 
Action: Mouse scrolled (278, 365) with delta (0, 0)
Screenshot: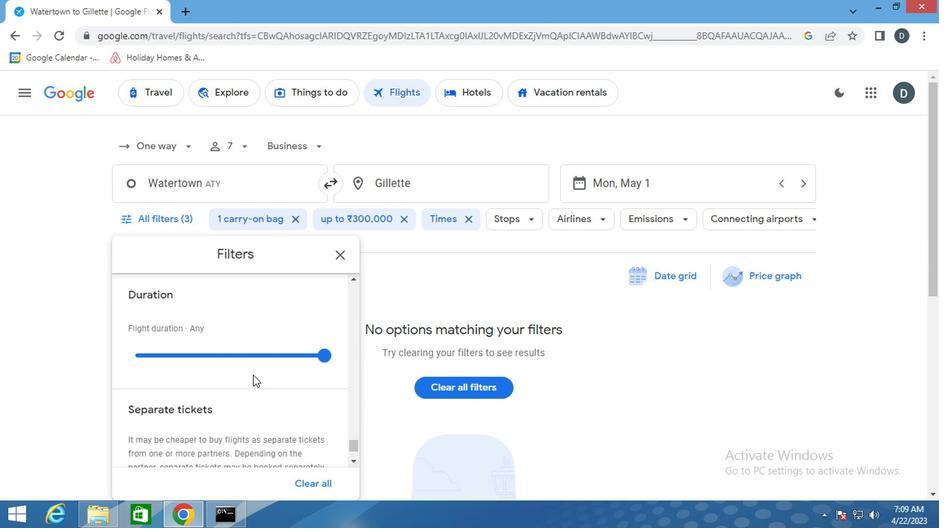 
Action: Mouse scrolled (278, 365) with delta (0, 0)
Screenshot: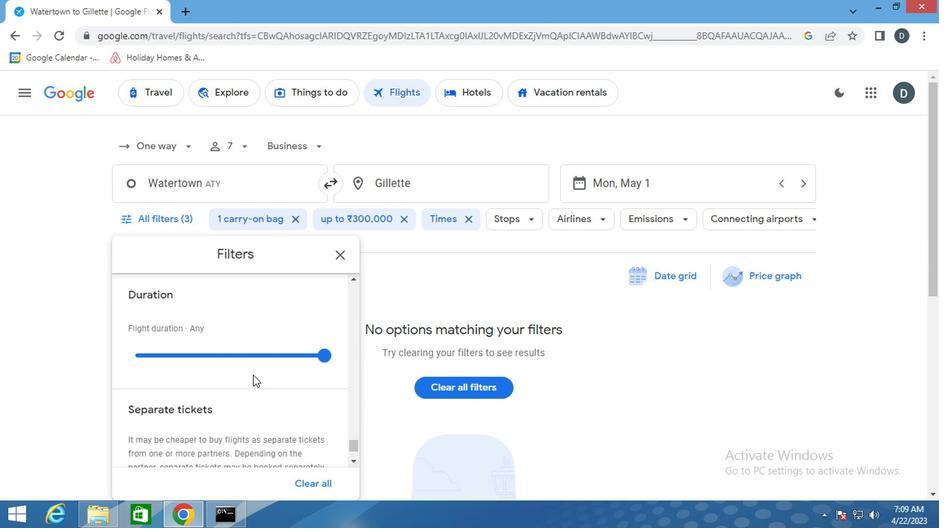 
Action: Mouse moved to (341, 273)
Screenshot: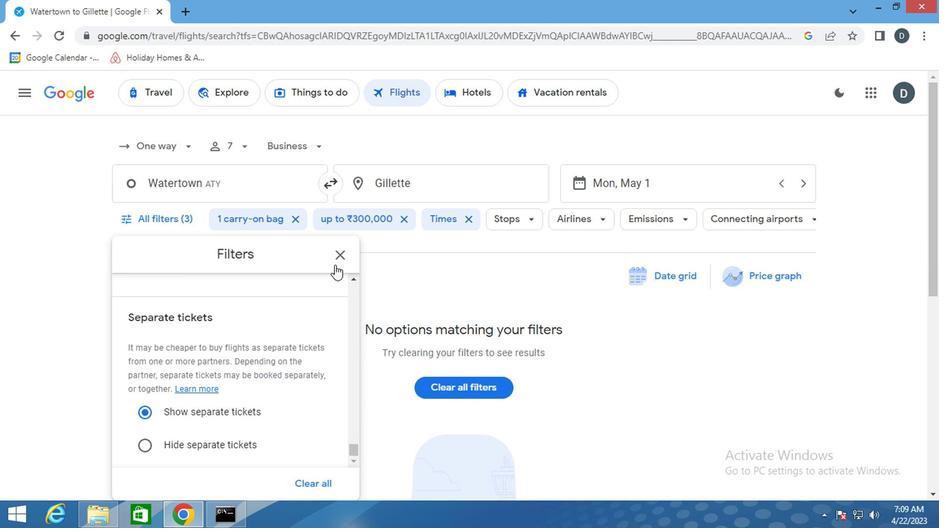 
Action: Mouse pressed left at (341, 273)
Screenshot: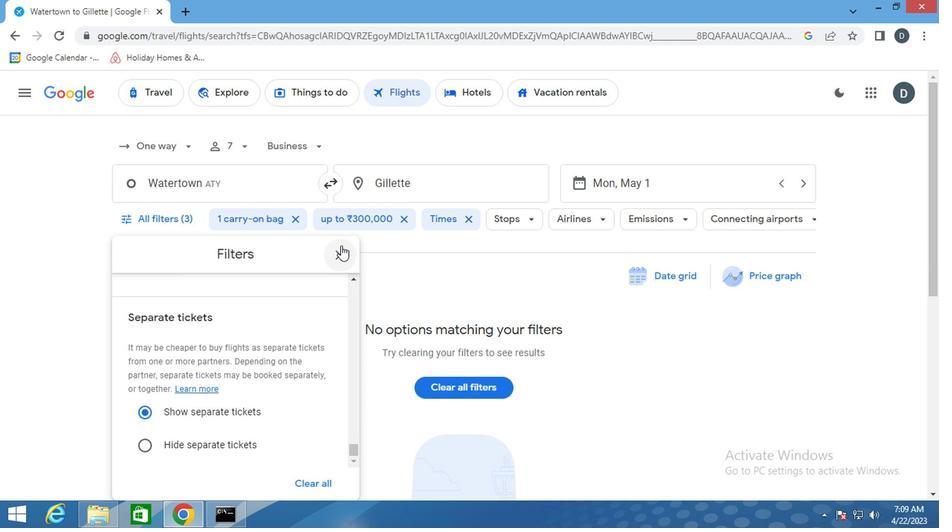
Action: Mouse moved to (341, 273)
Screenshot: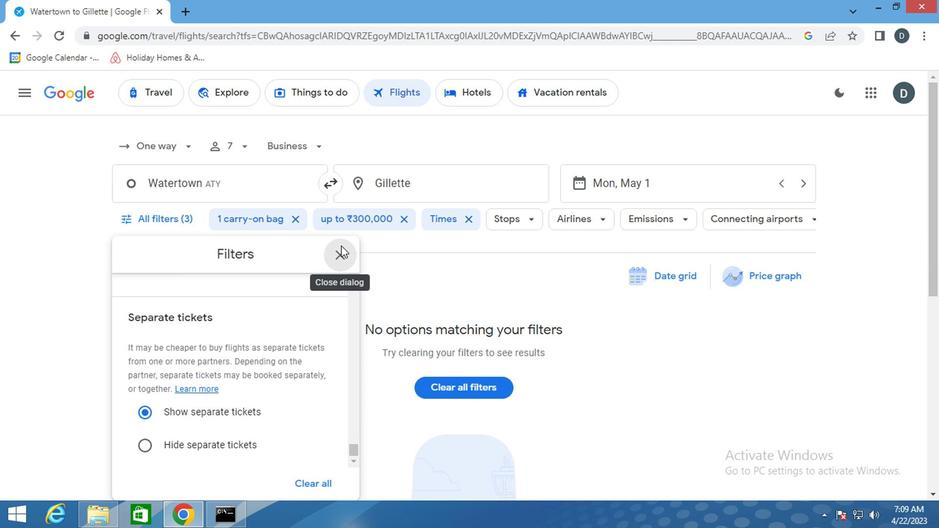 
